 Task: Find connections with filter location Corozal with filter topic #Tipsforsucesswith filter profile language French with filter current company Jakson Group with filter school CMR College of Engineering & Technology with filter industry Farming, Ranching, Forestry with filter service category Social Media Marketing with filter keywords title Manicurist
Action: Mouse moved to (190, 298)
Screenshot: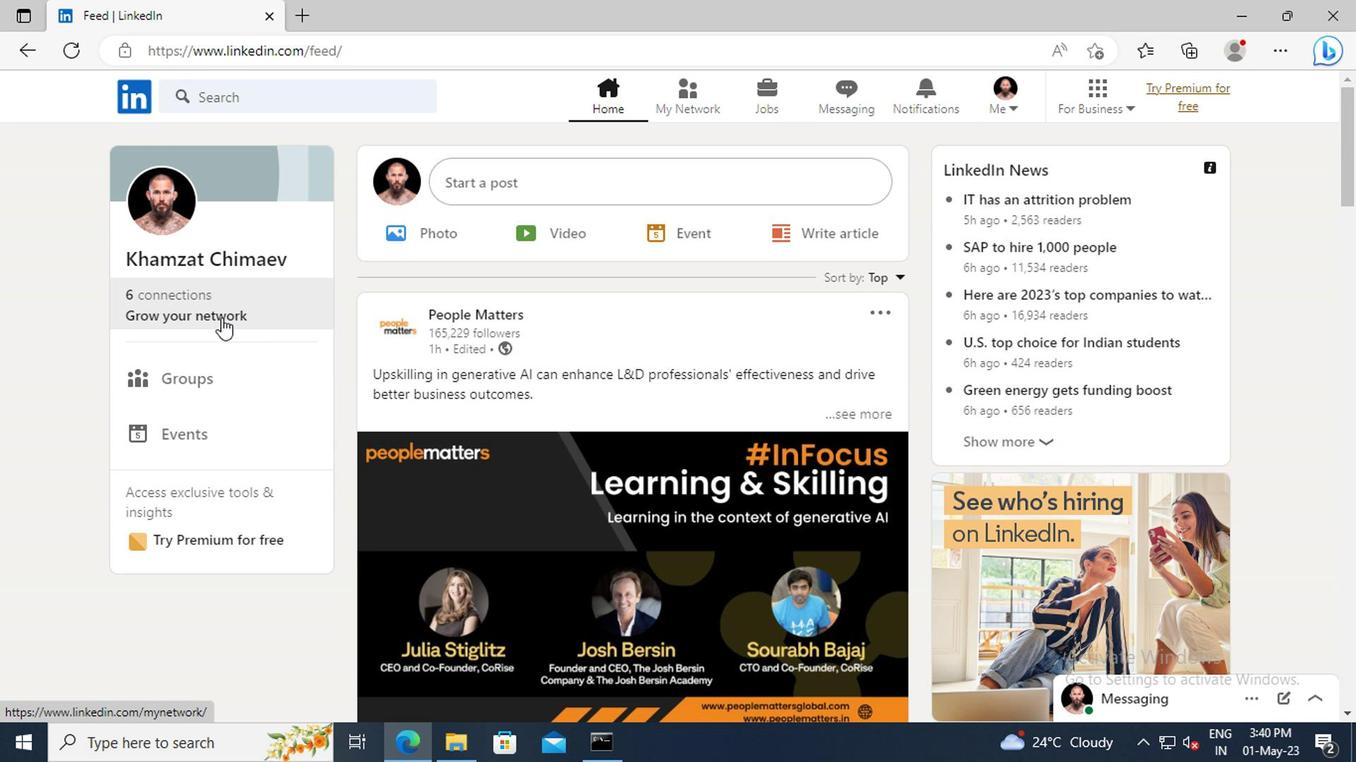 
Action: Mouse pressed left at (190, 298)
Screenshot: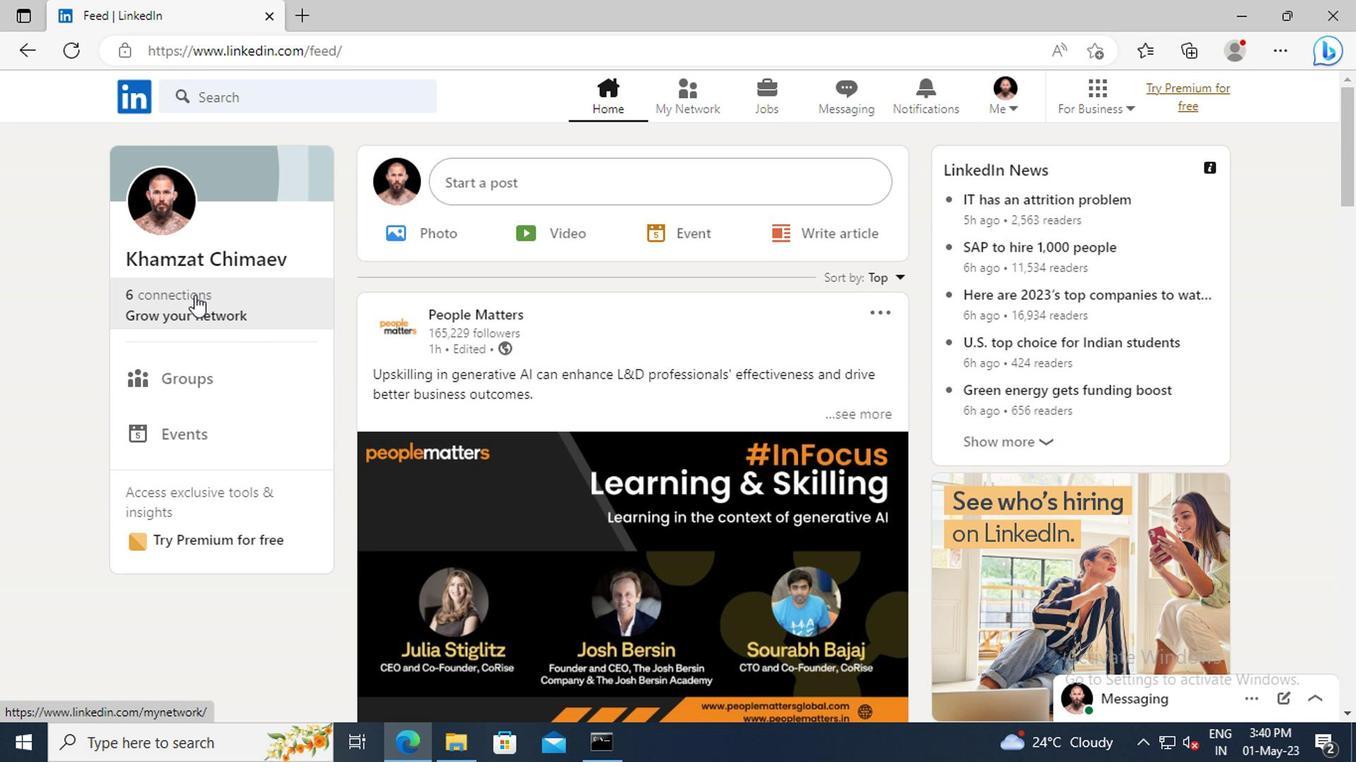 
Action: Mouse moved to (207, 211)
Screenshot: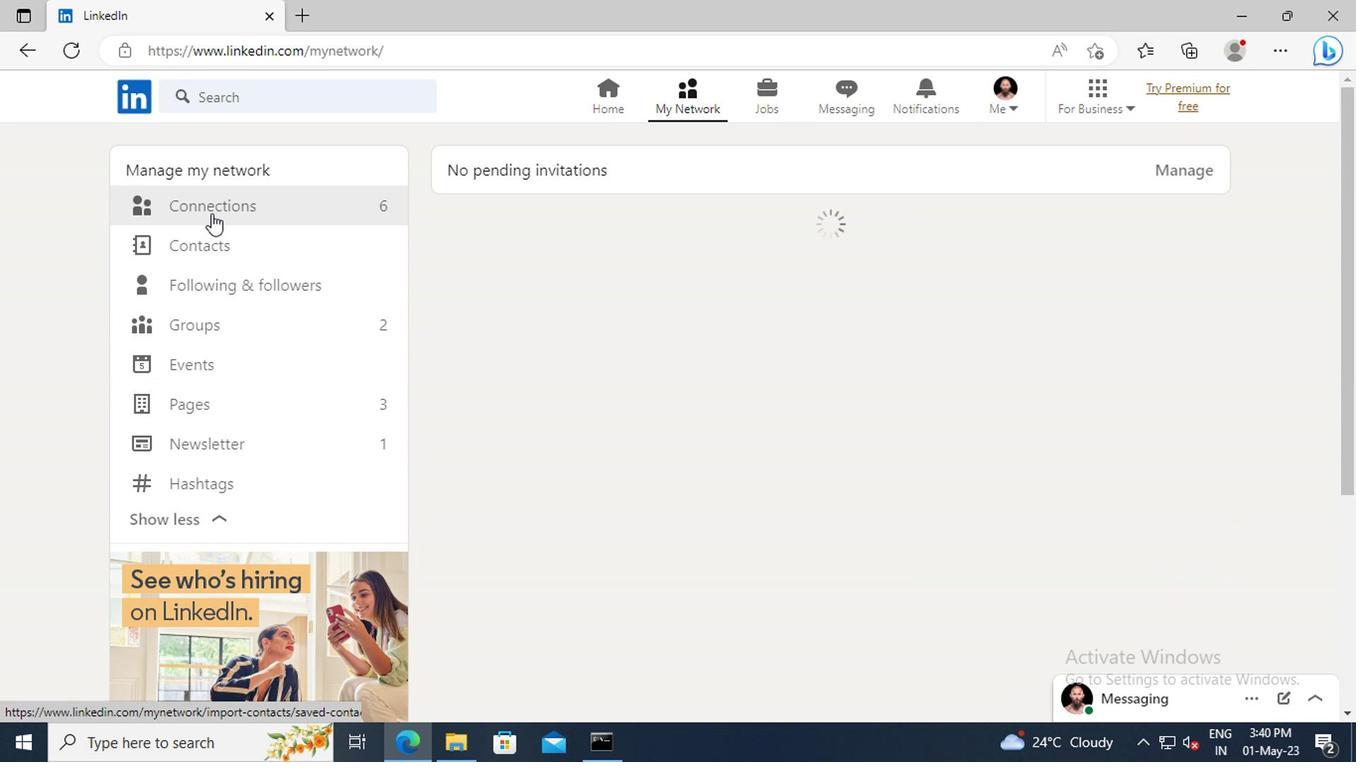 
Action: Mouse pressed left at (207, 211)
Screenshot: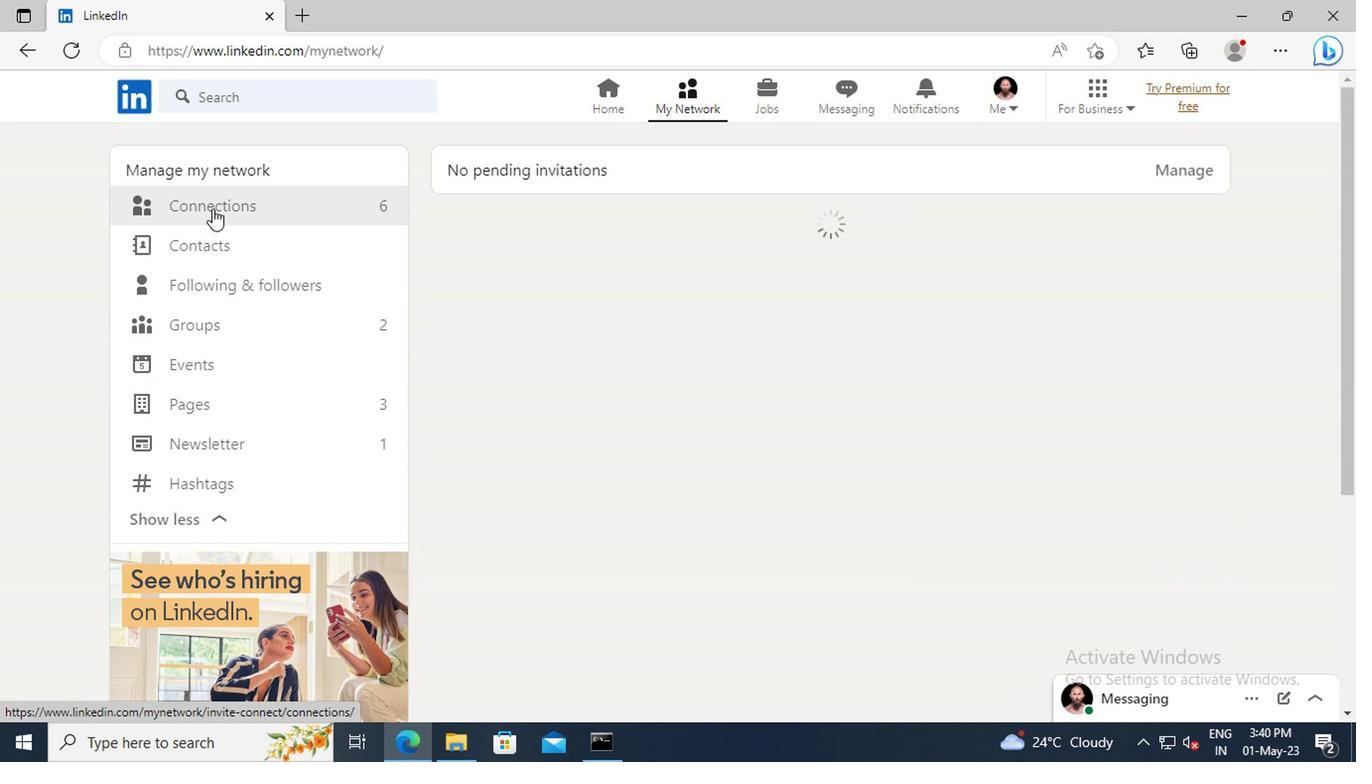 
Action: Mouse moved to (782, 216)
Screenshot: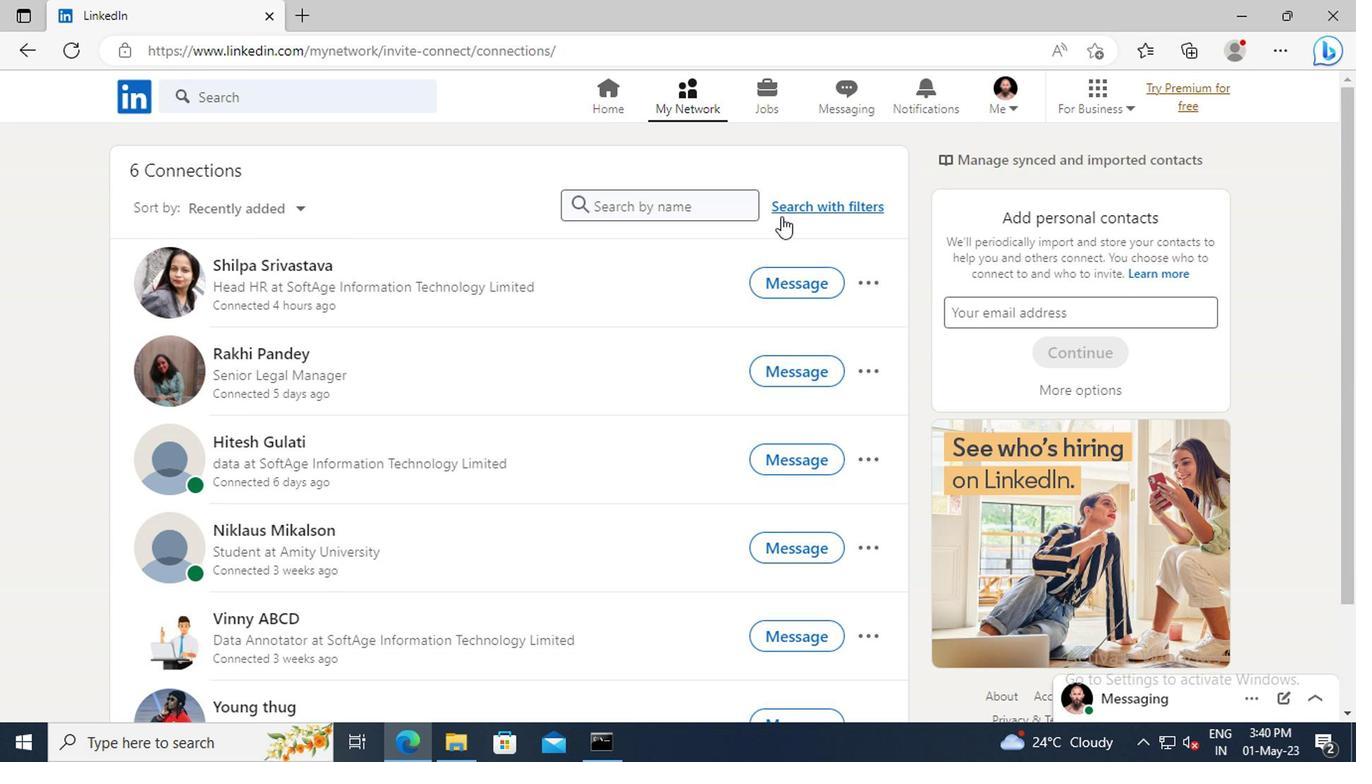 
Action: Mouse pressed left at (782, 216)
Screenshot: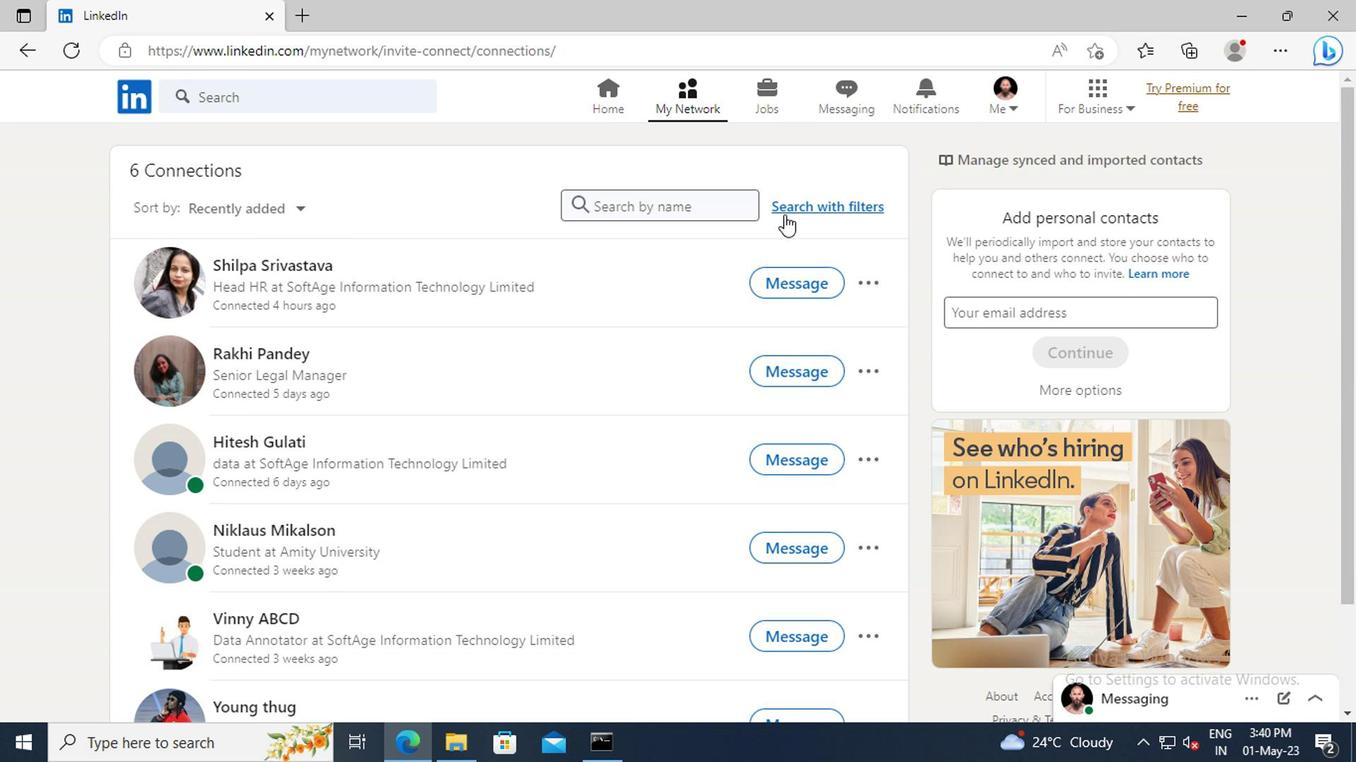 
Action: Mouse moved to (748, 161)
Screenshot: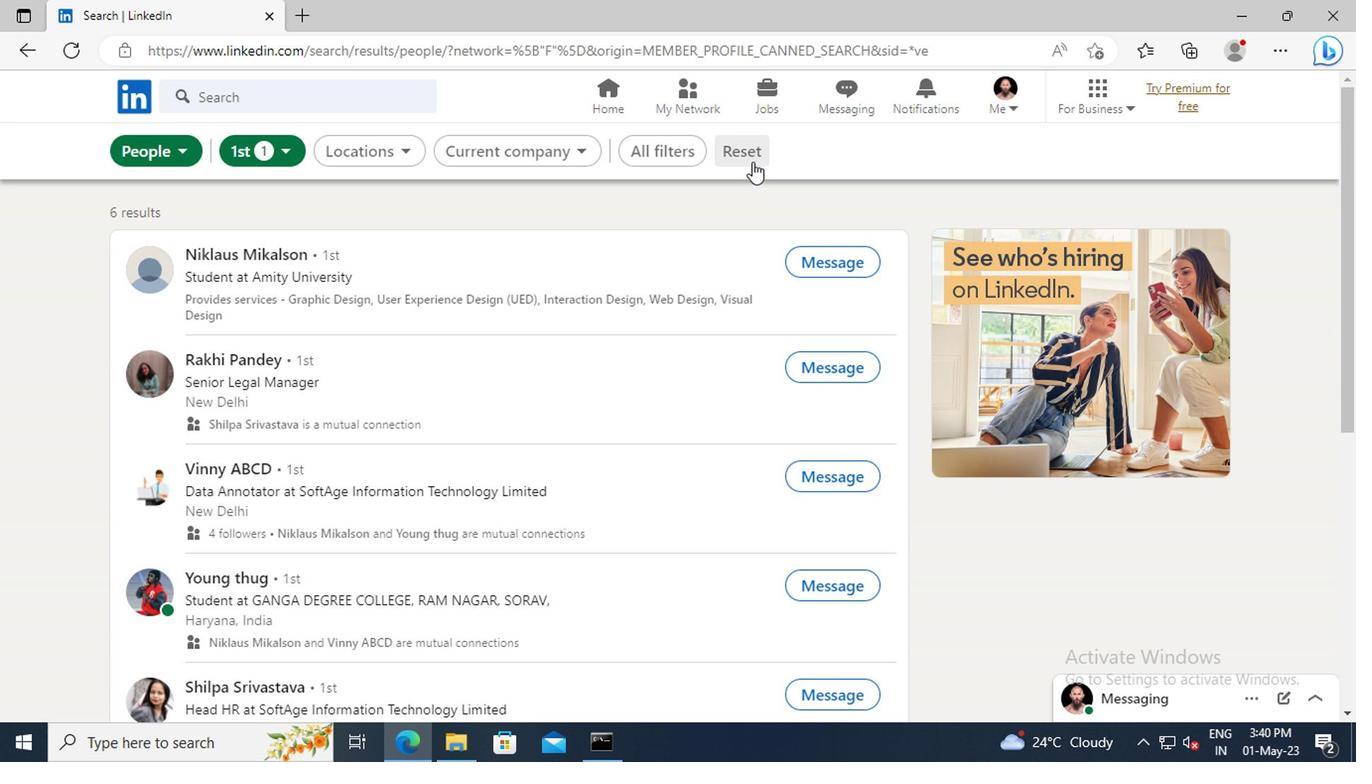 
Action: Mouse pressed left at (748, 161)
Screenshot: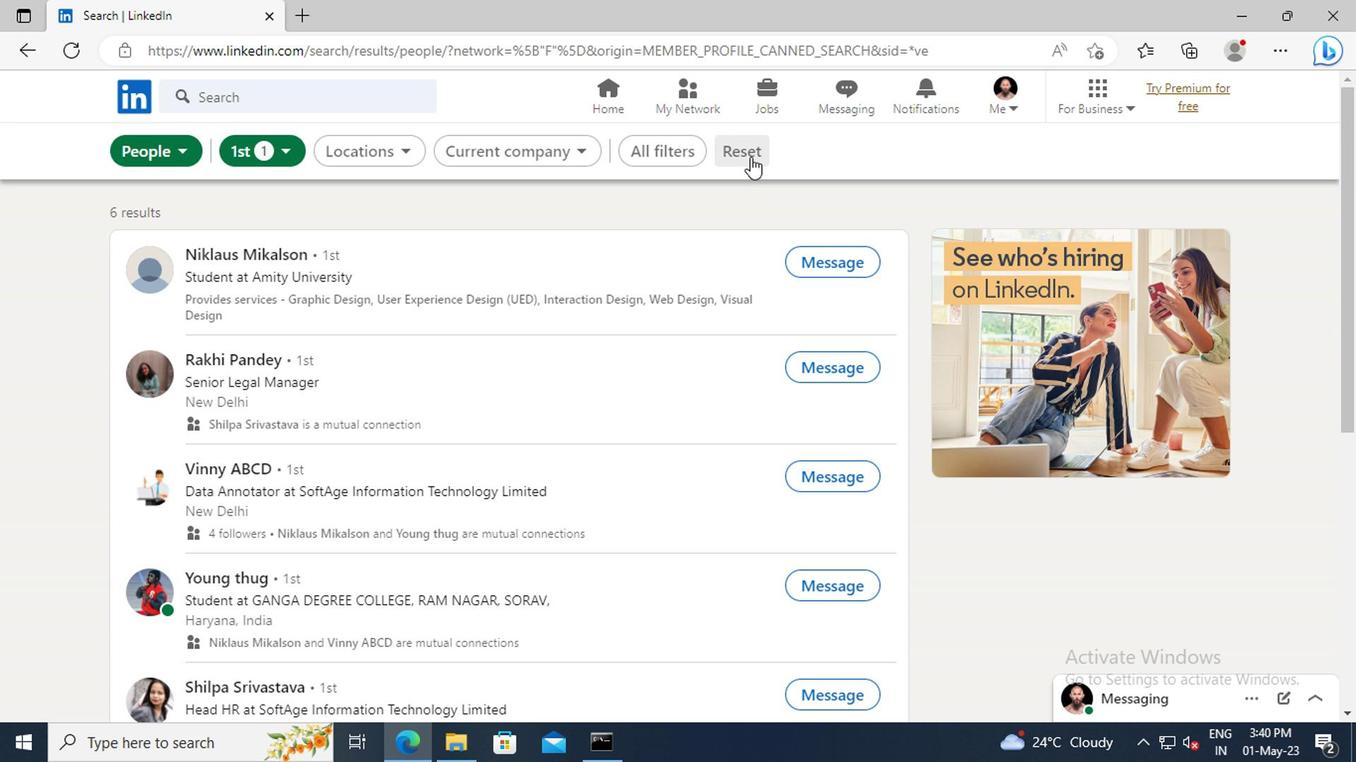 
Action: Mouse moved to (717, 159)
Screenshot: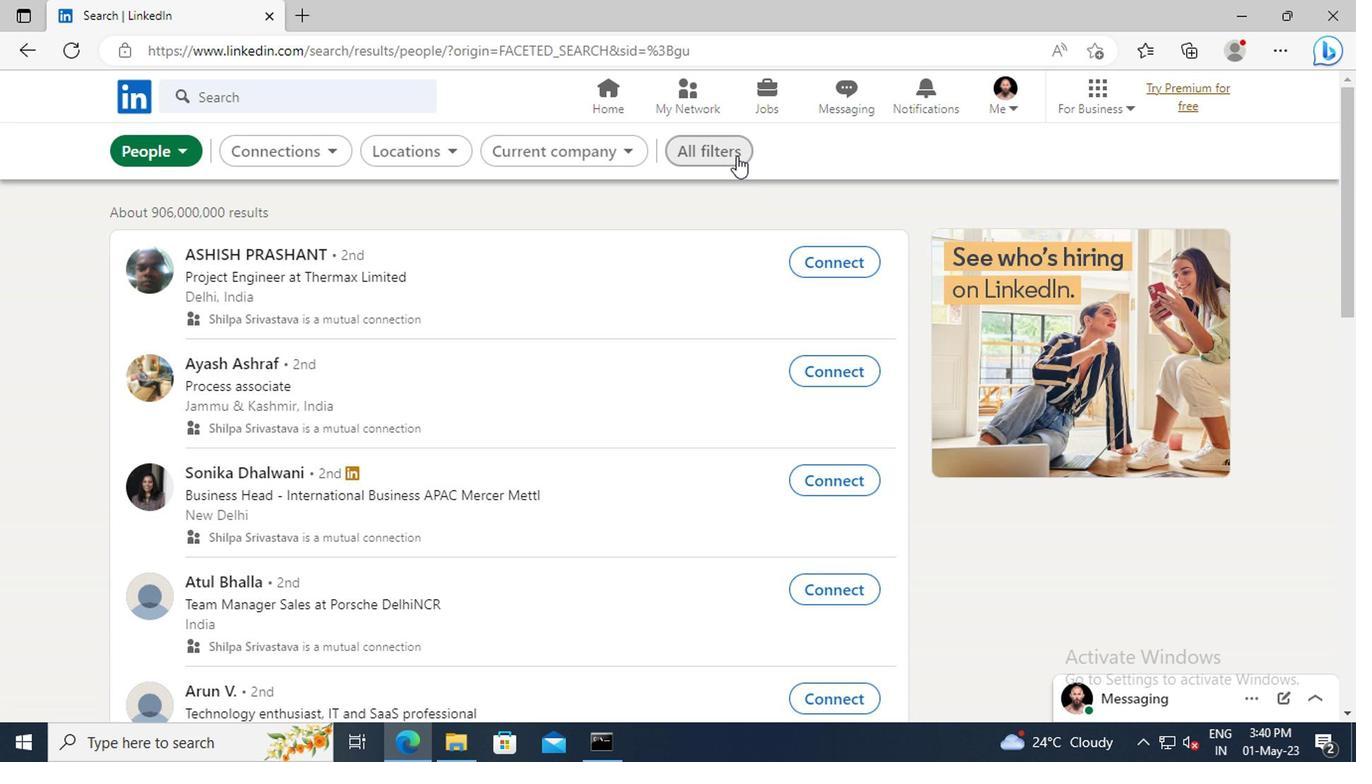 
Action: Mouse pressed left at (717, 159)
Screenshot: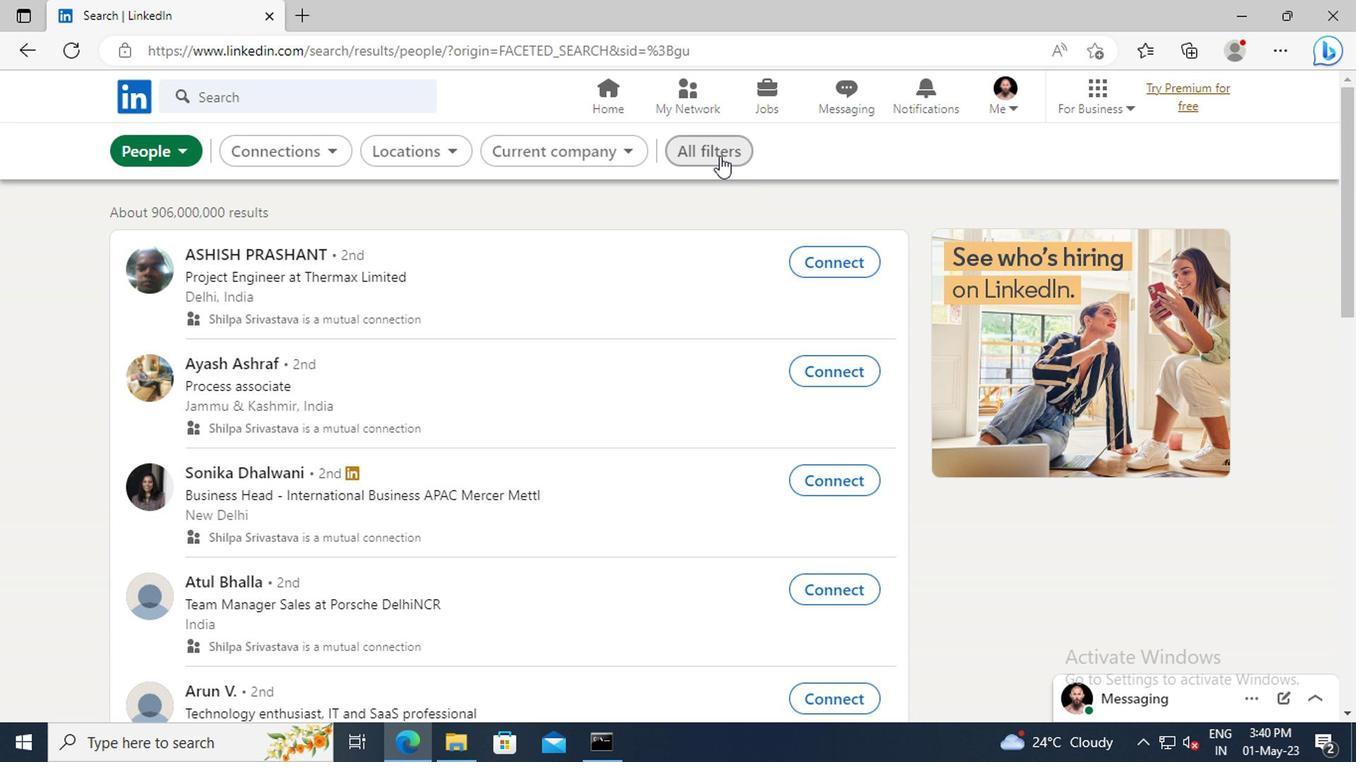 
Action: Mouse moved to (1073, 399)
Screenshot: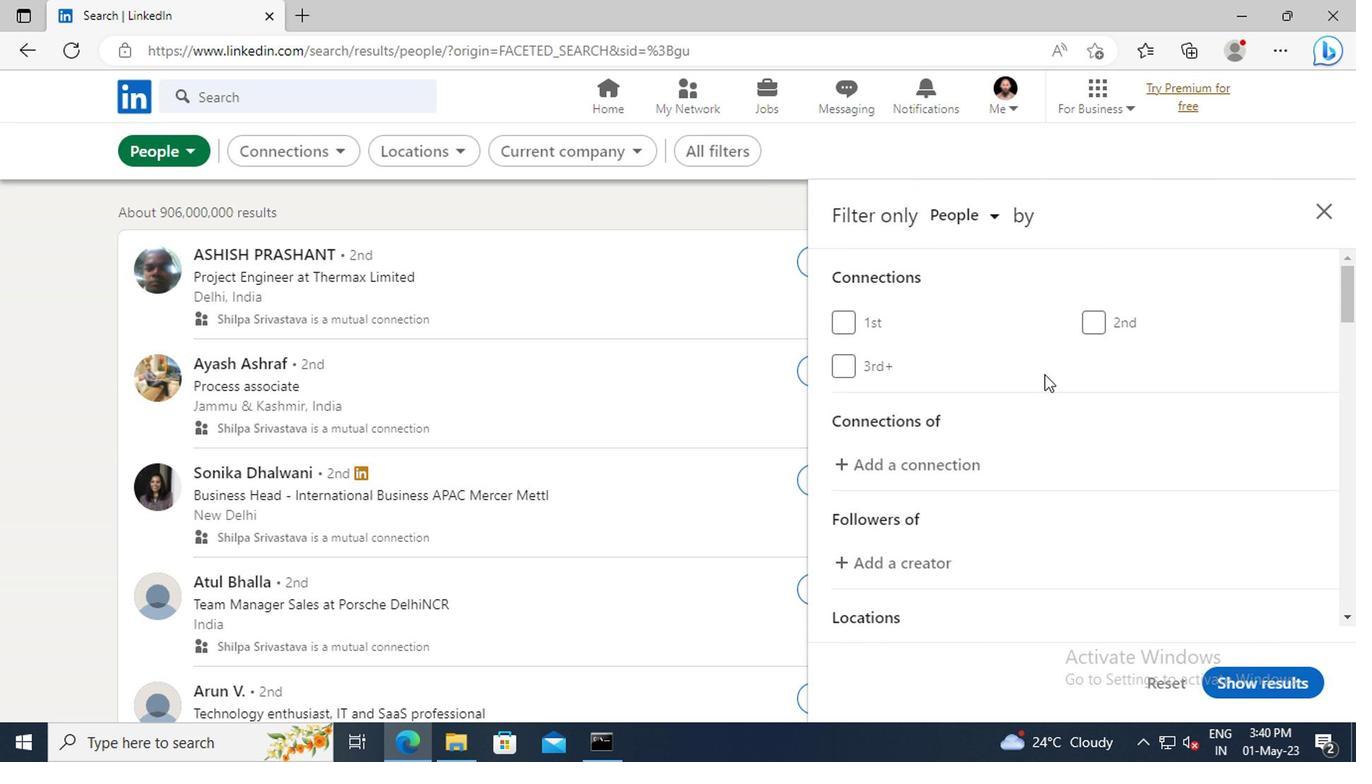 
Action: Mouse scrolled (1073, 399) with delta (0, 0)
Screenshot: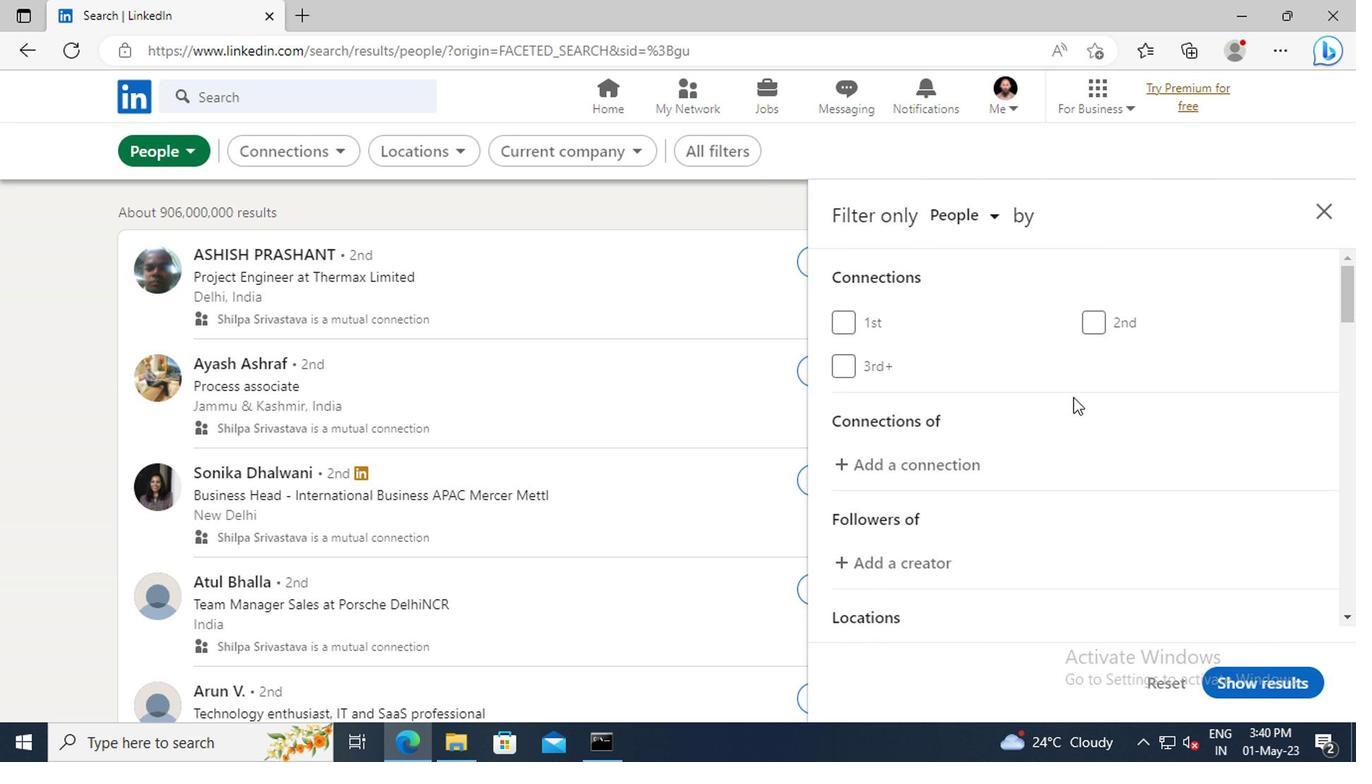 
Action: Mouse scrolled (1073, 399) with delta (0, 0)
Screenshot: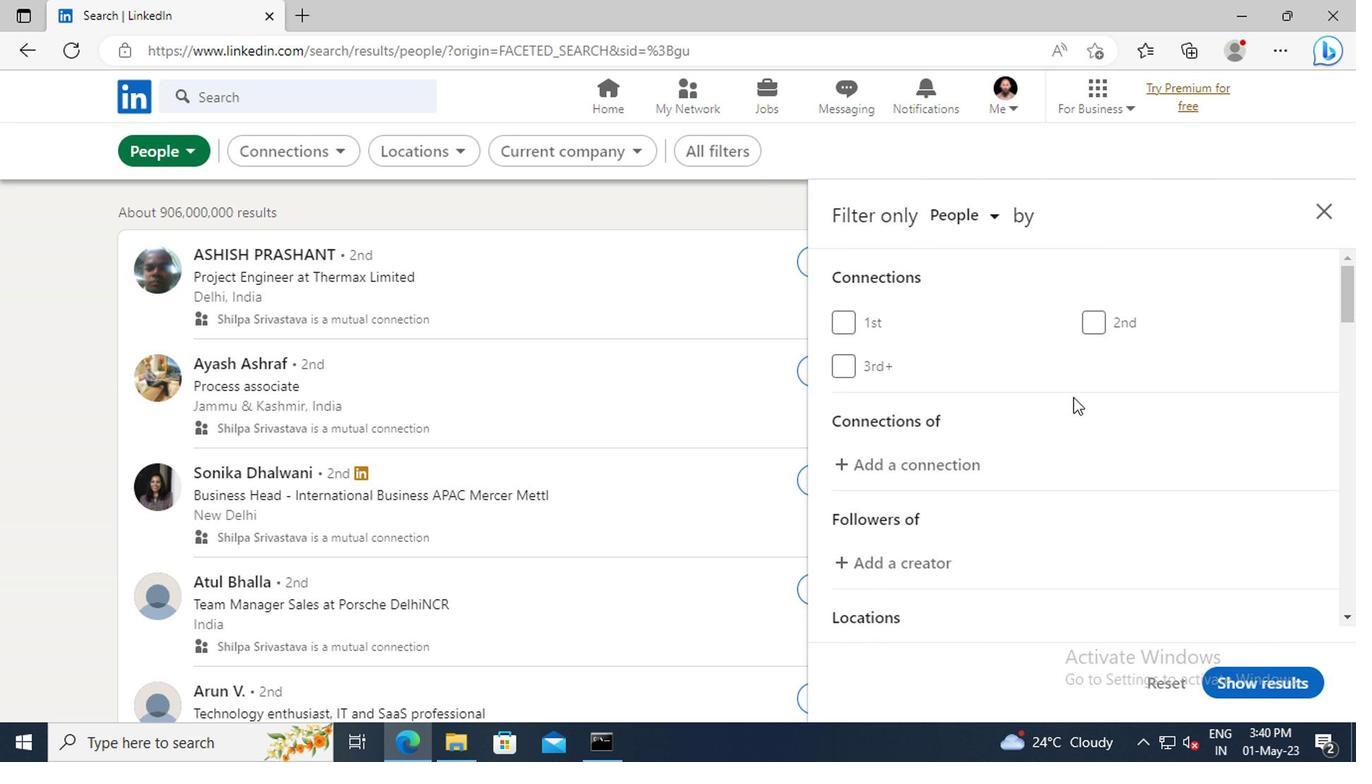 
Action: Mouse moved to (1073, 404)
Screenshot: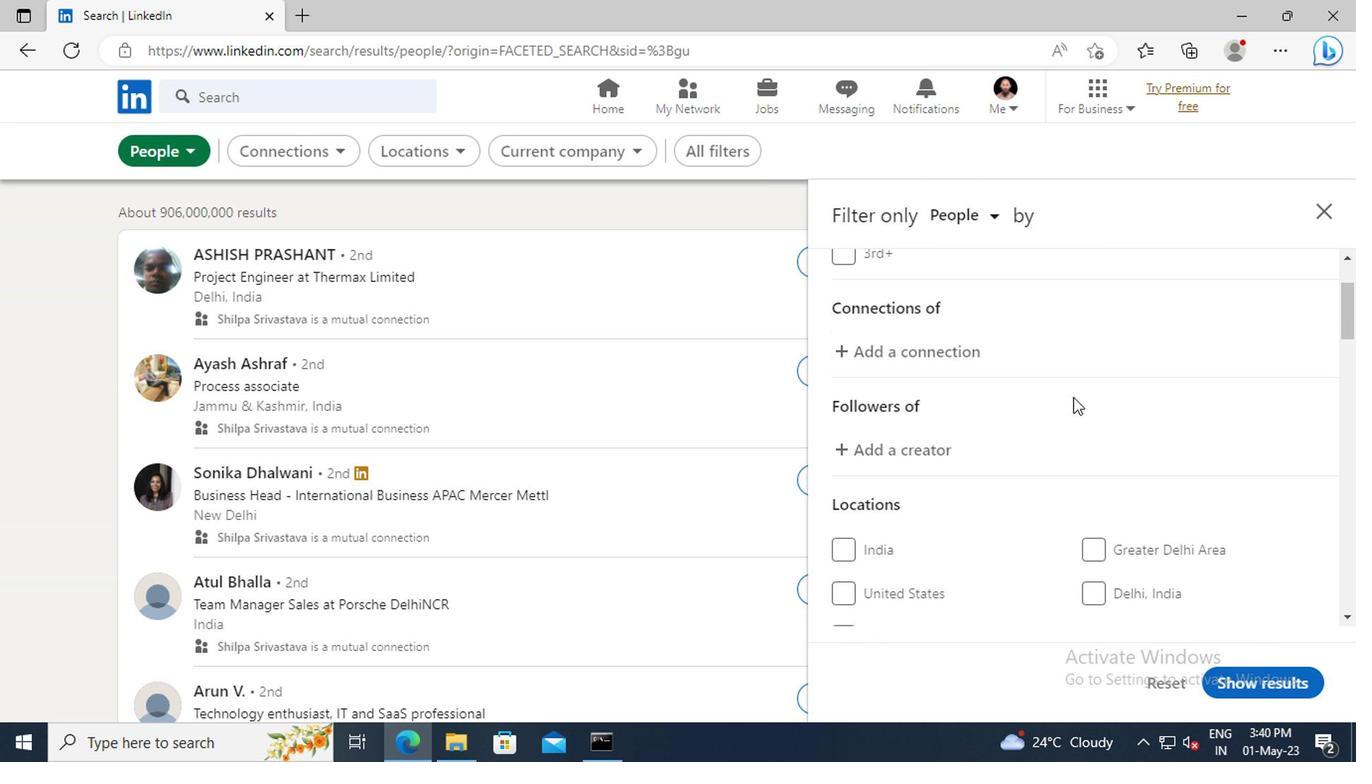 
Action: Mouse scrolled (1073, 402) with delta (0, -1)
Screenshot: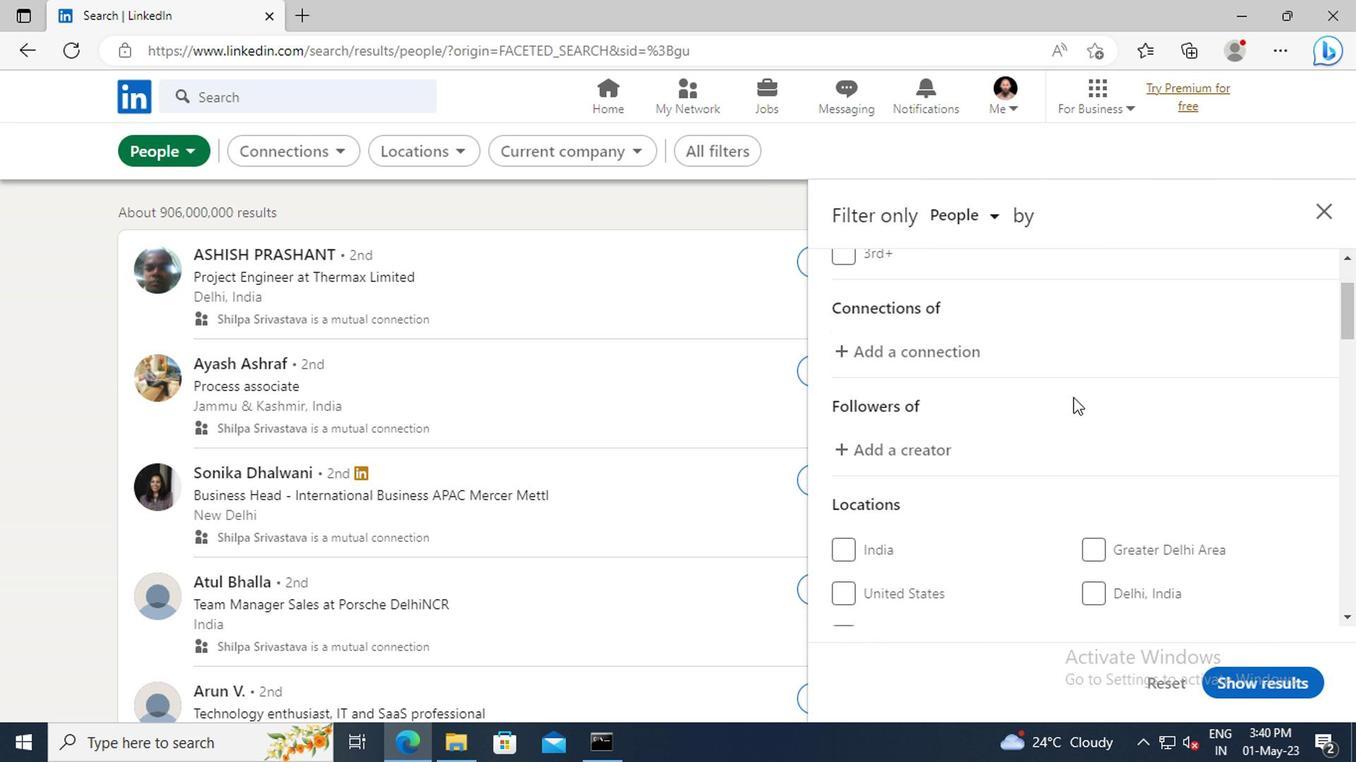 
Action: Mouse scrolled (1073, 402) with delta (0, -1)
Screenshot: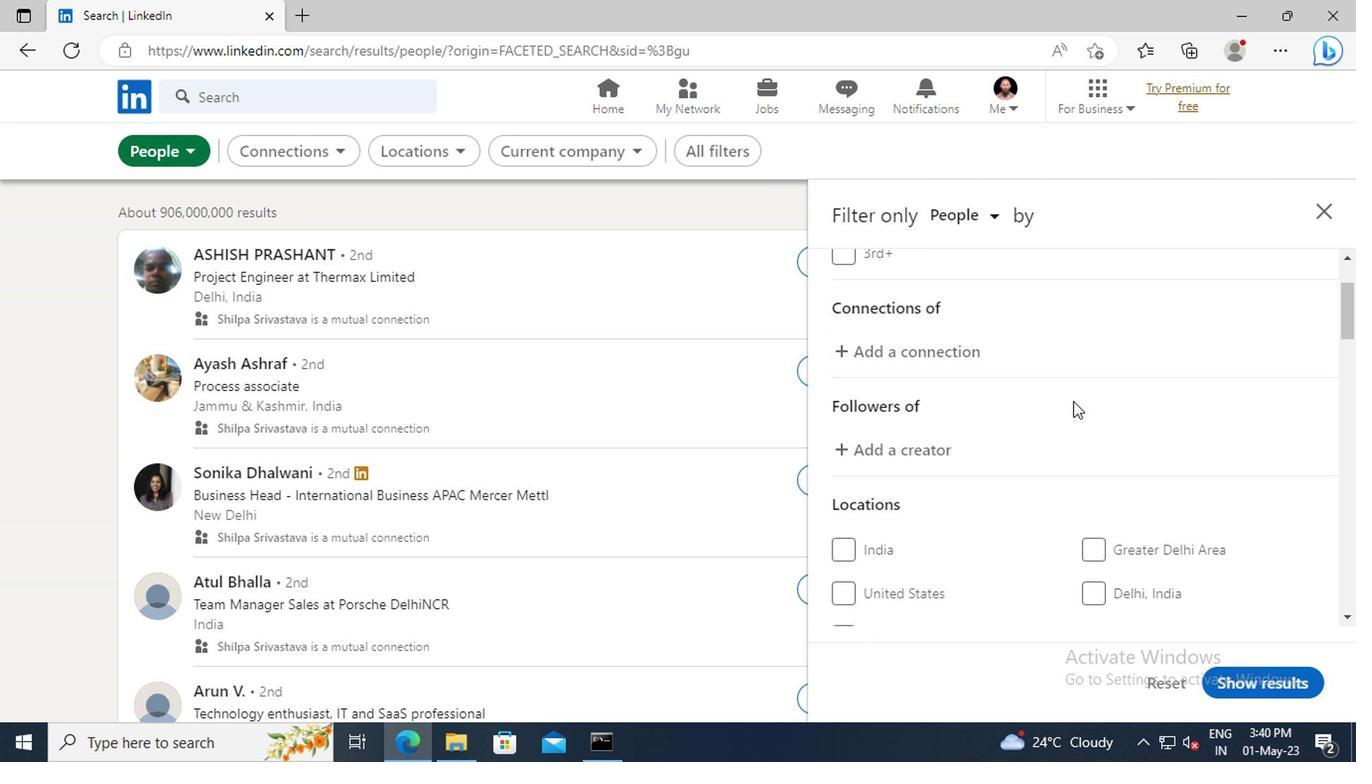 
Action: Mouse scrolled (1073, 402) with delta (0, -1)
Screenshot: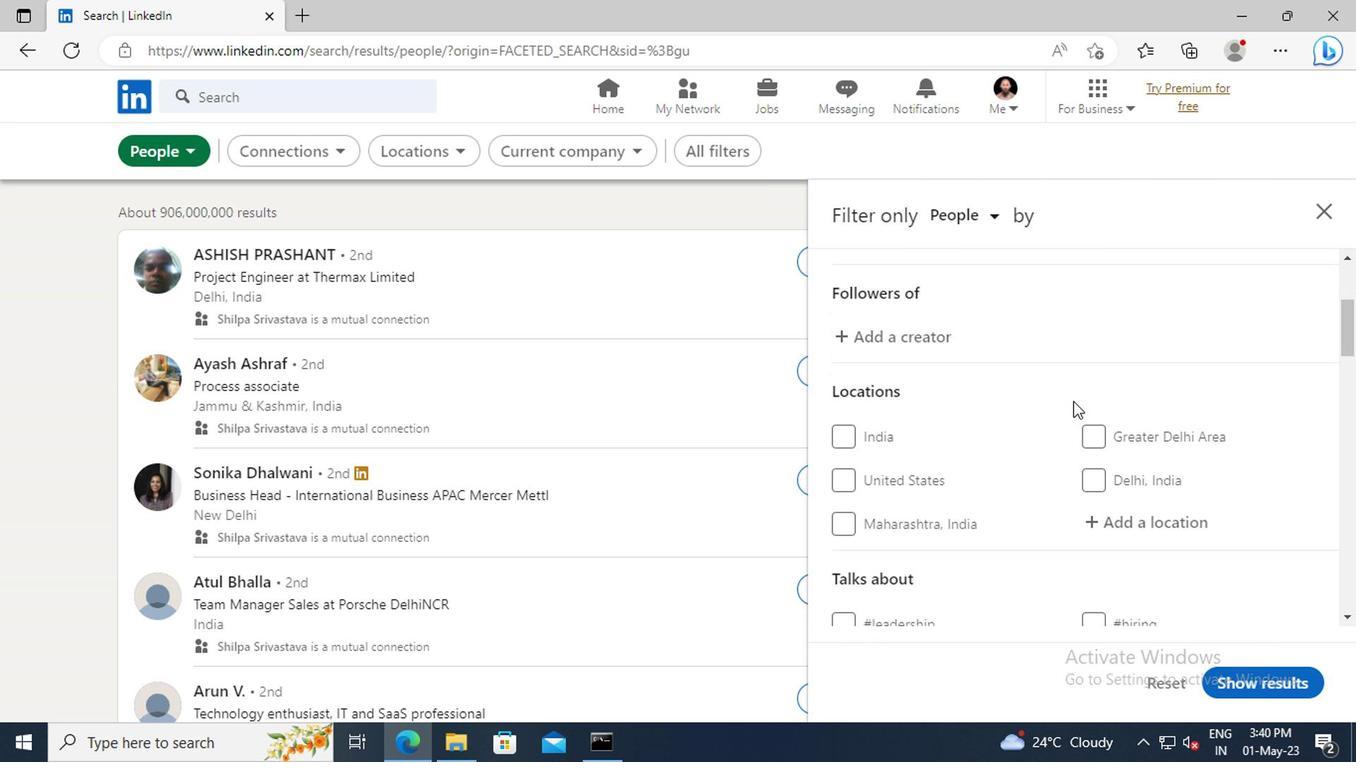 
Action: Mouse moved to (1097, 464)
Screenshot: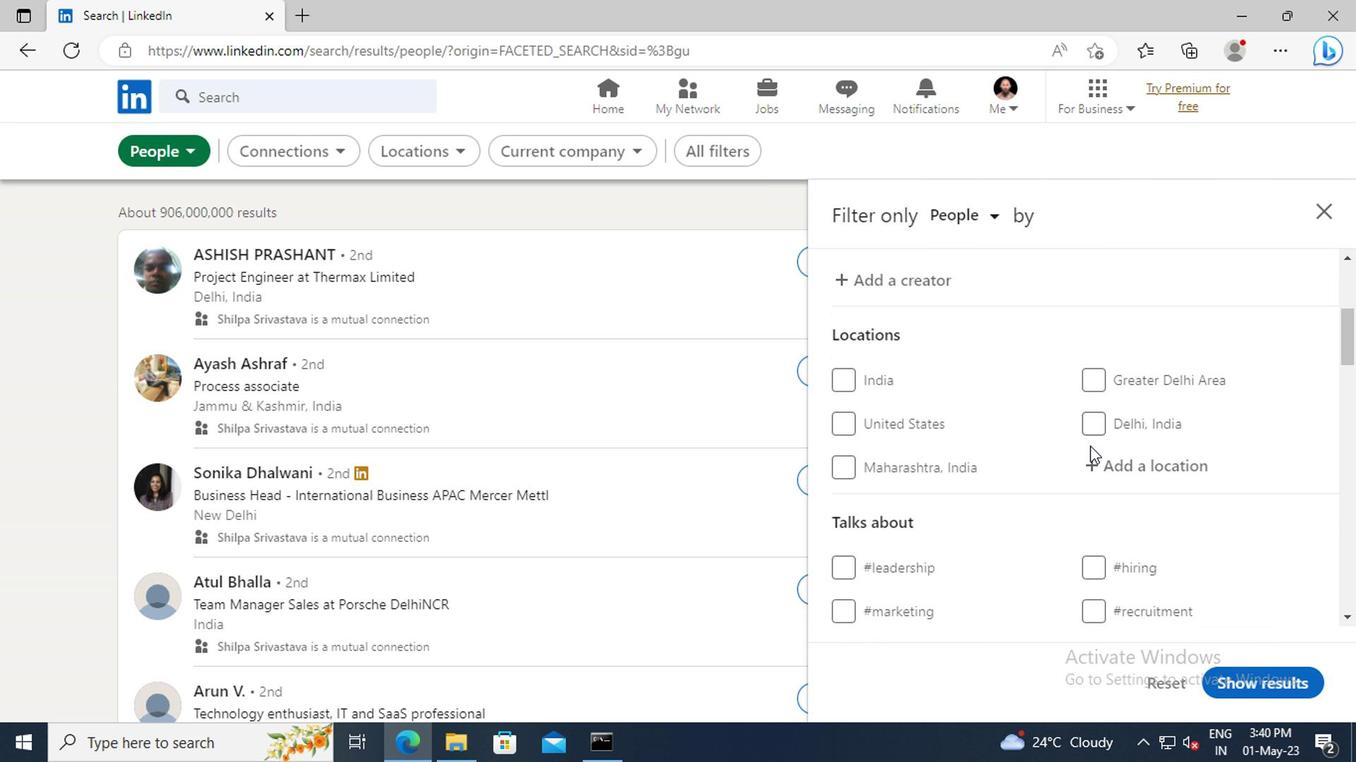 
Action: Mouse pressed left at (1097, 464)
Screenshot: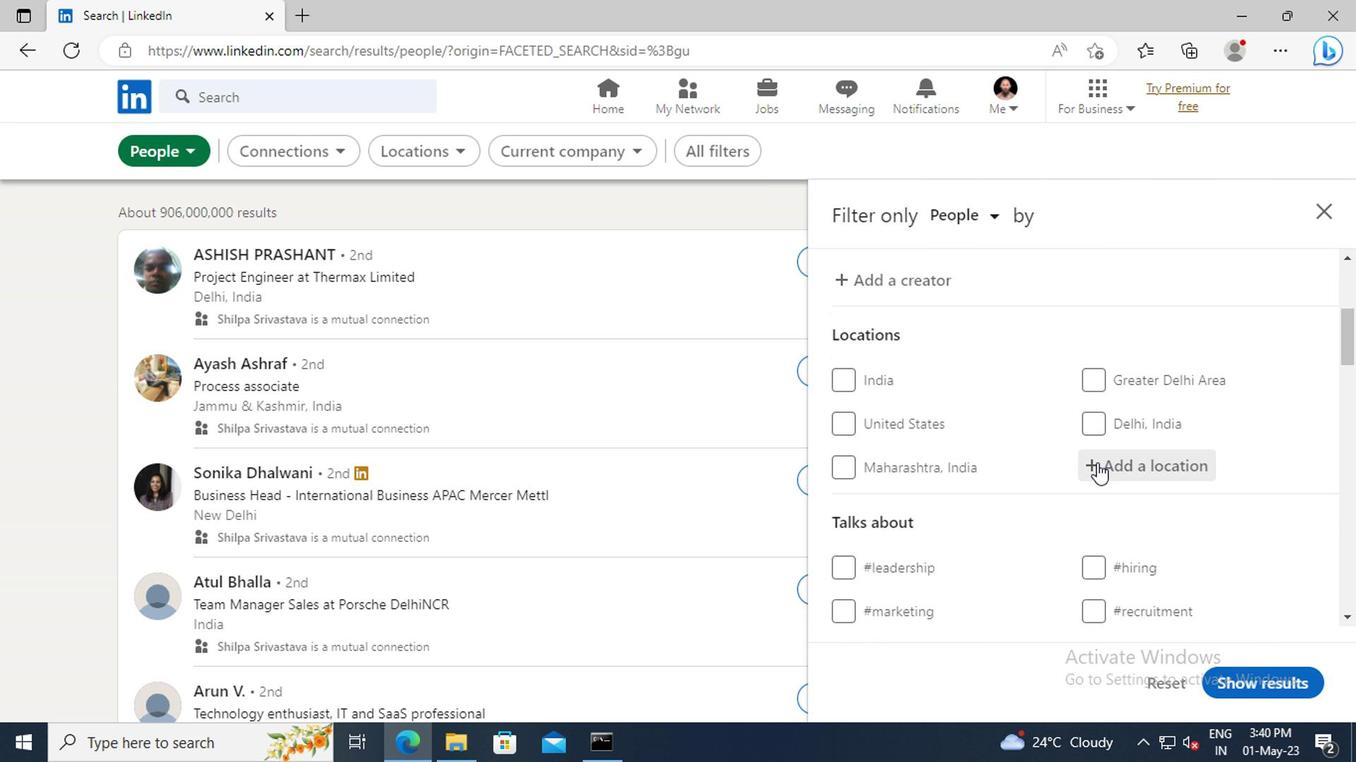 
Action: Key pressed <Key.shift>COROZAL
Screenshot: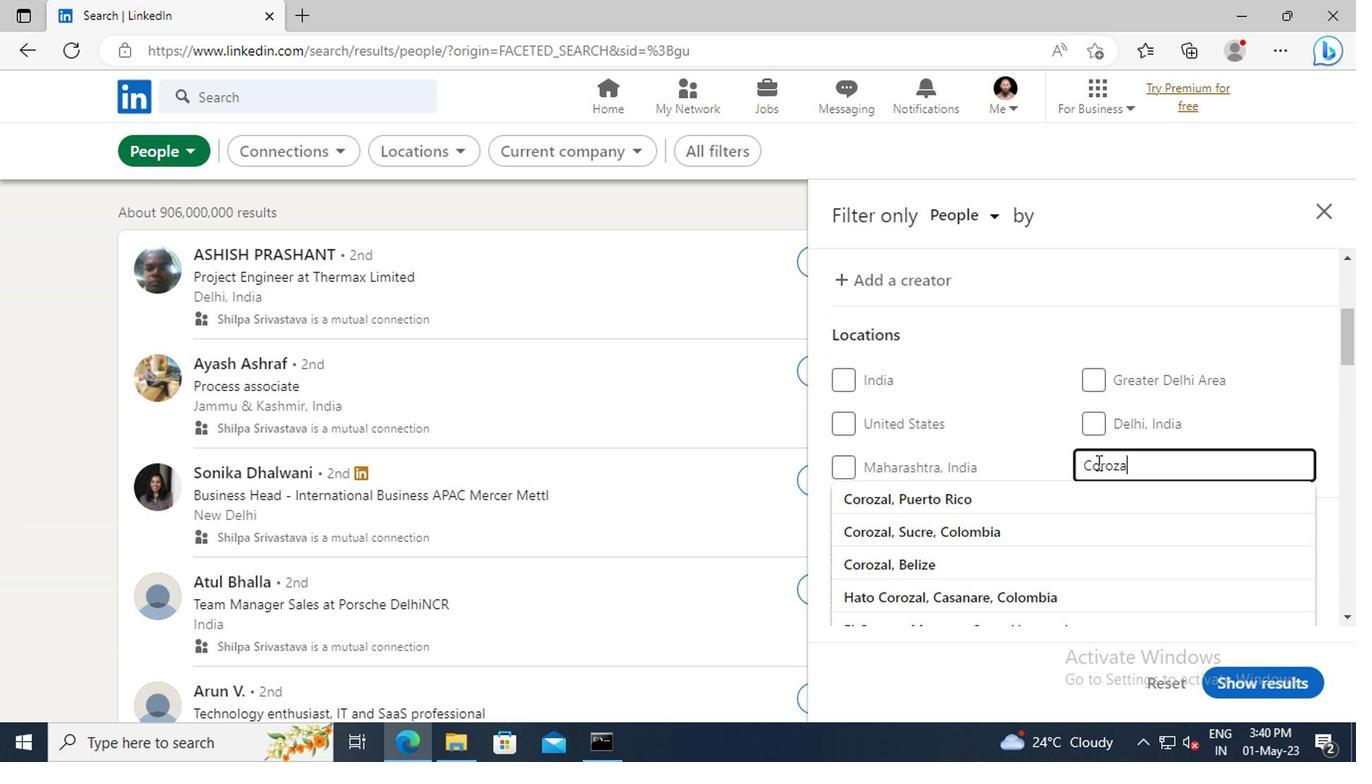 
Action: Mouse moved to (1104, 495)
Screenshot: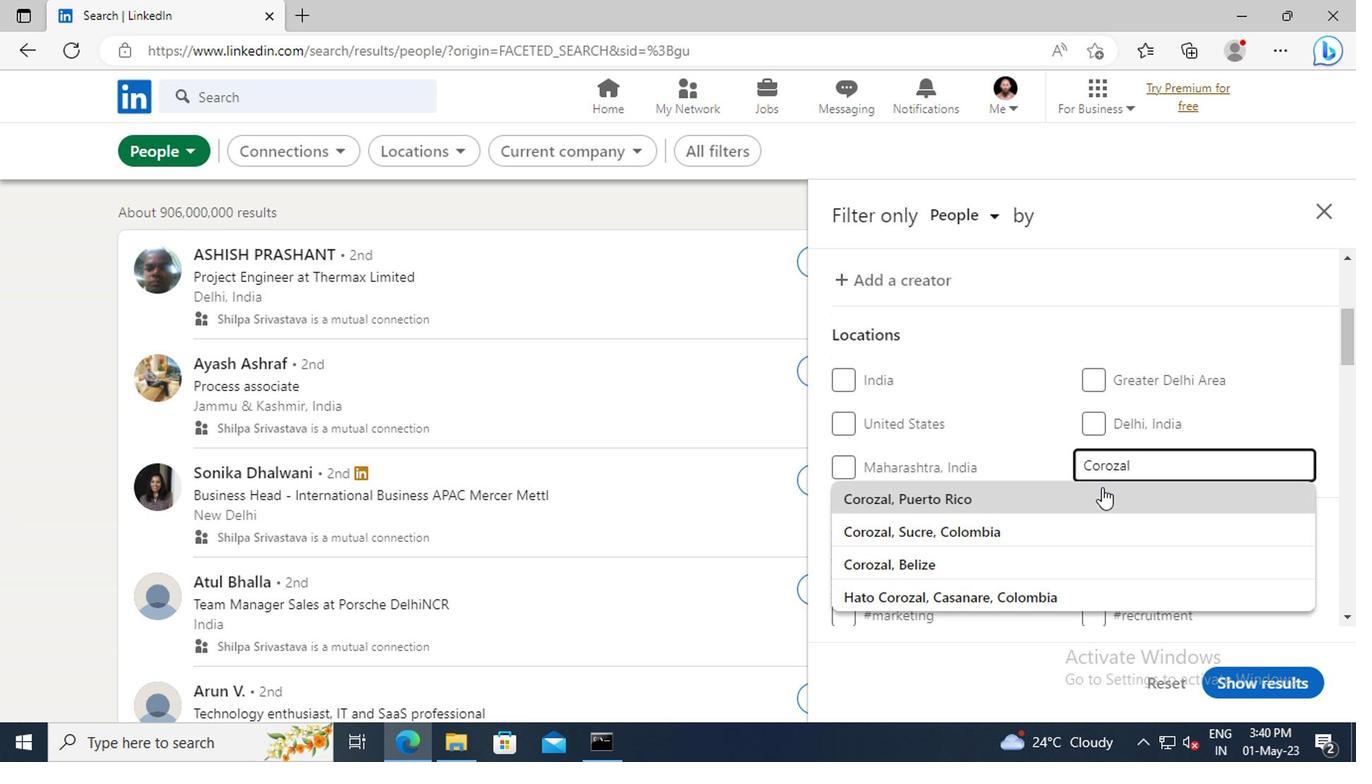 
Action: Mouse pressed left at (1104, 495)
Screenshot: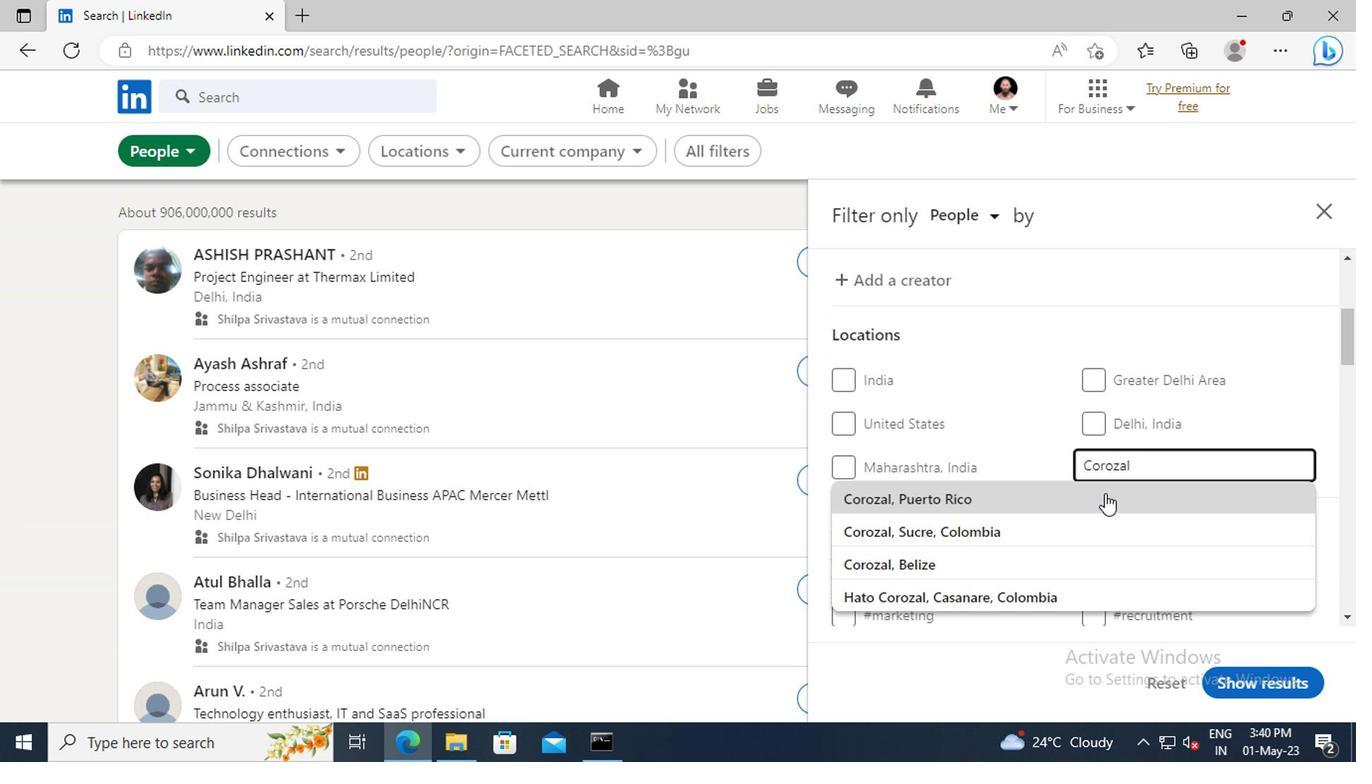 
Action: Mouse scrolled (1104, 494) with delta (0, -1)
Screenshot: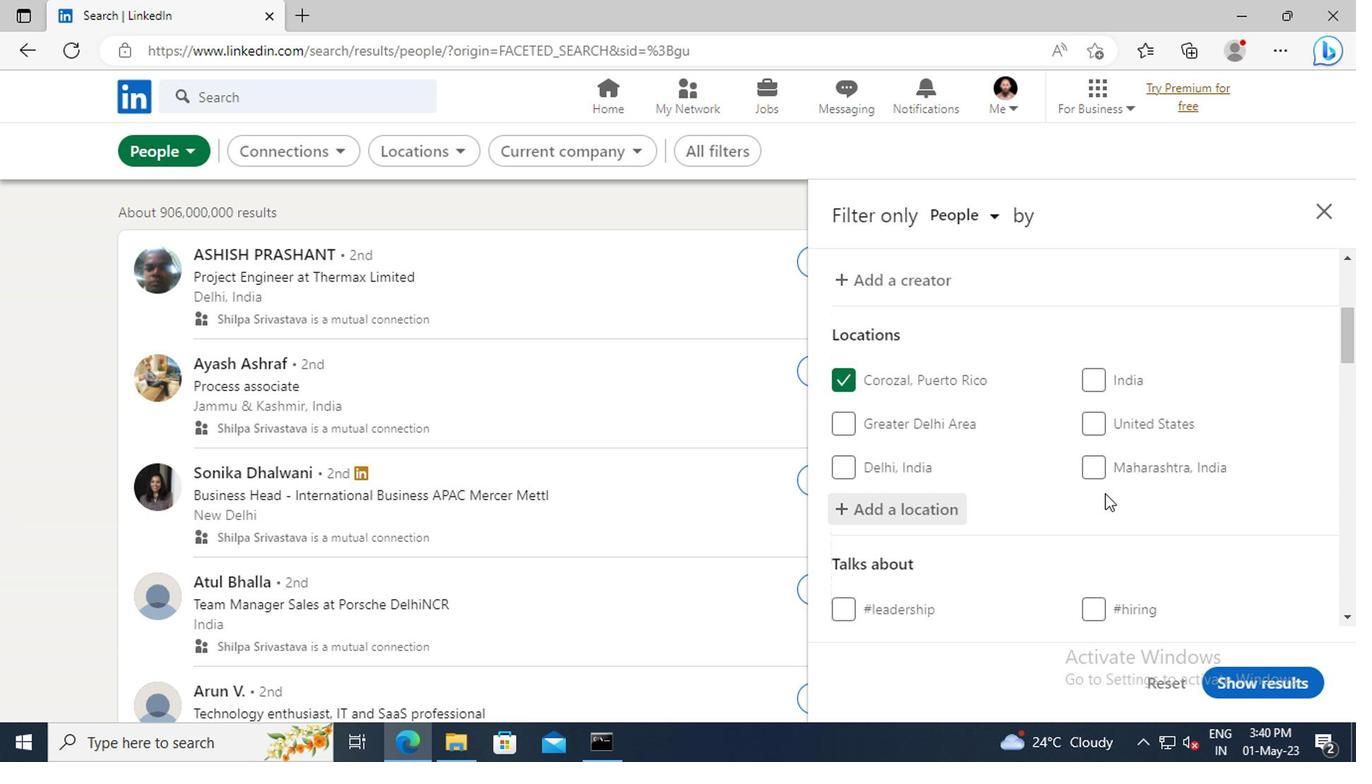 
Action: Mouse scrolled (1104, 494) with delta (0, -1)
Screenshot: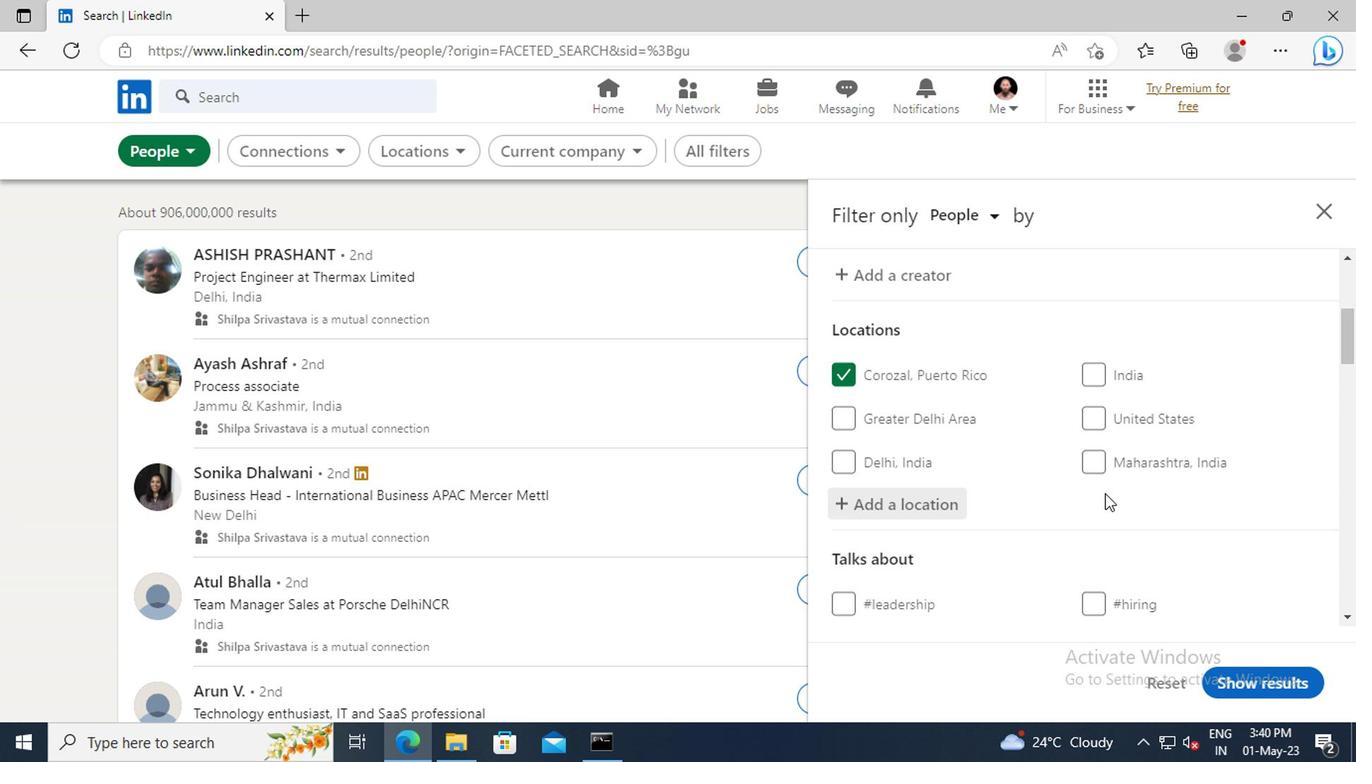 
Action: Mouse scrolled (1104, 494) with delta (0, -1)
Screenshot: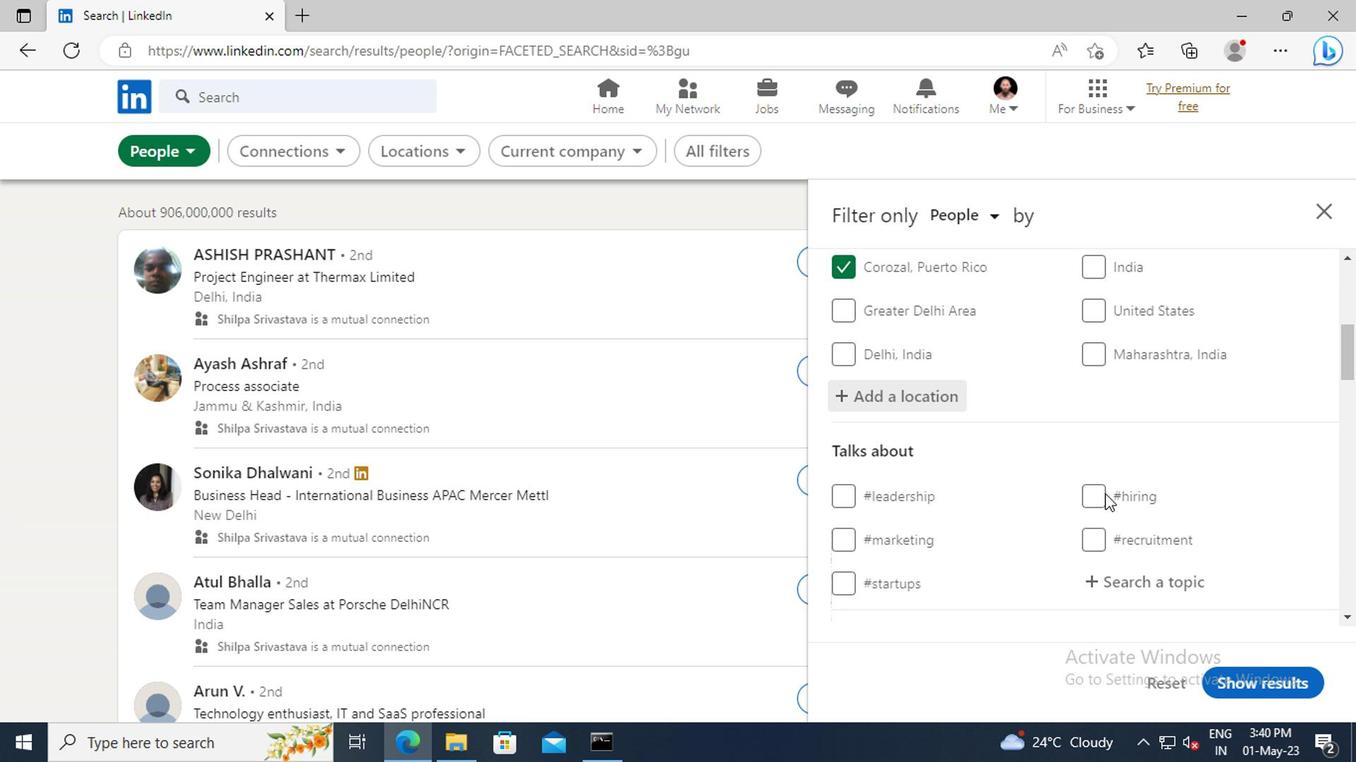 
Action: Mouse scrolled (1104, 494) with delta (0, -1)
Screenshot: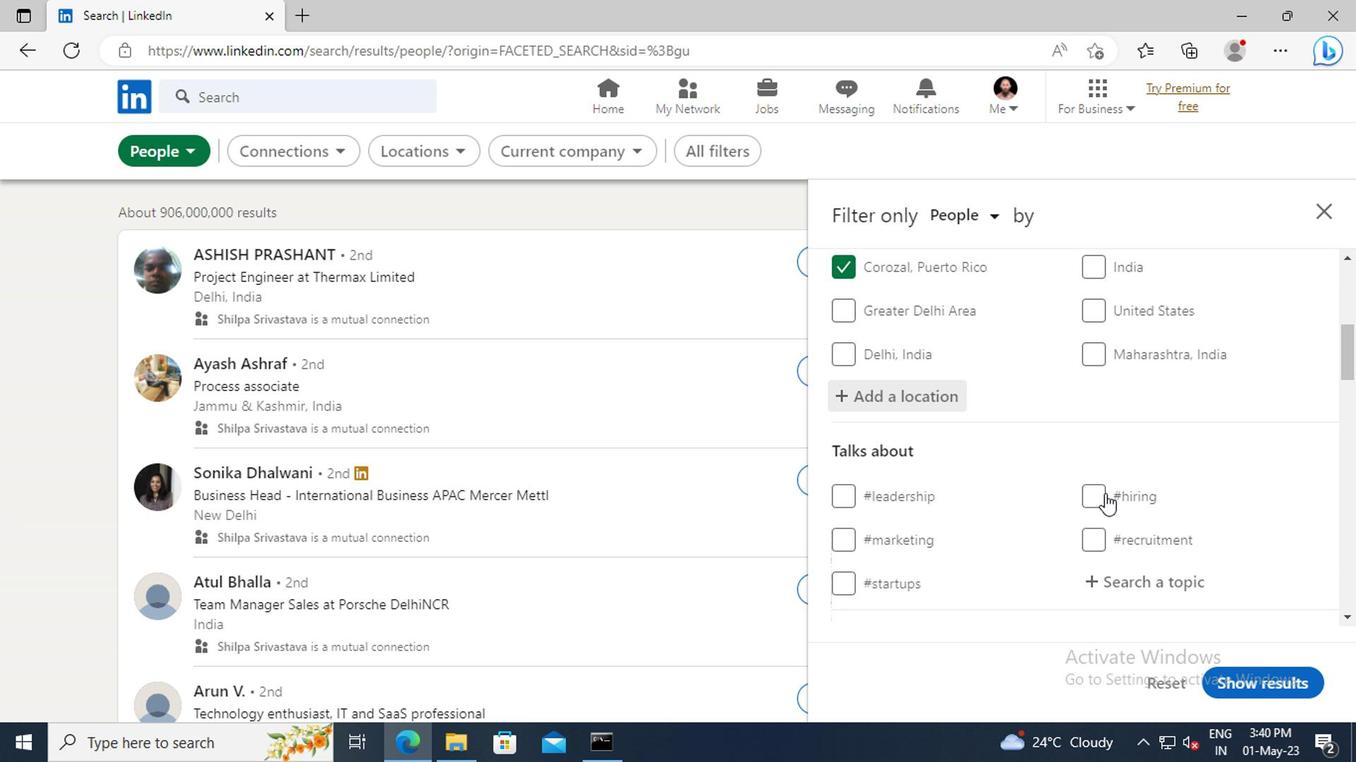 
Action: Mouse moved to (1106, 486)
Screenshot: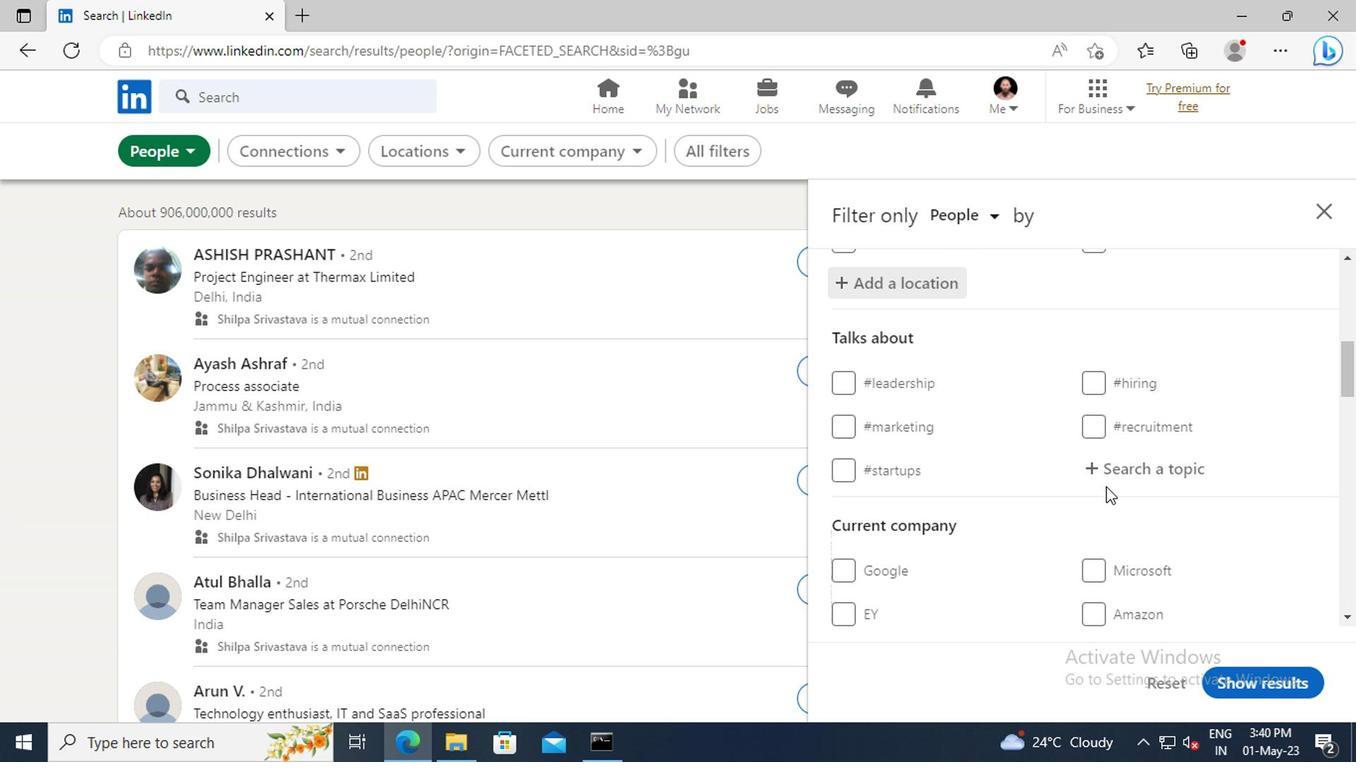 
Action: Mouse pressed left at (1106, 486)
Screenshot: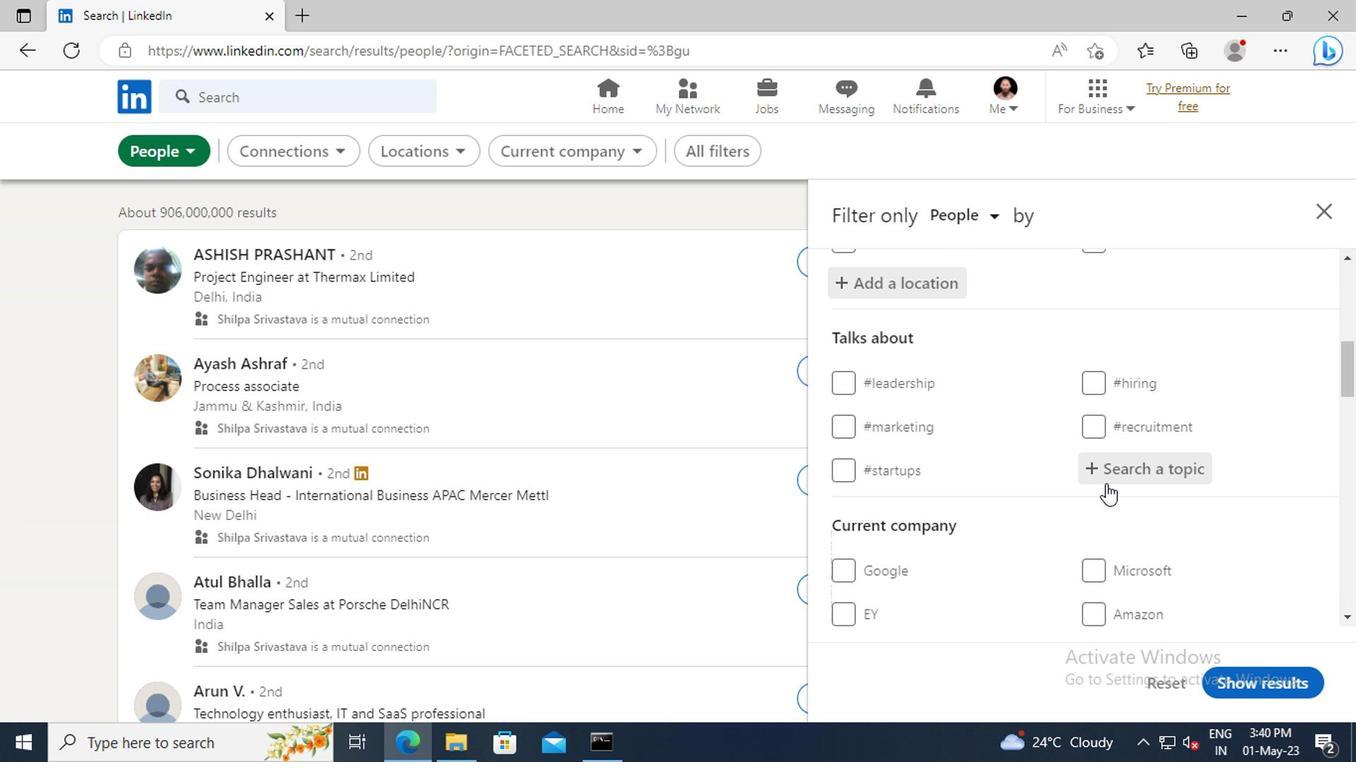 
Action: Key pressed <Key.shift>TIPSFORS
Screenshot: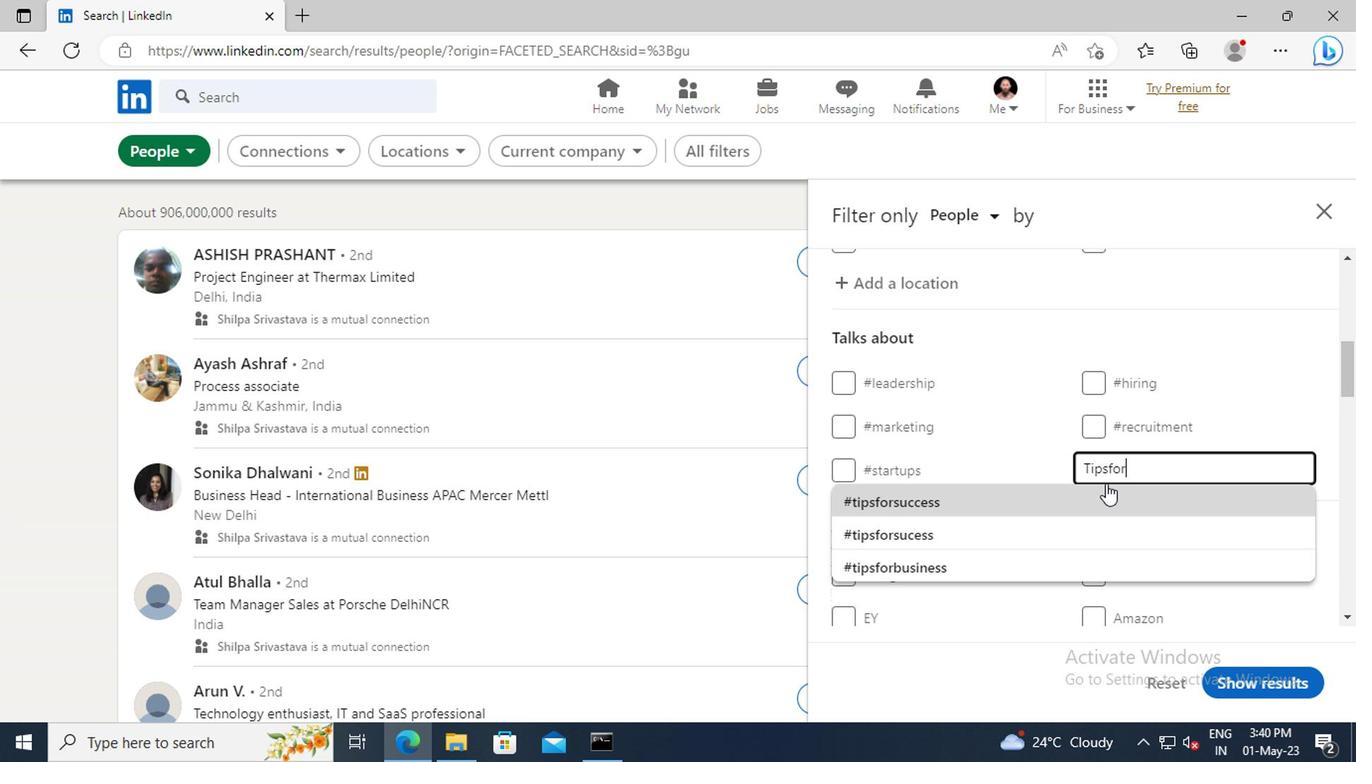 
Action: Mouse moved to (1106, 491)
Screenshot: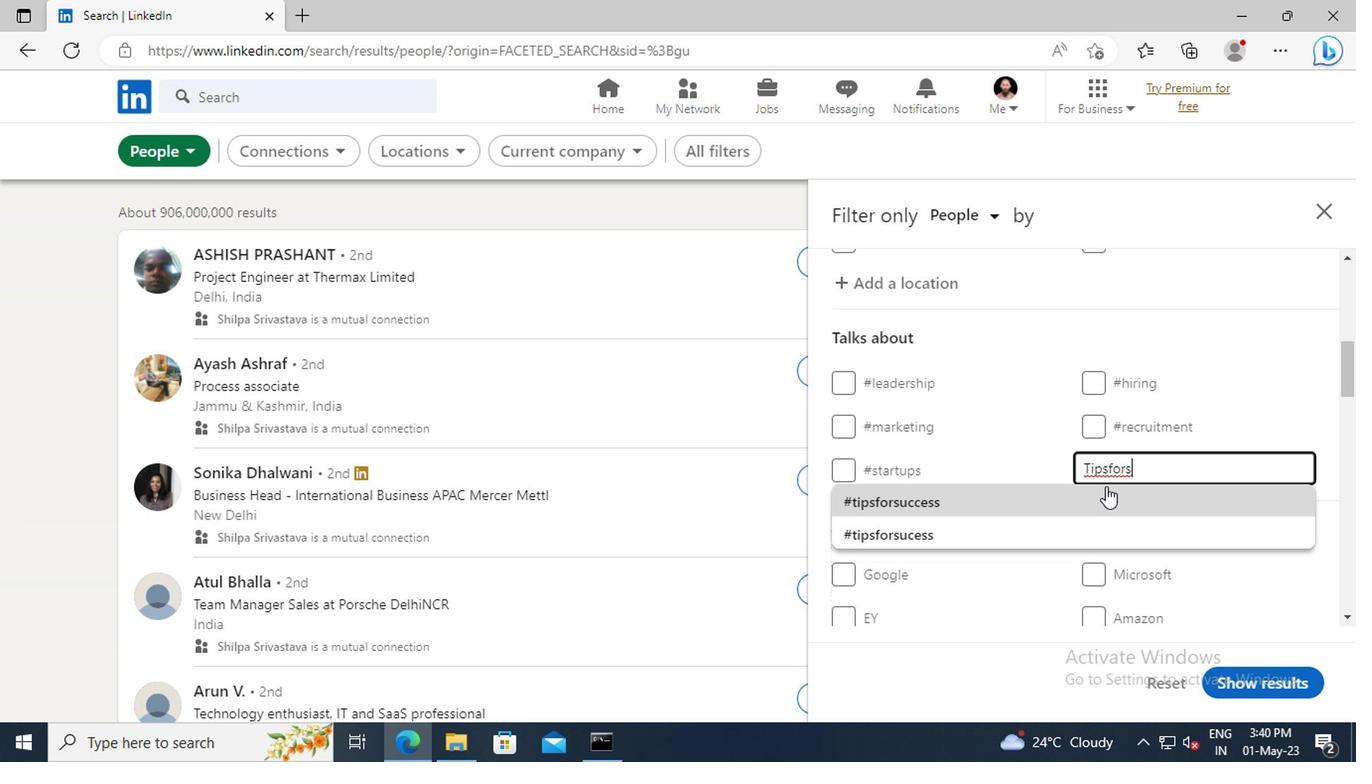 
Action: Mouse pressed left at (1106, 491)
Screenshot: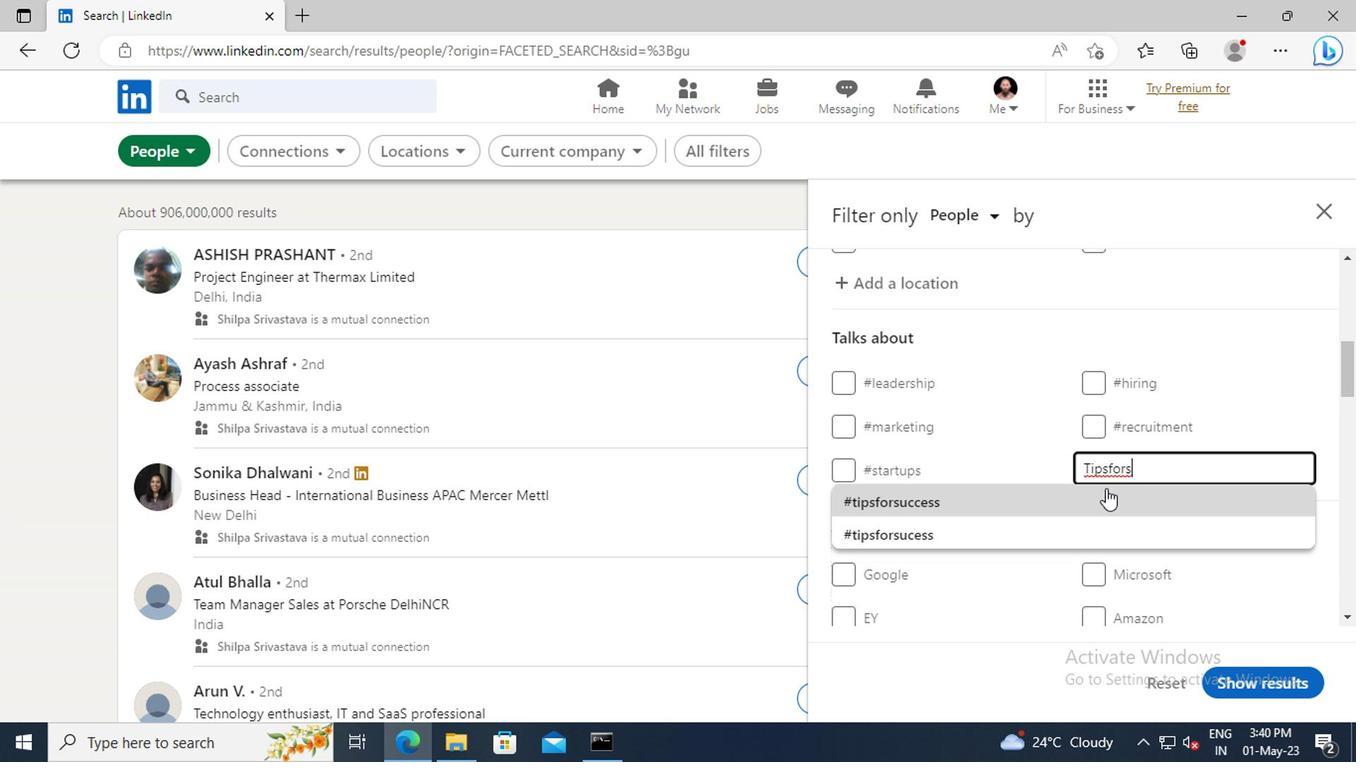 
Action: Mouse scrolled (1106, 489) with delta (0, -1)
Screenshot: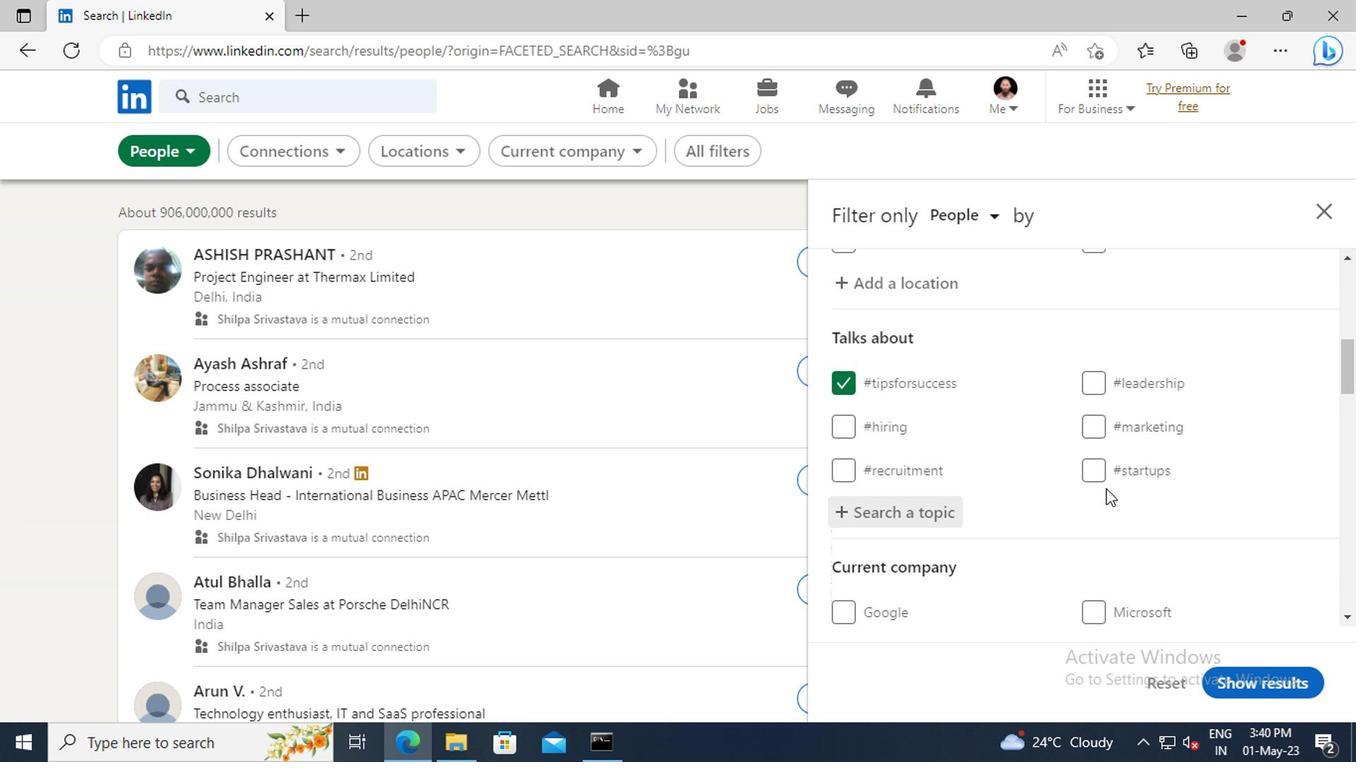 
Action: Mouse moved to (1107, 468)
Screenshot: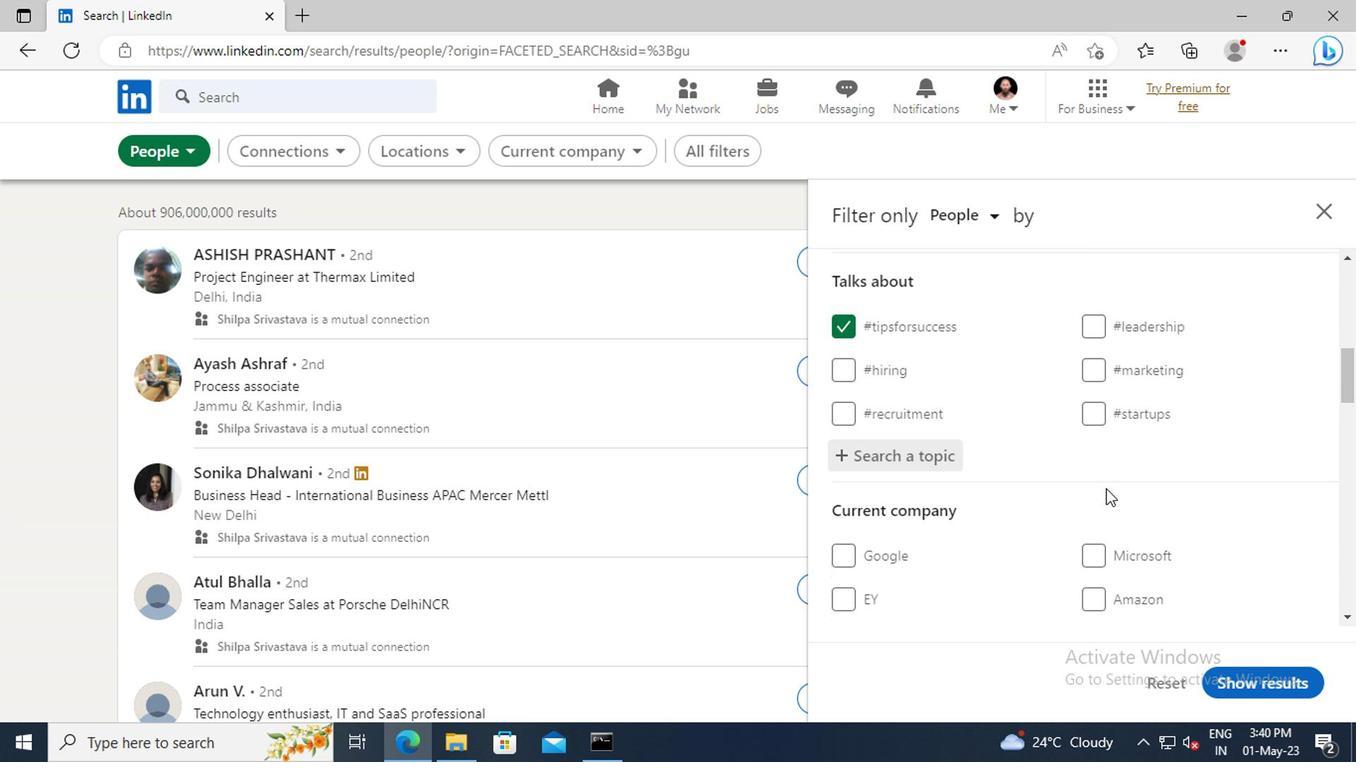 
Action: Mouse scrolled (1107, 466) with delta (0, -1)
Screenshot: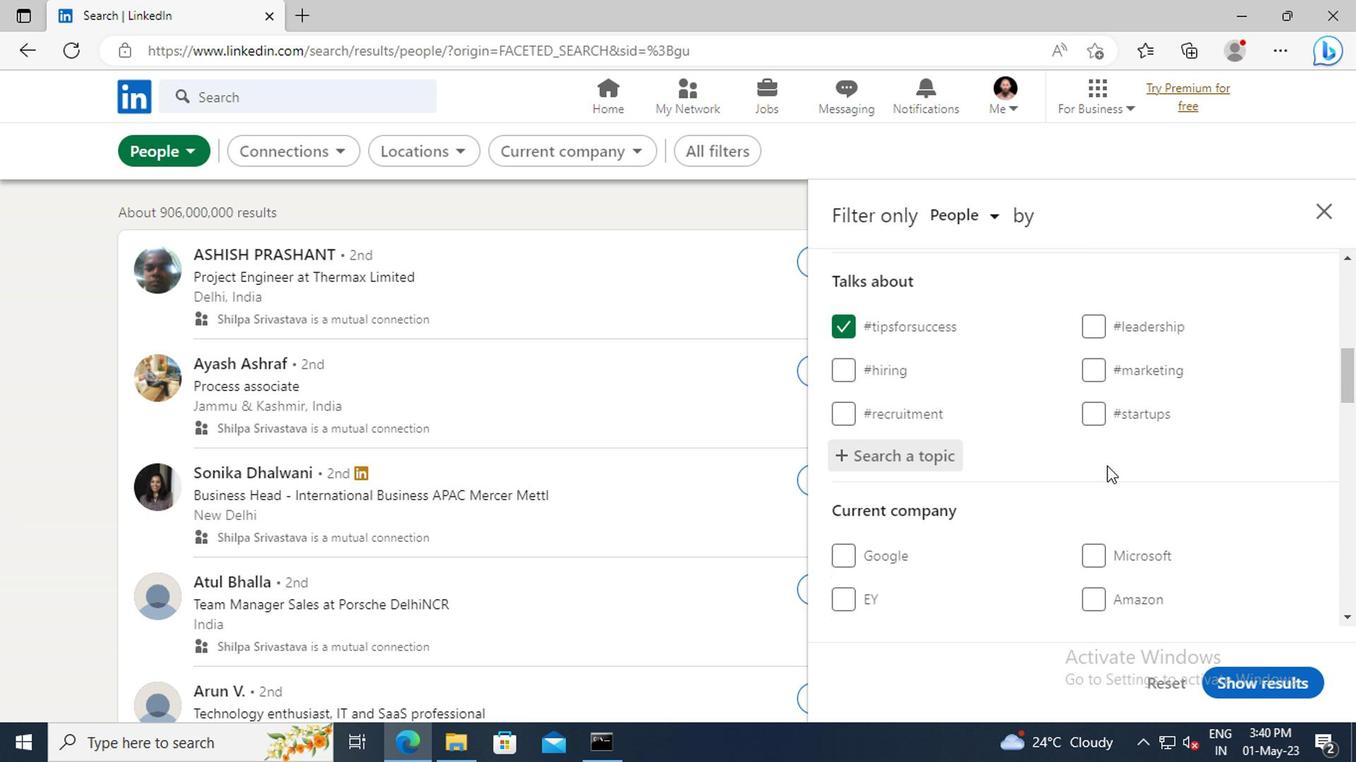 
Action: Mouse scrolled (1107, 466) with delta (0, -1)
Screenshot: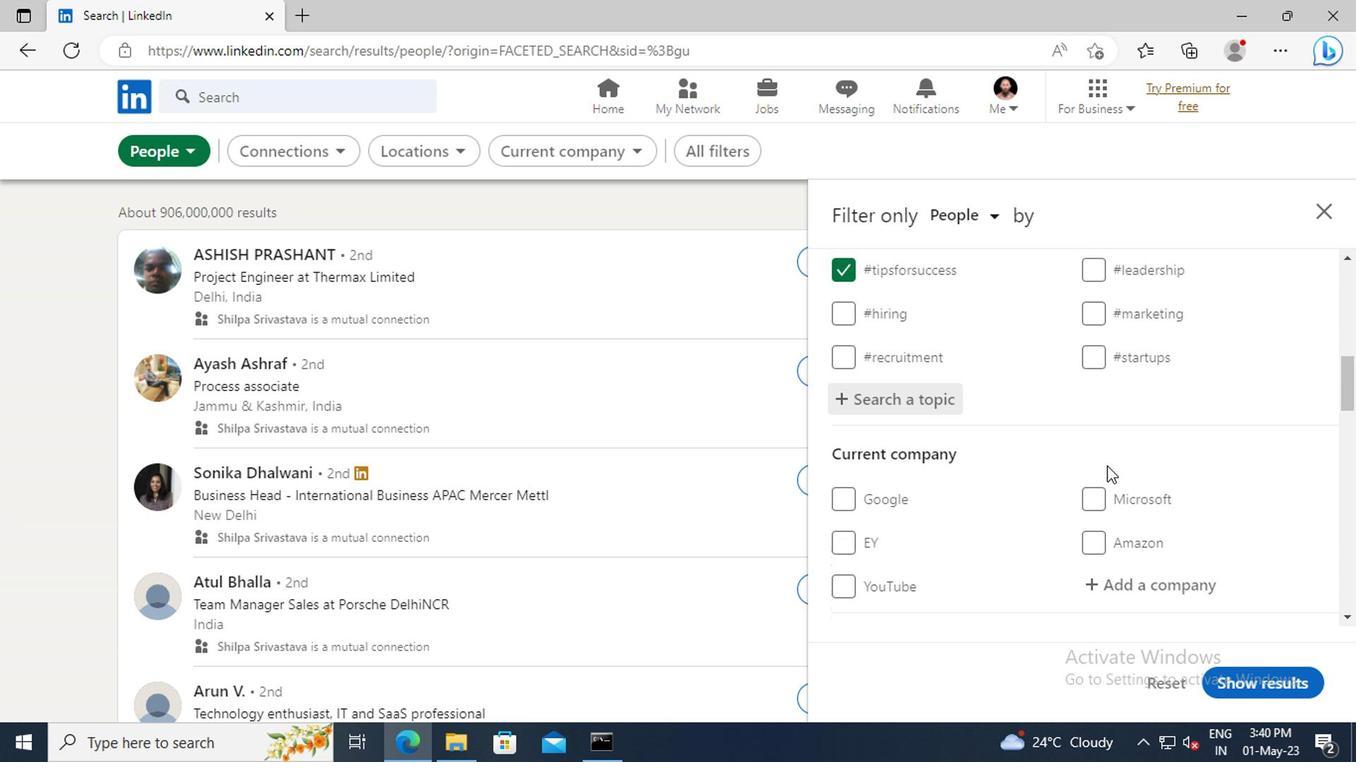 
Action: Mouse scrolled (1107, 466) with delta (0, -1)
Screenshot: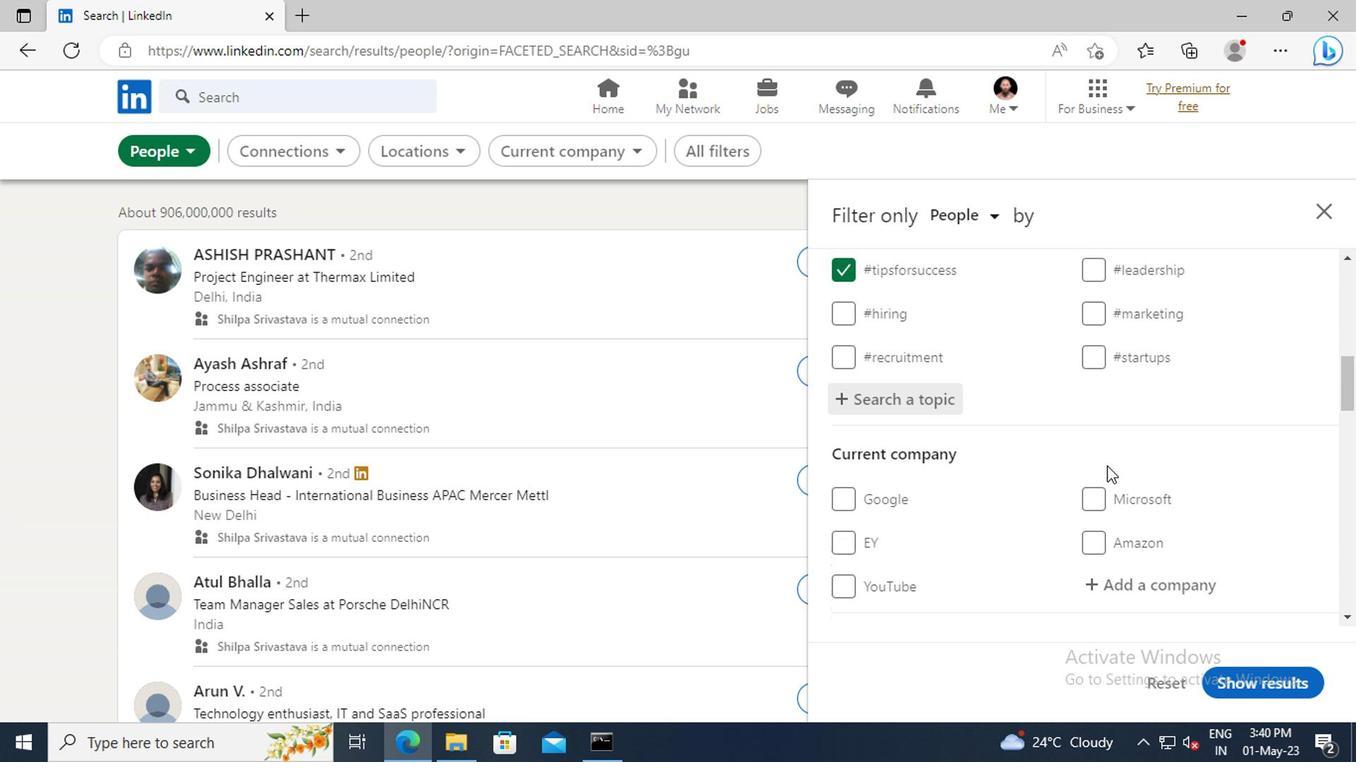 
Action: Mouse scrolled (1107, 466) with delta (0, -1)
Screenshot: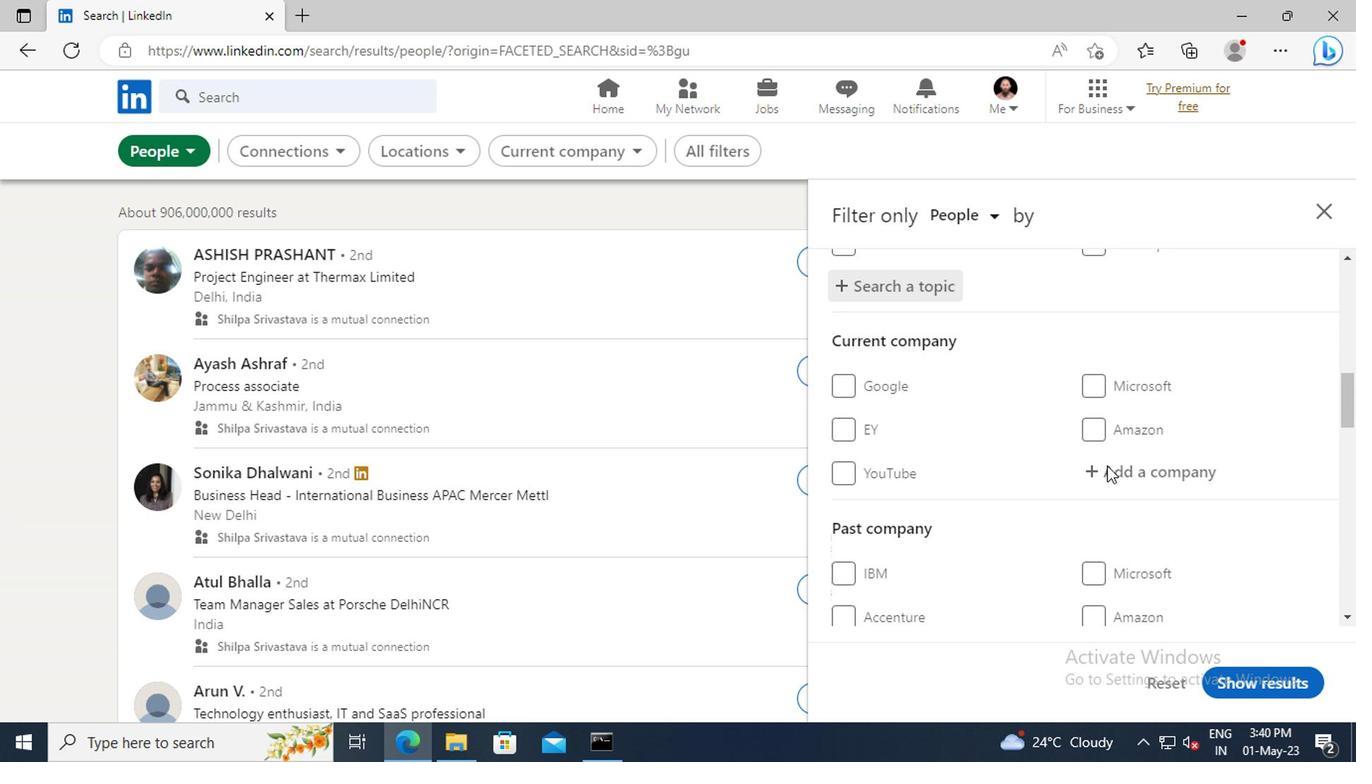 
Action: Mouse scrolled (1107, 466) with delta (0, -1)
Screenshot: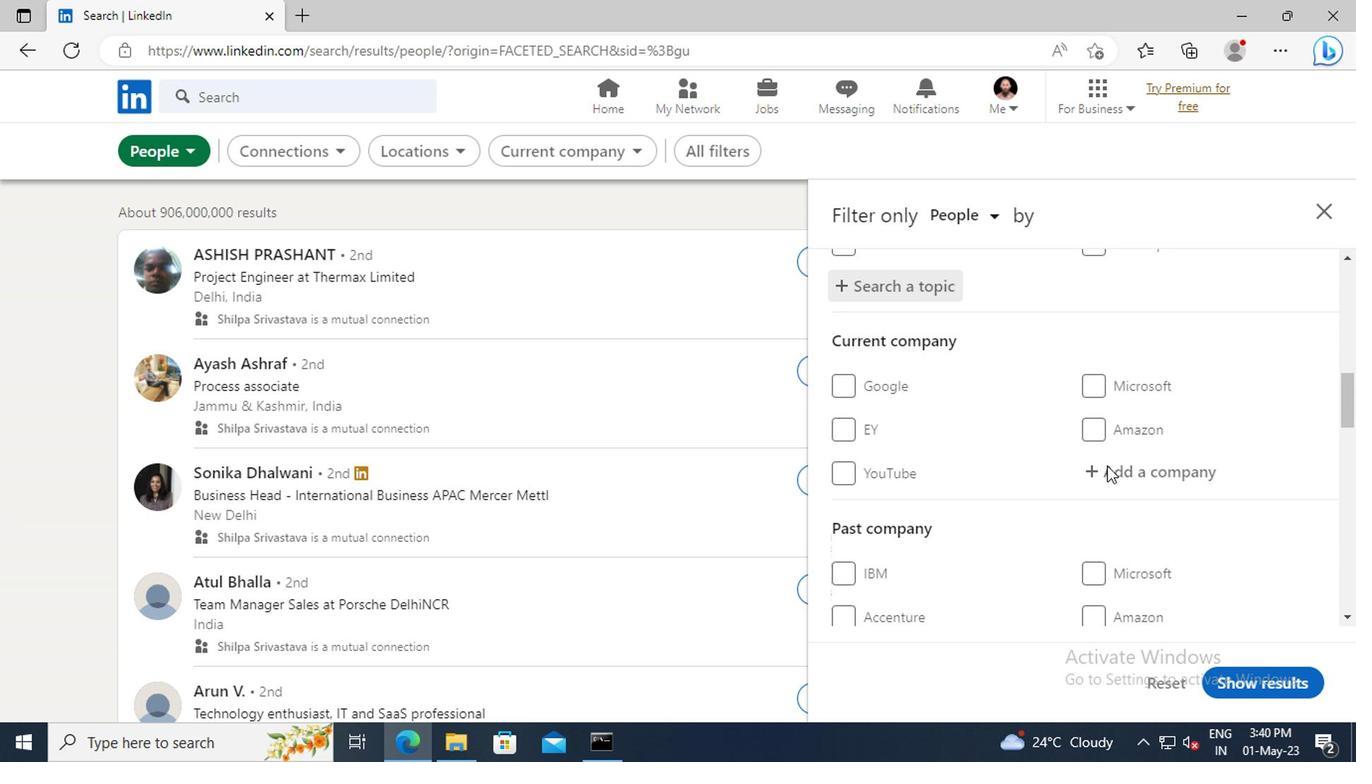 
Action: Mouse scrolled (1107, 466) with delta (0, -1)
Screenshot: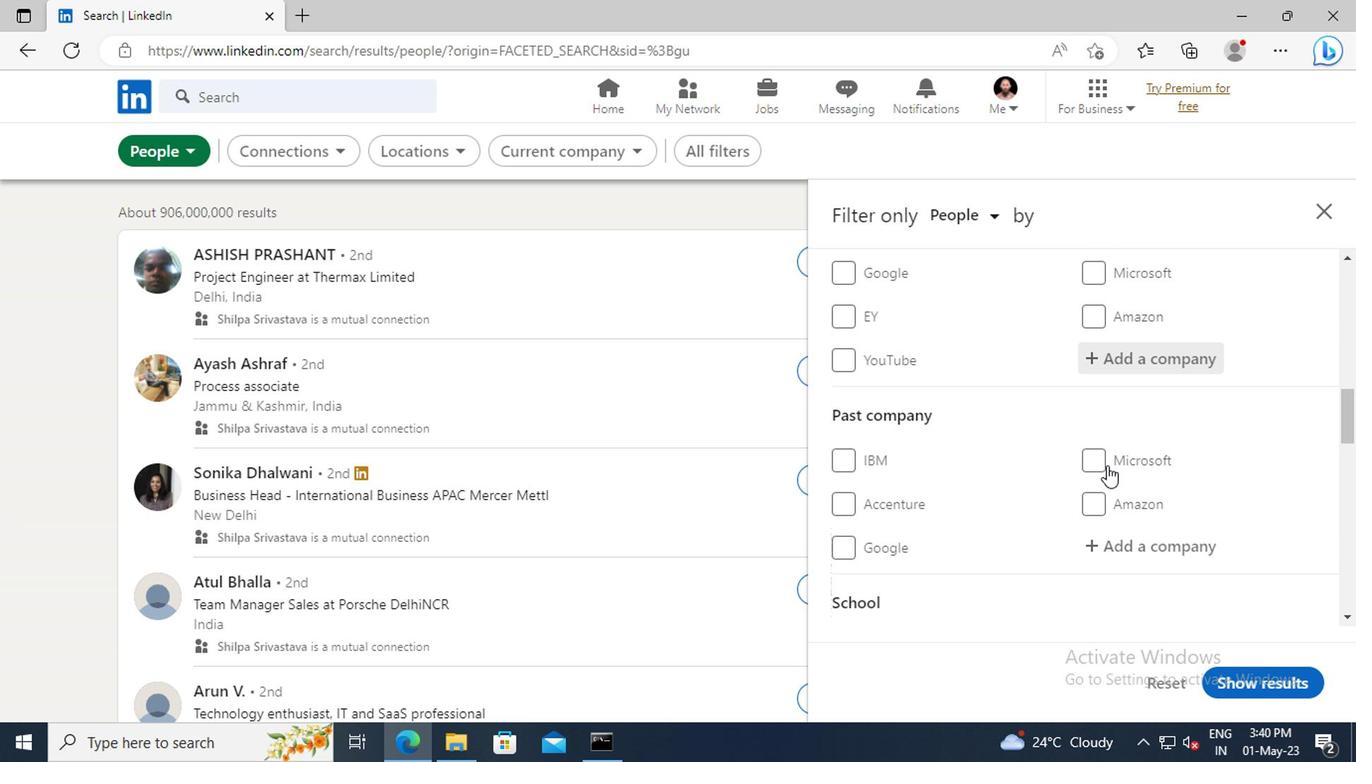 
Action: Mouse scrolled (1107, 466) with delta (0, -1)
Screenshot: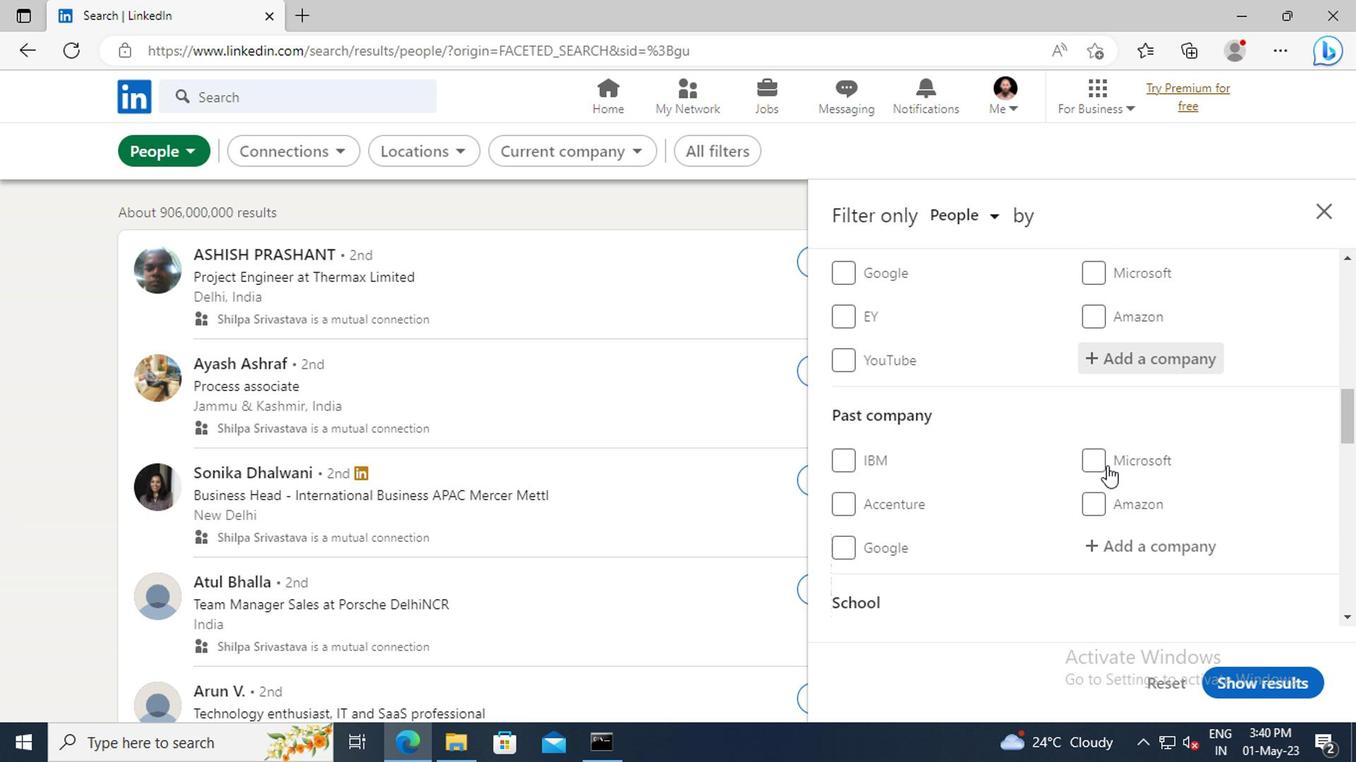 
Action: Mouse scrolled (1107, 466) with delta (0, -1)
Screenshot: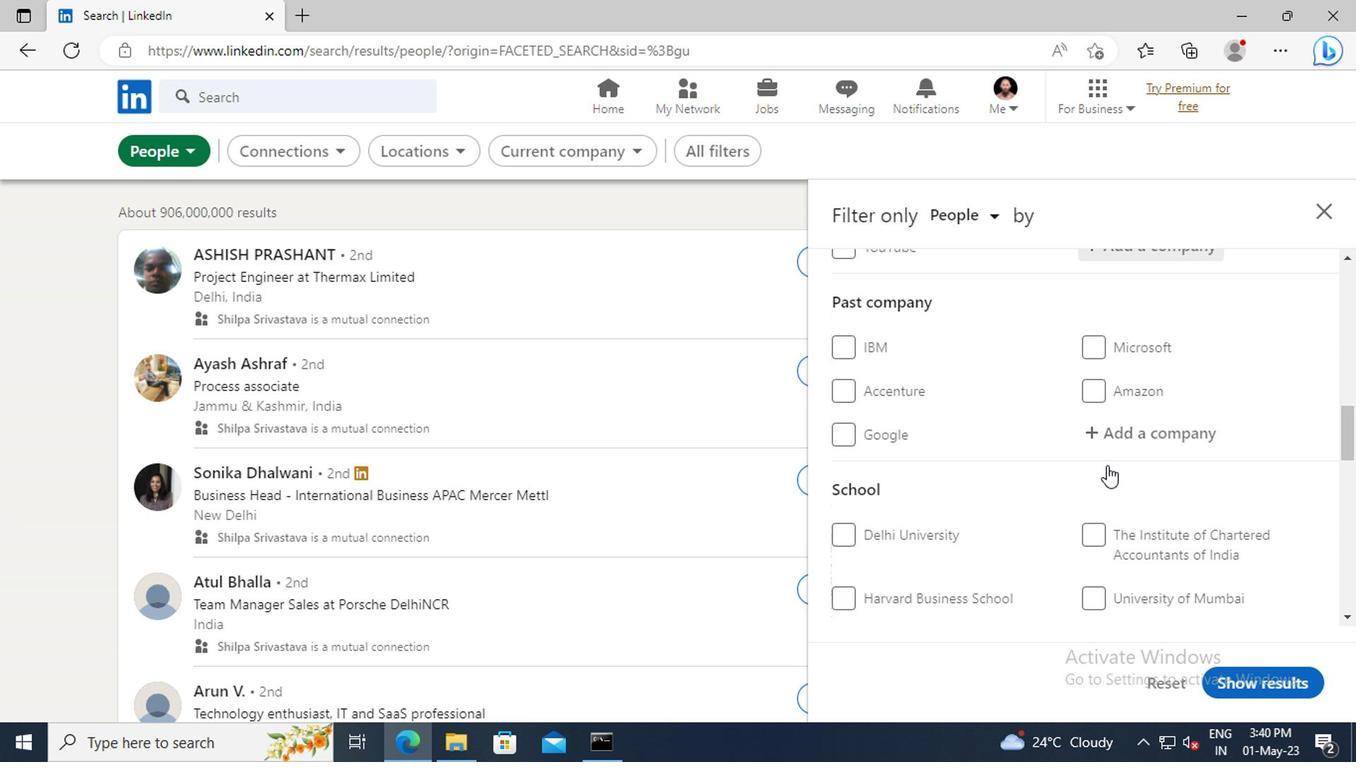 
Action: Mouse scrolled (1107, 466) with delta (0, -1)
Screenshot: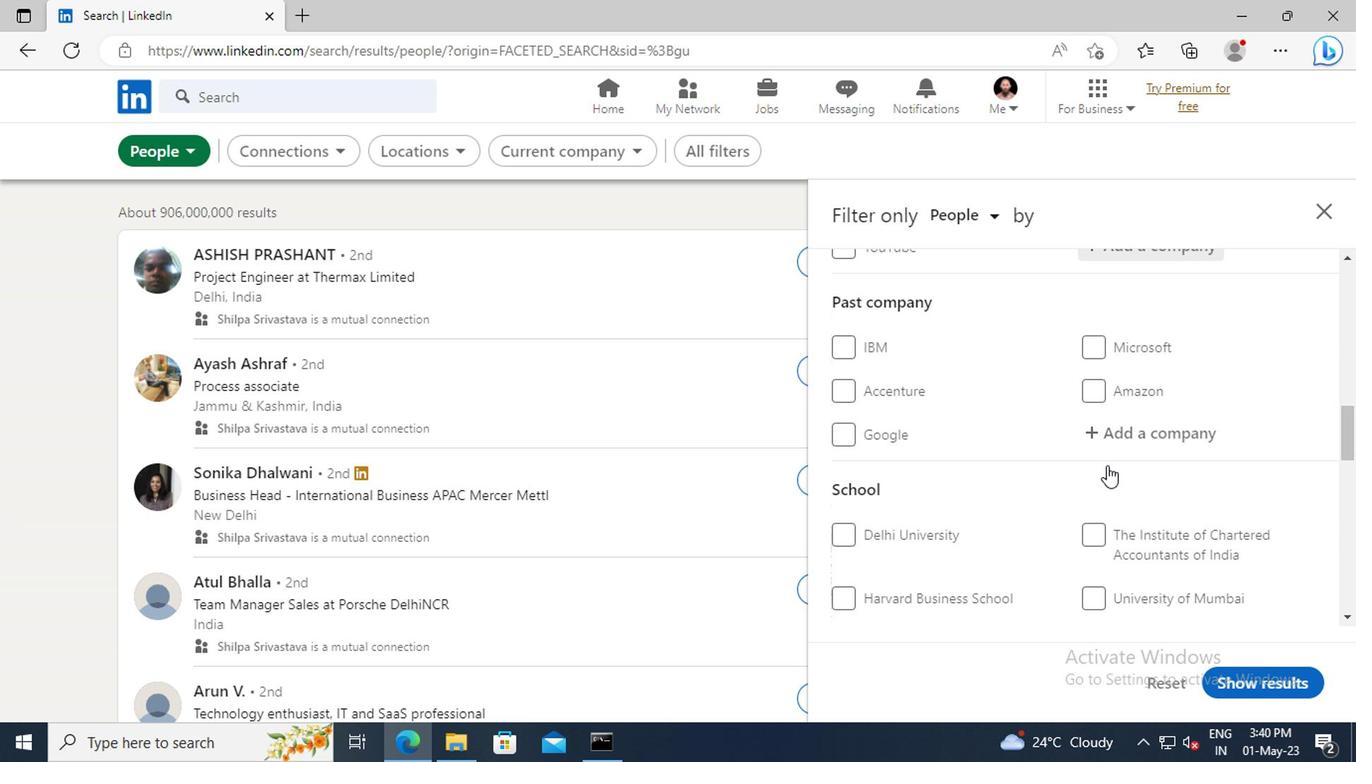 
Action: Mouse scrolled (1107, 466) with delta (0, -1)
Screenshot: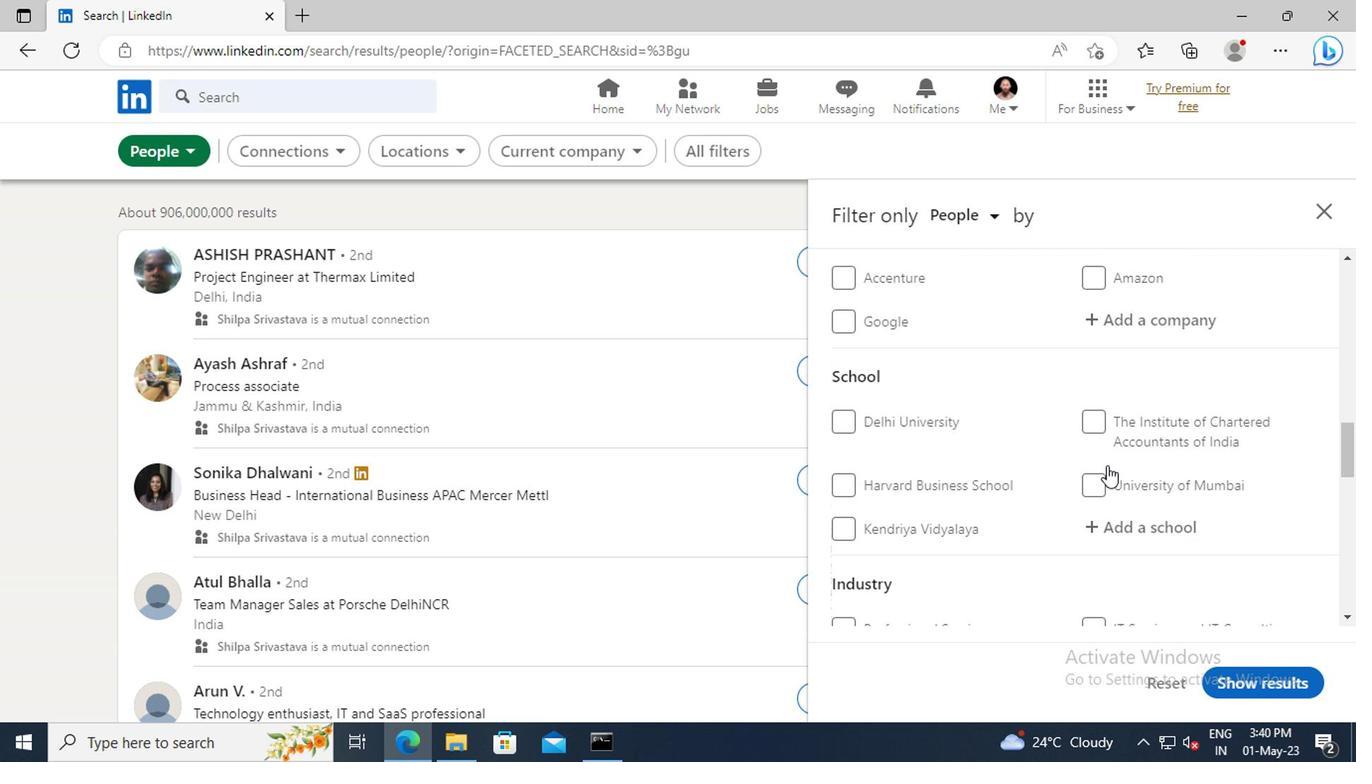 
Action: Mouse scrolled (1107, 466) with delta (0, -1)
Screenshot: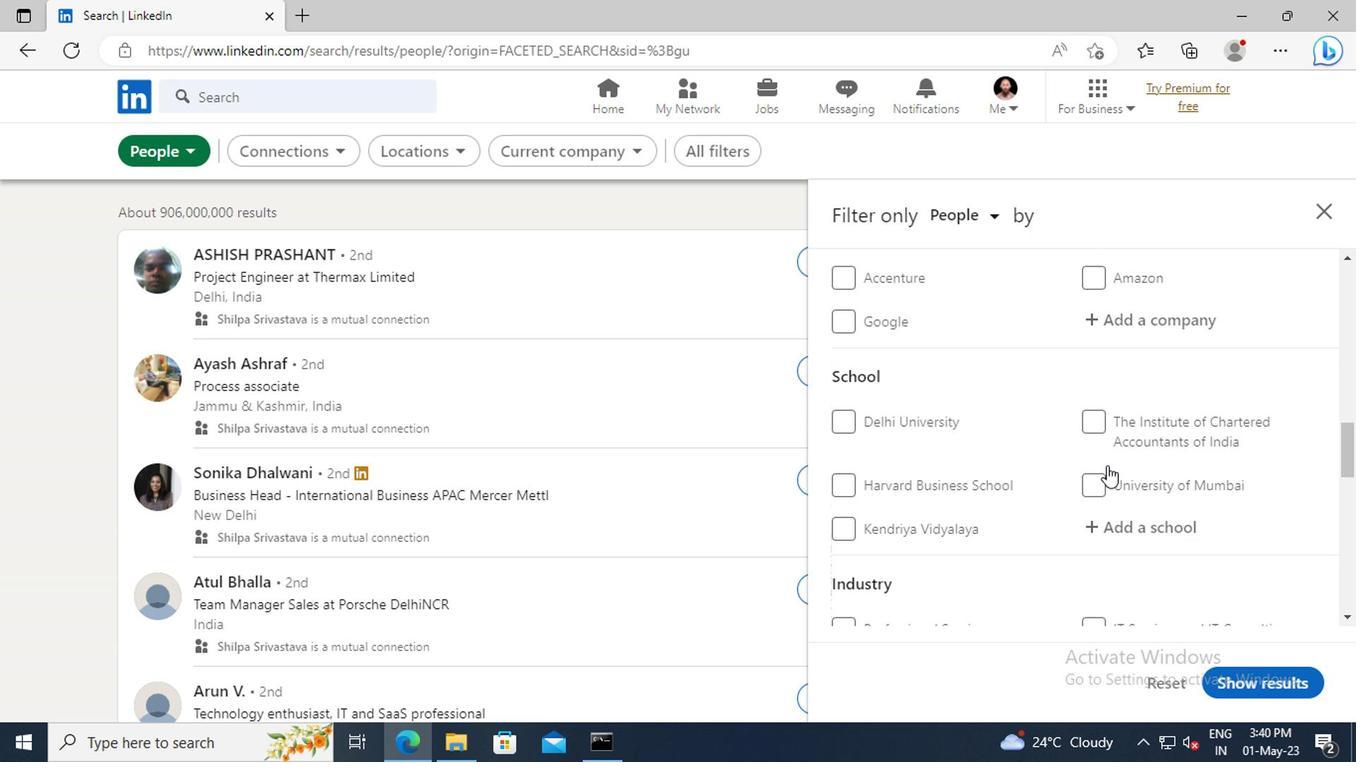 
Action: Mouse scrolled (1107, 466) with delta (0, -1)
Screenshot: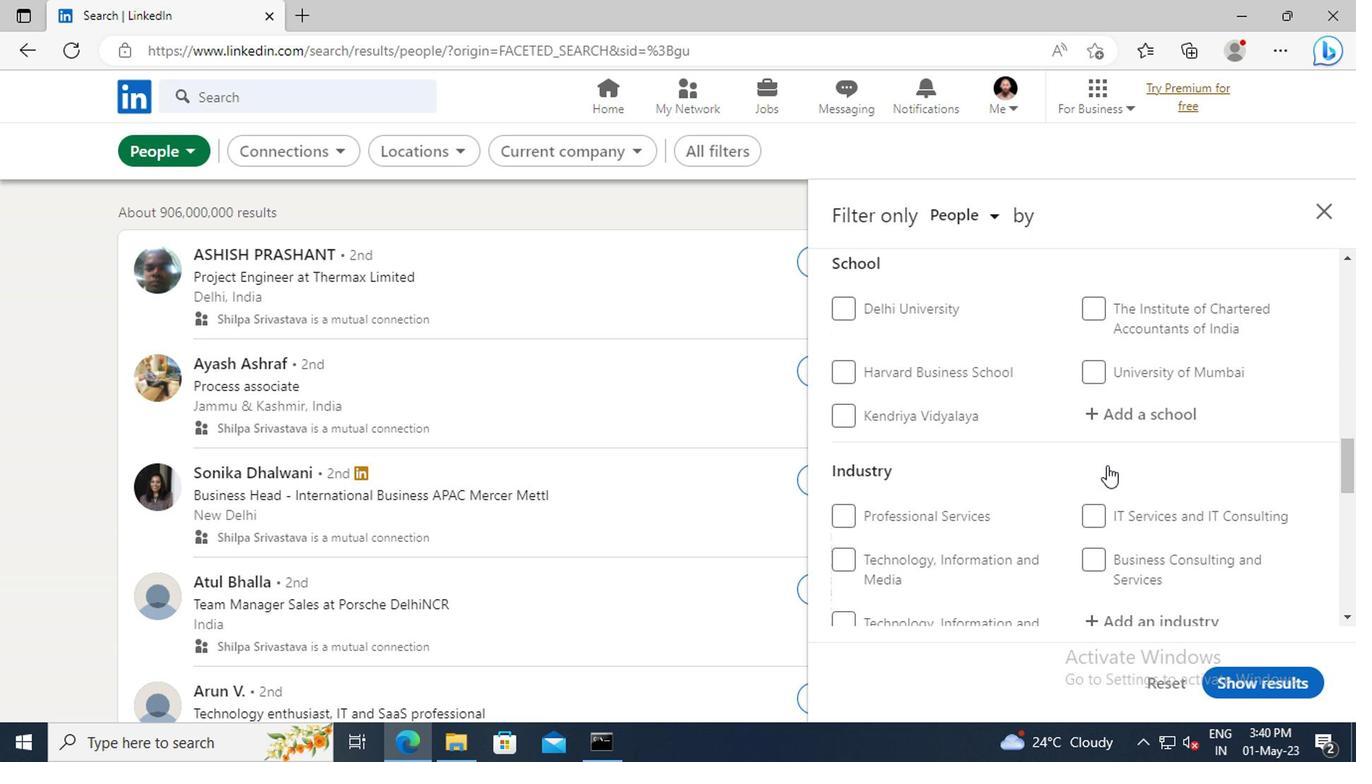 
Action: Mouse scrolled (1107, 466) with delta (0, -1)
Screenshot: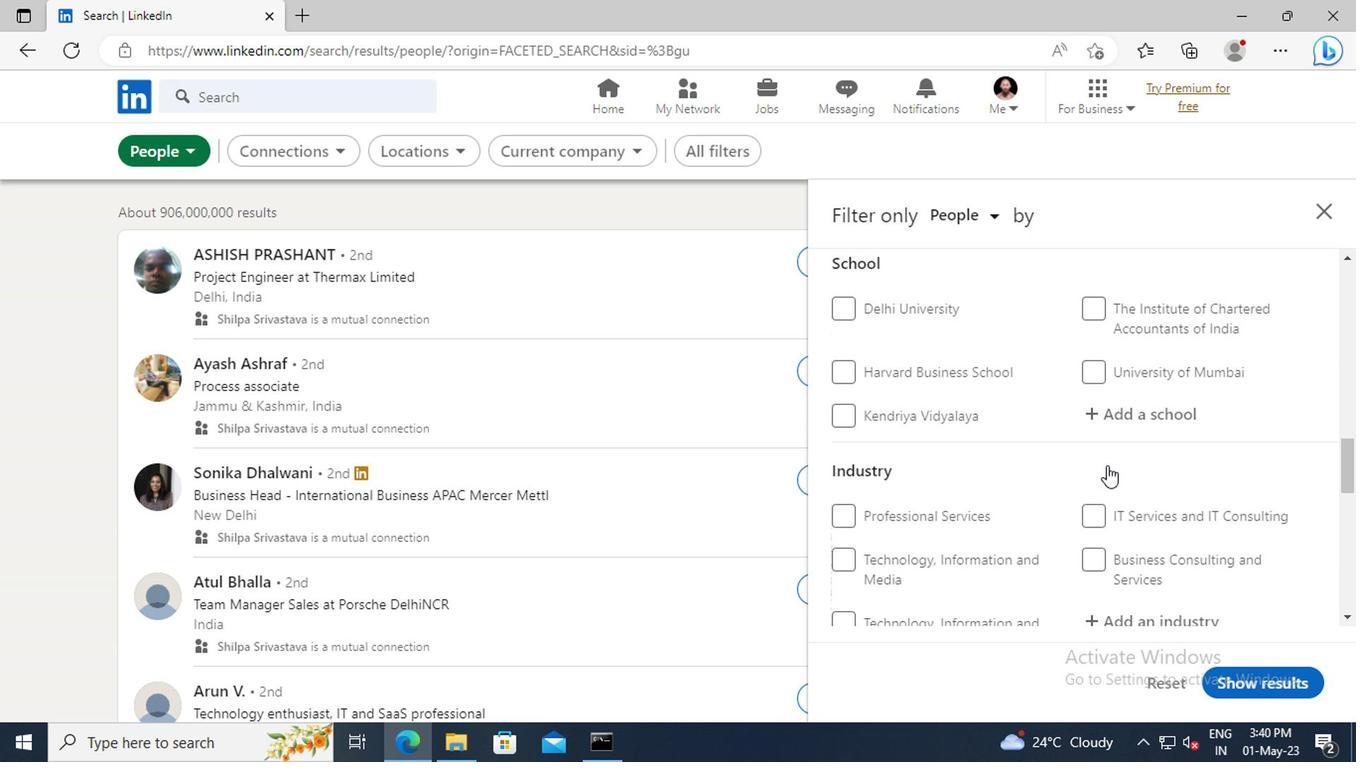 
Action: Mouse scrolled (1107, 466) with delta (0, -1)
Screenshot: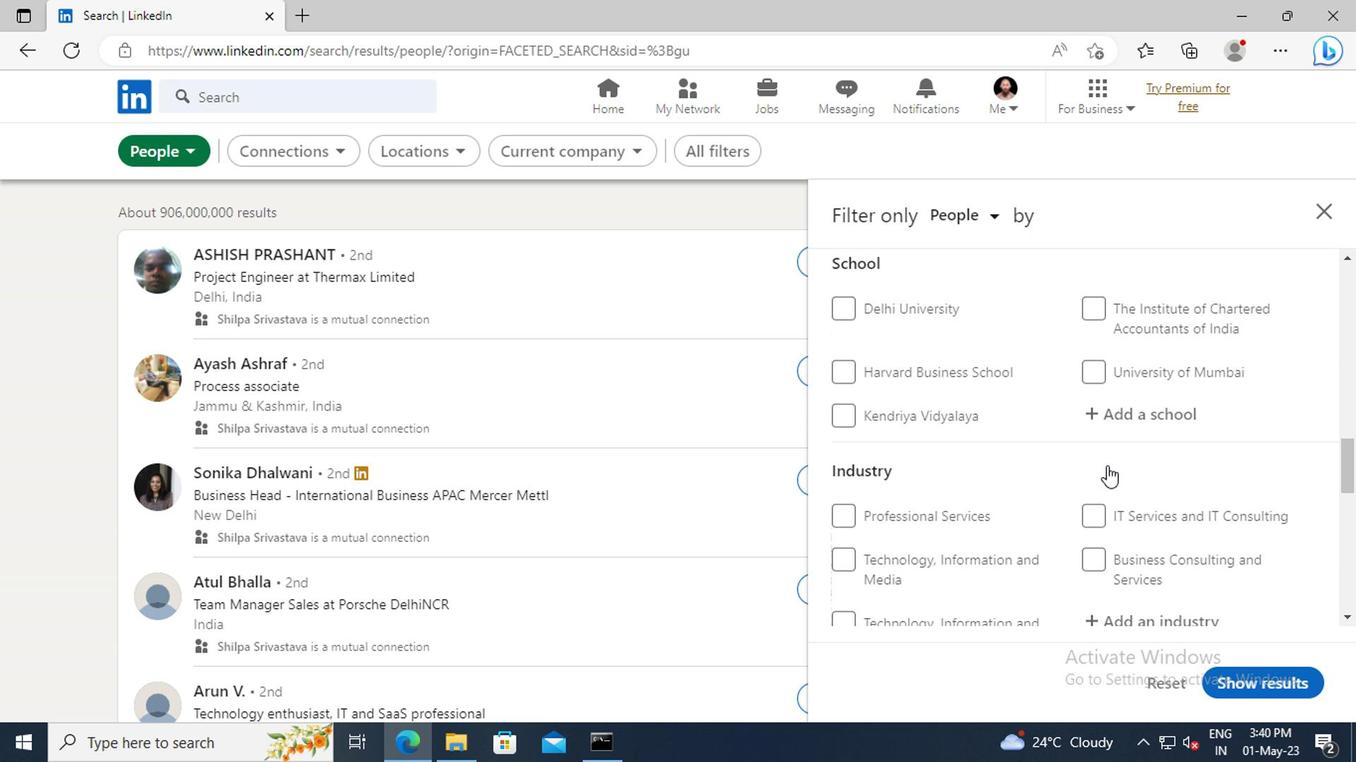 
Action: Mouse scrolled (1107, 466) with delta (0, -1)
Screenshot: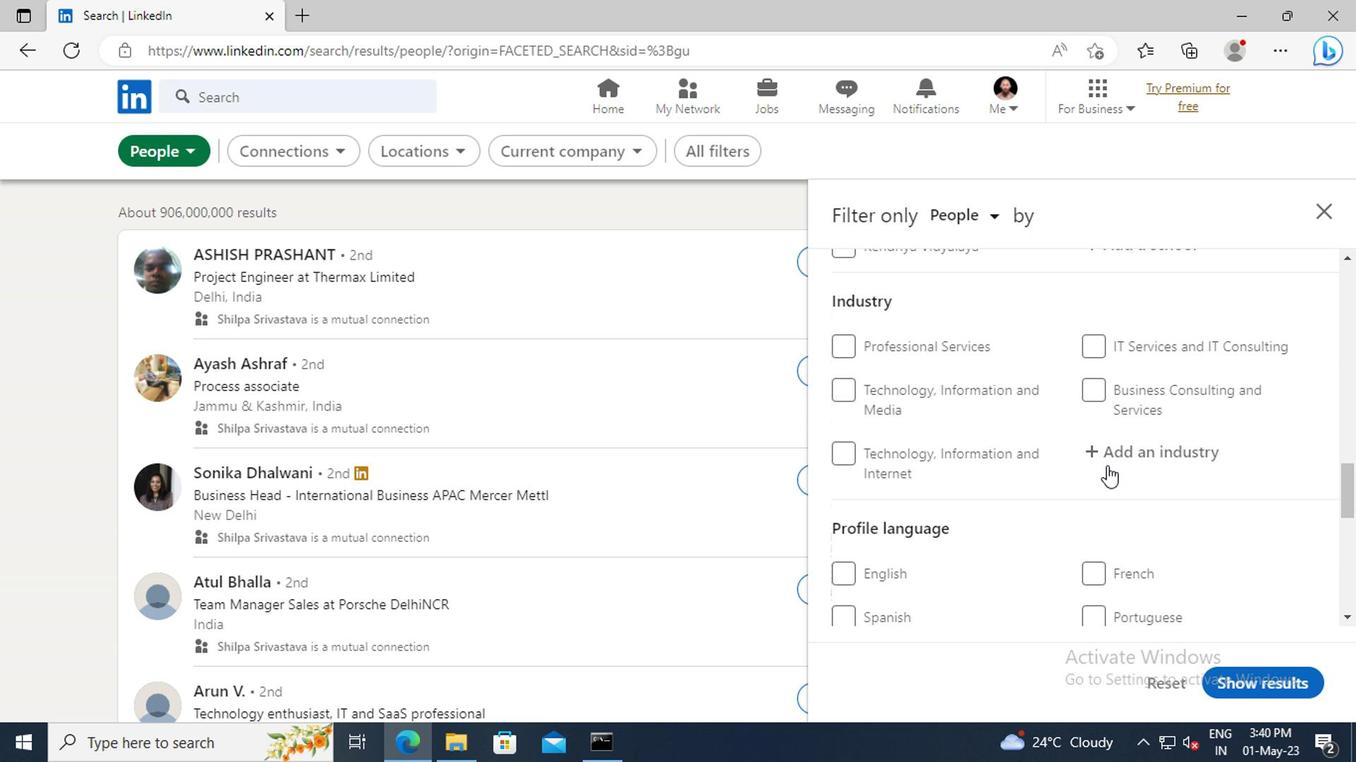 
Action: Mouse moved to (1099, 515)
Screenshot: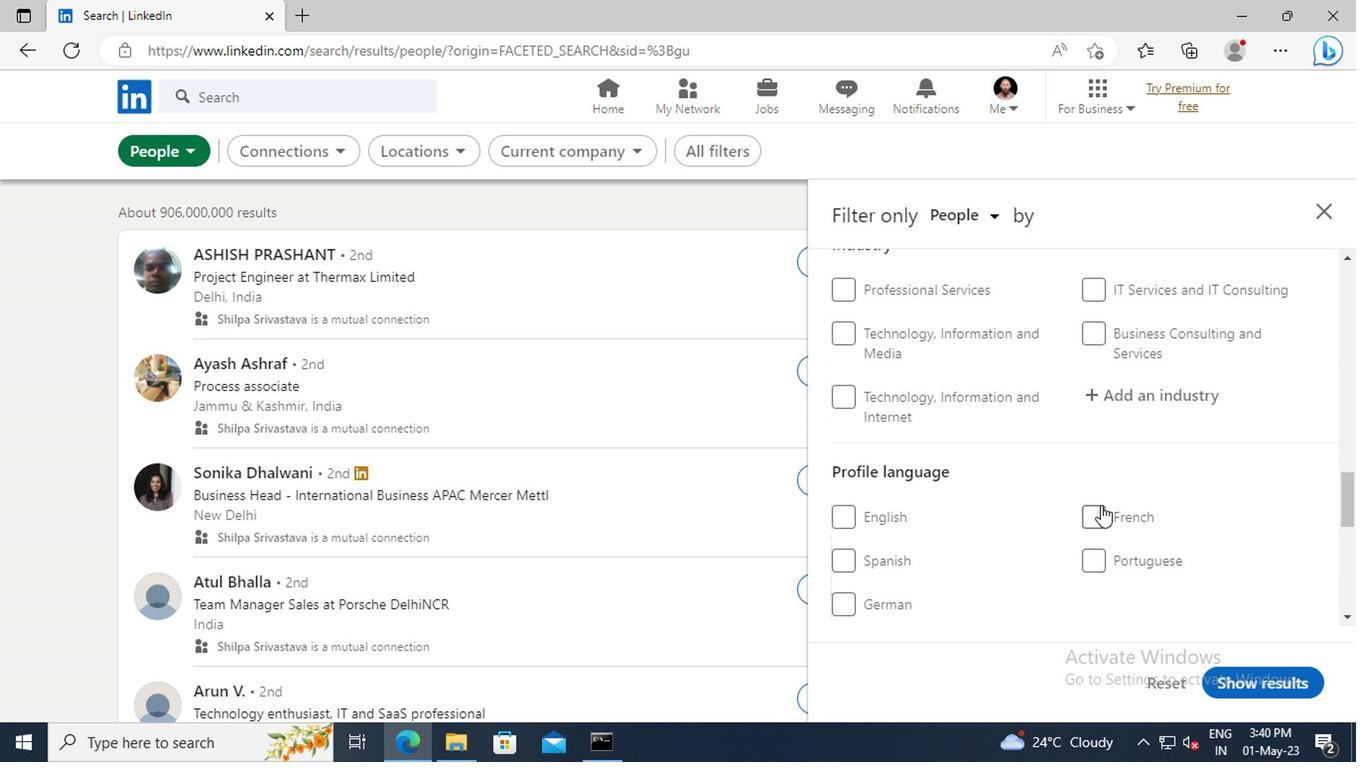 
Action: Mouse pressed left at (1099, 515)
Screenshot: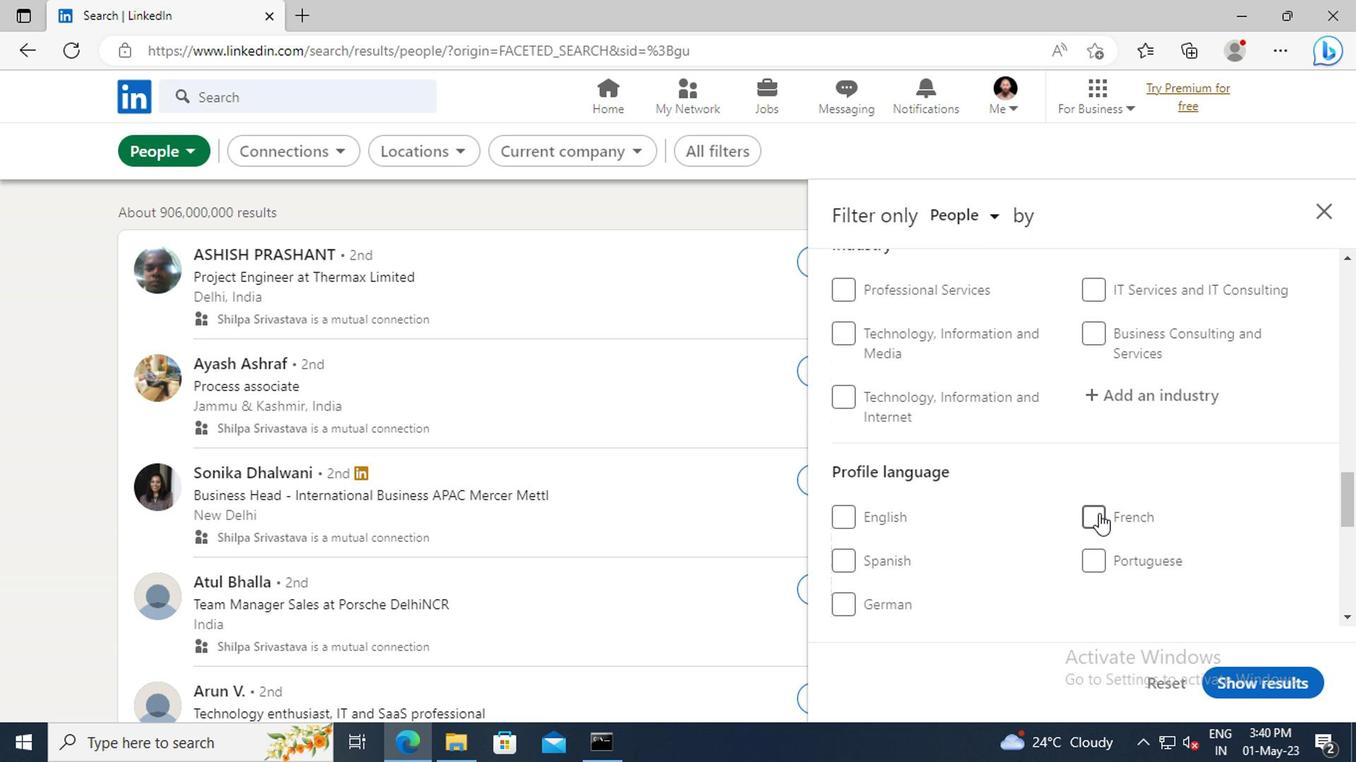 
Action: Mouse moved to (1150, 474)
Screenshot: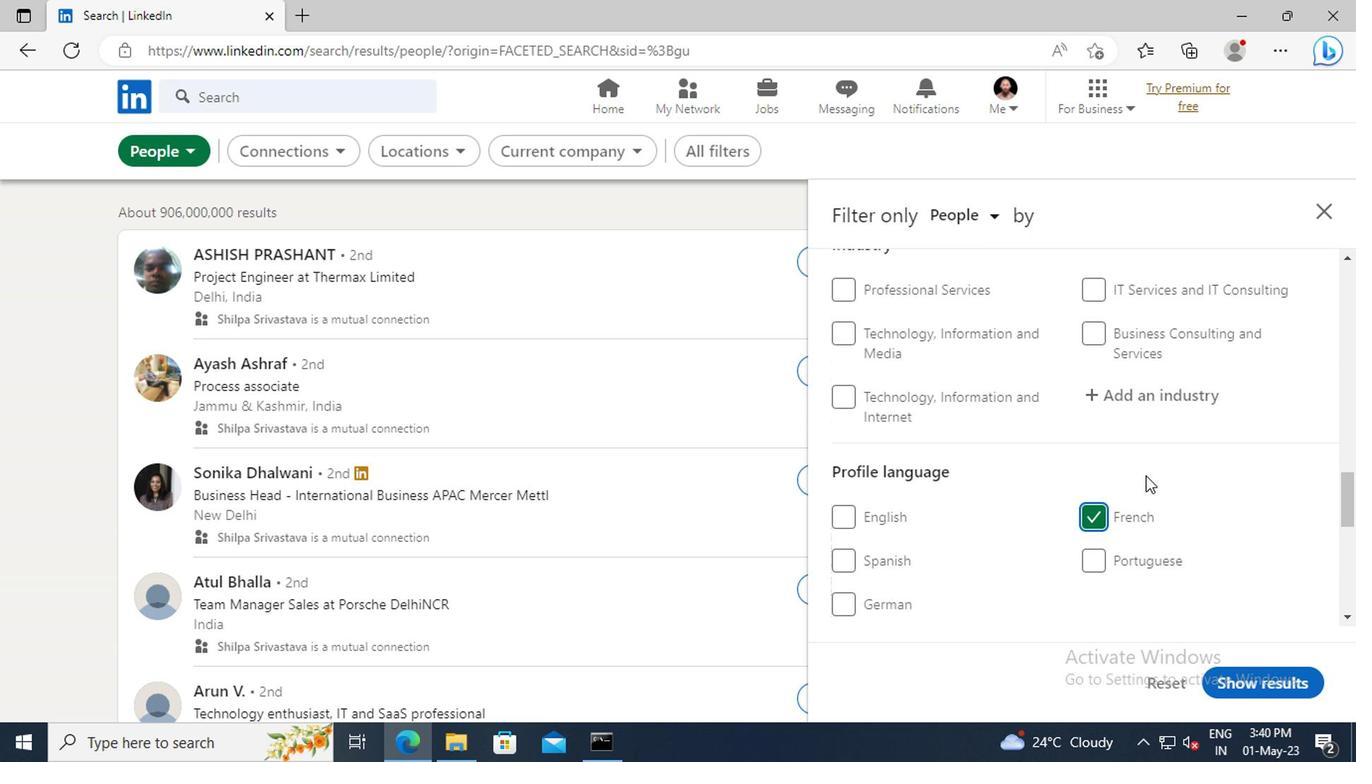 
Action: Mouse scrolled (1150, 474) with delta (0, 0)
Screenshot: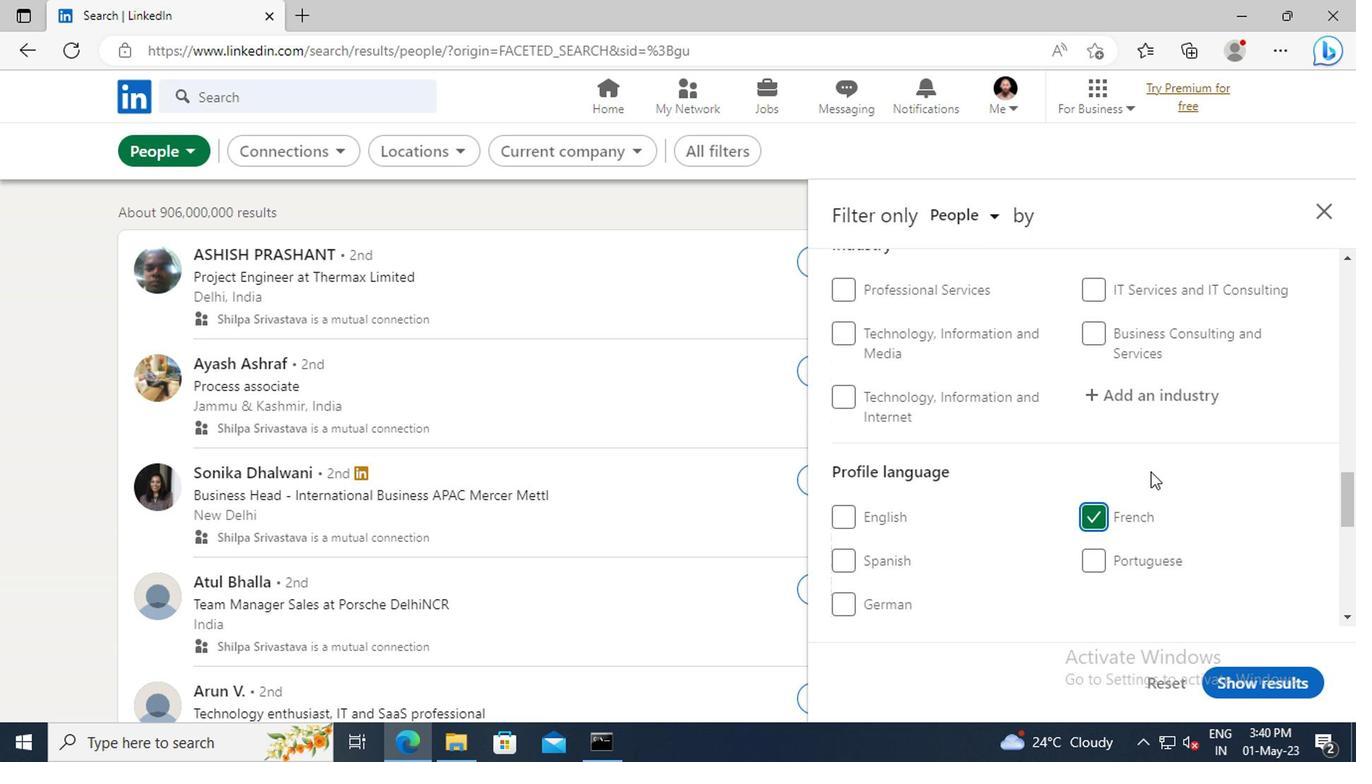 
Action: Mouse scrolled (1150, 474) with delta (0, 0)
Screenshot: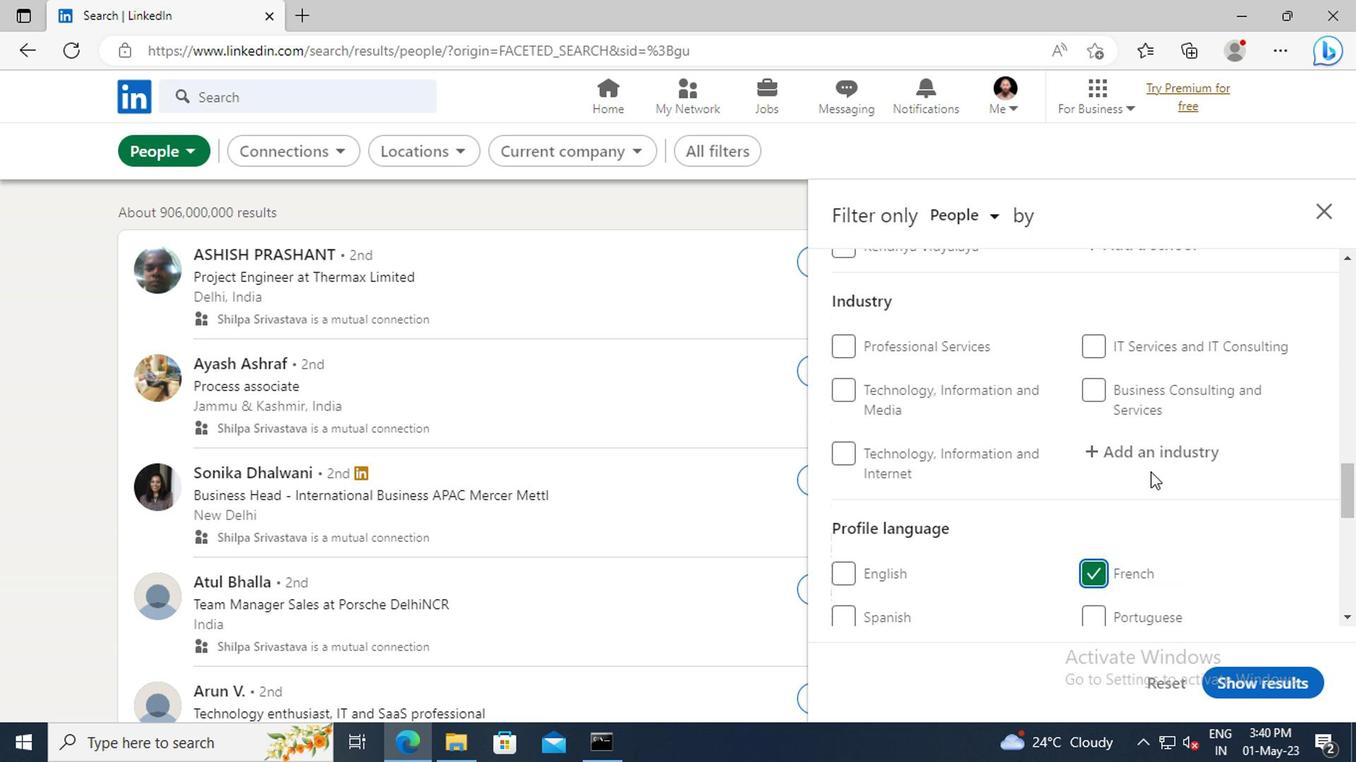 
Action: Mouse scrolled (1150, 474) with delta (0, 0)
Screenshot: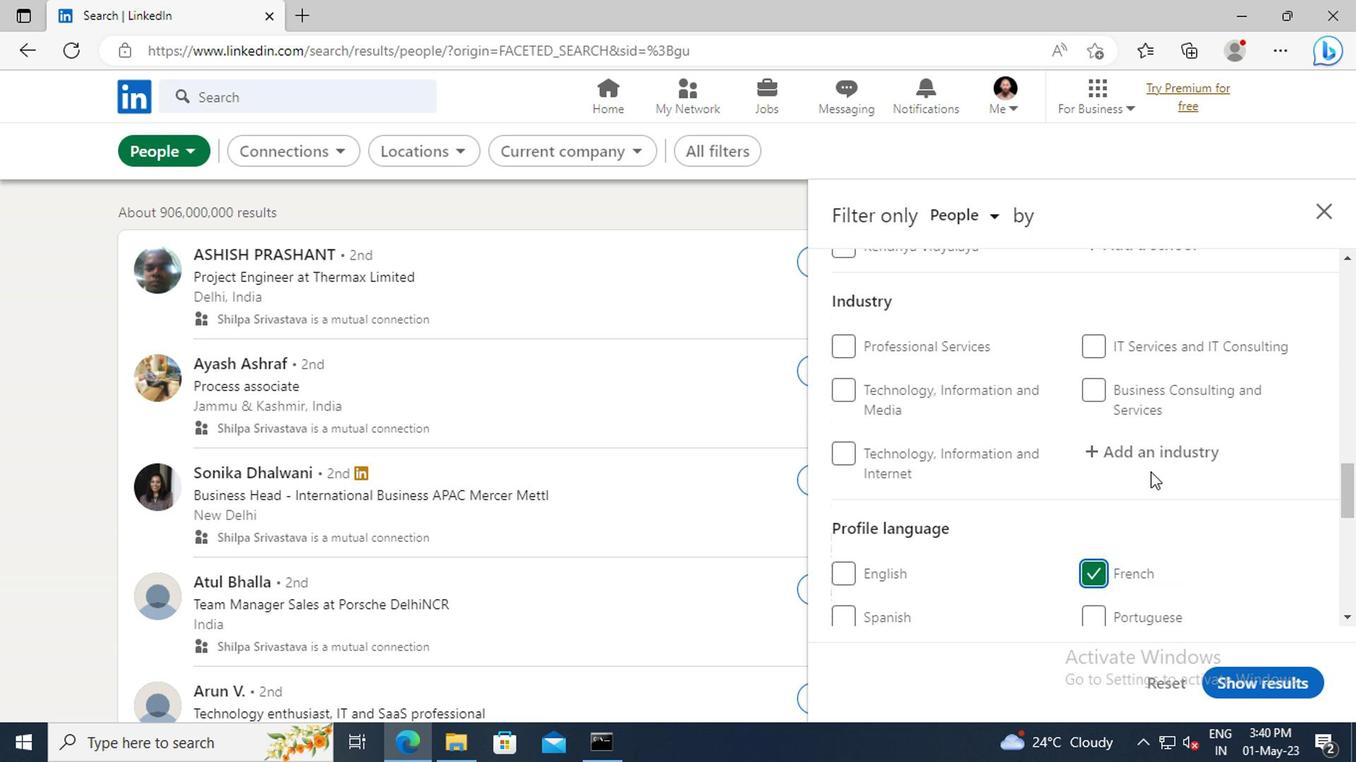 
Action: Mouse scrolled (1150, 474) with delta (0, 0)
Screenshot: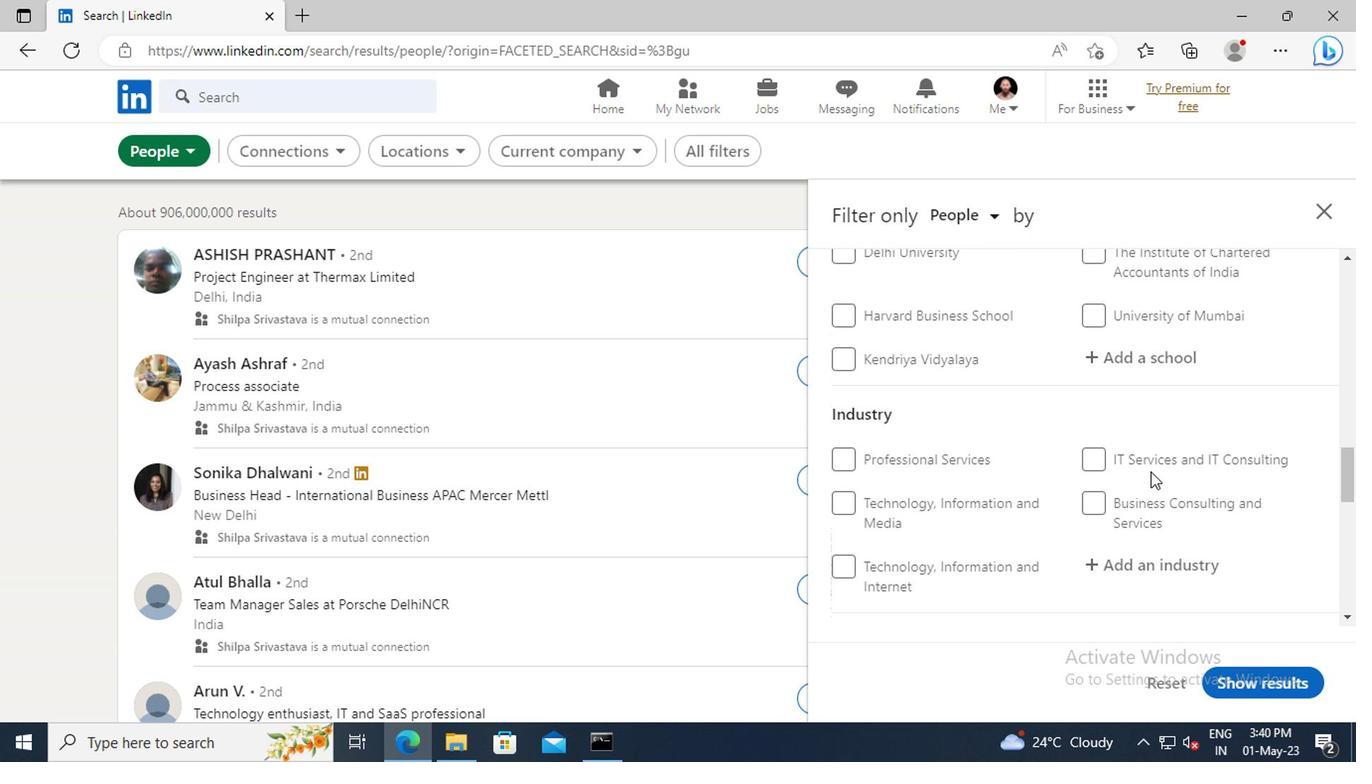 
Action: Mouse scrolled (1150, 474) with delta (0, 0)
Screenshot: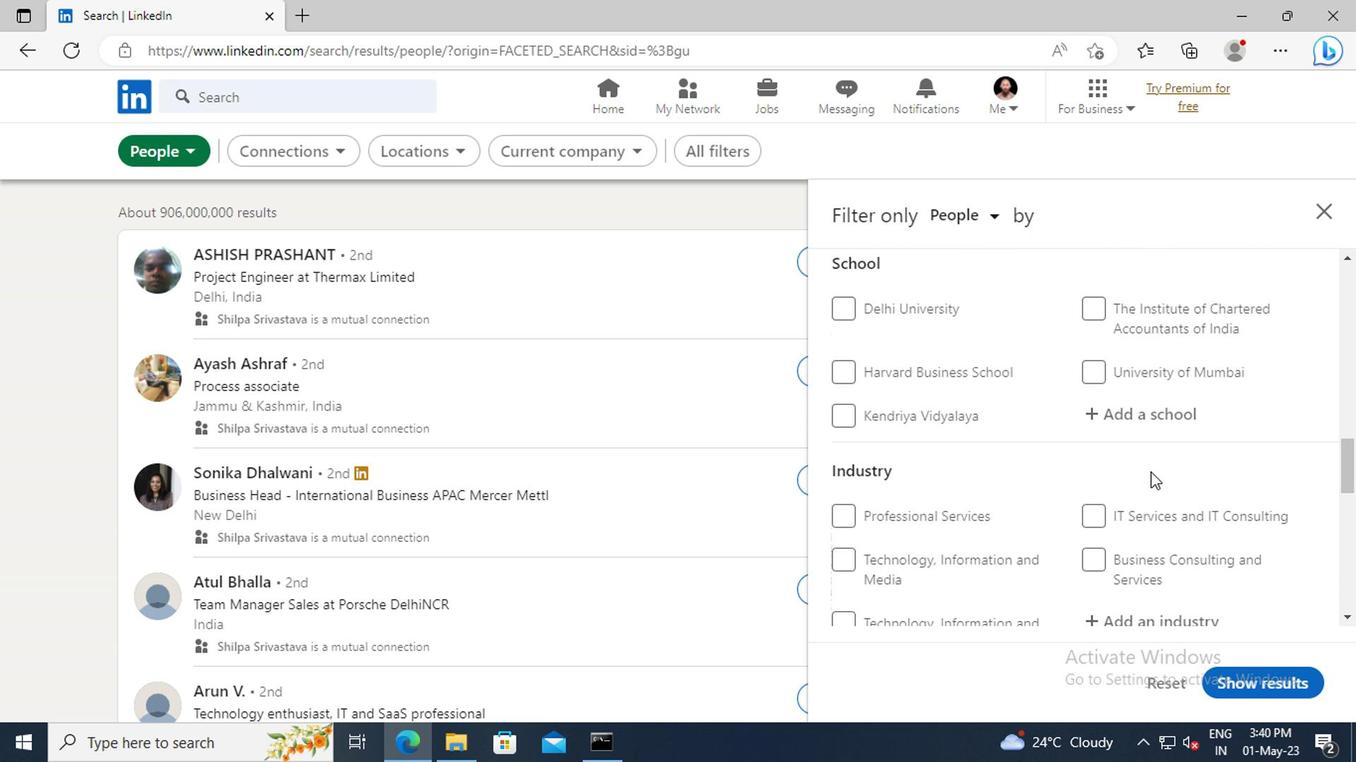 
Action: Mouse scrolled (1150, 474) with delta (0, 0)
Screenshot: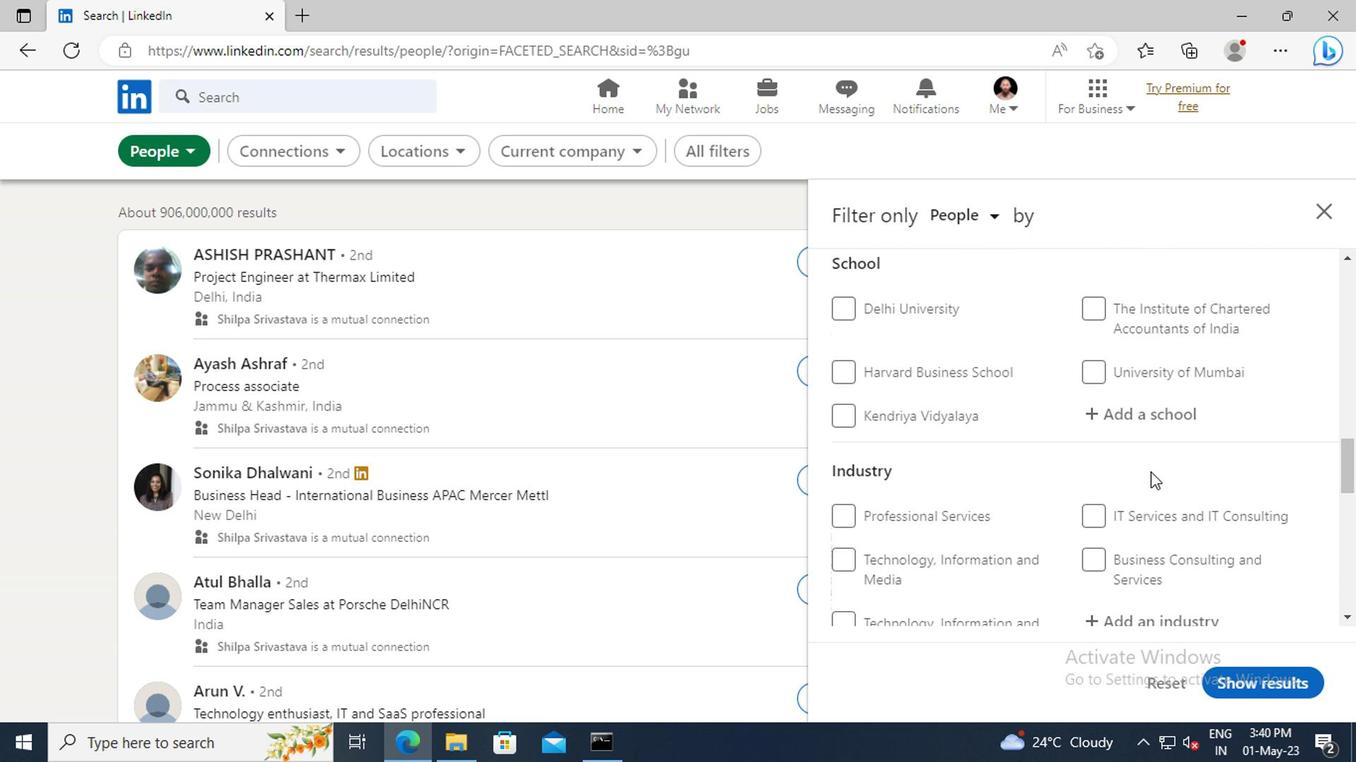
Action: Mouse scrolled (1150, 474) with delta (0, 0)
Screenshot: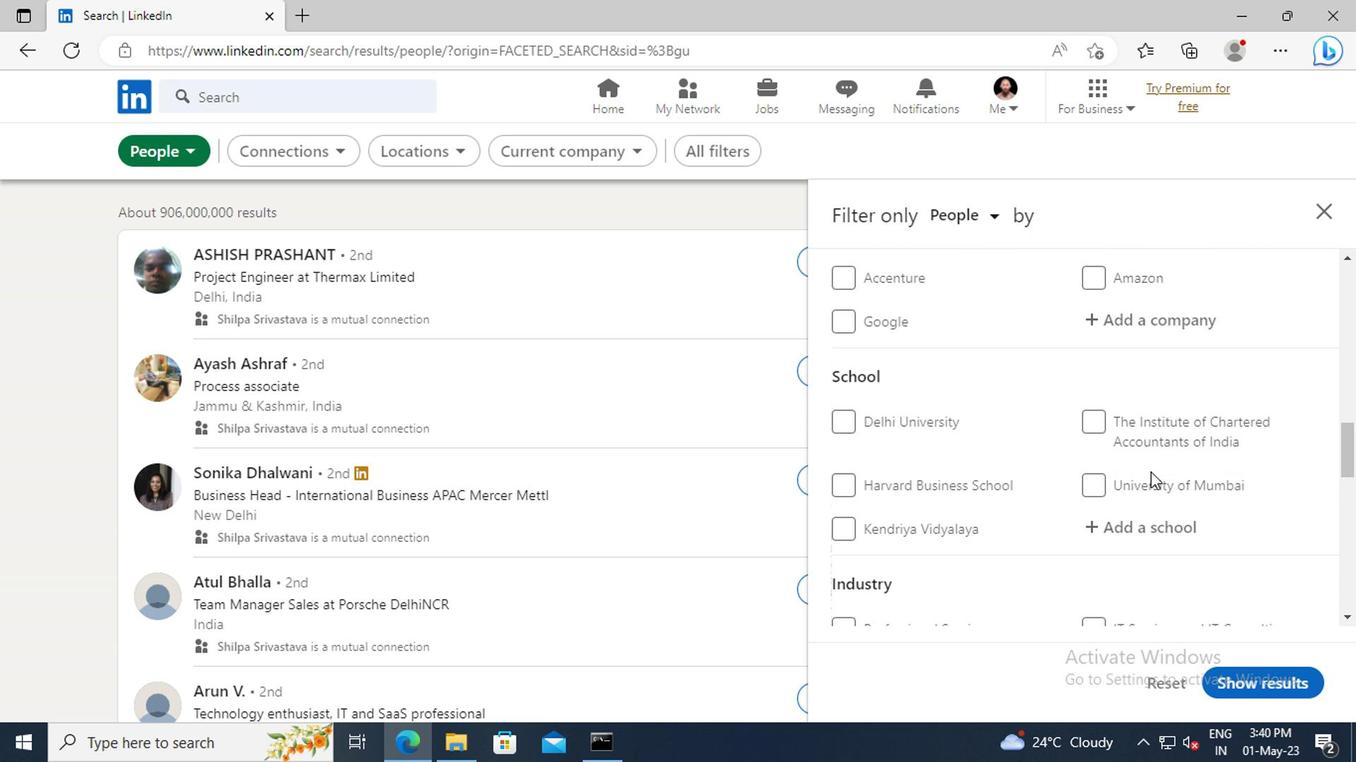 
Action: Mouse scrolled (1150, 474) with delta (0, 0)
Screenshot: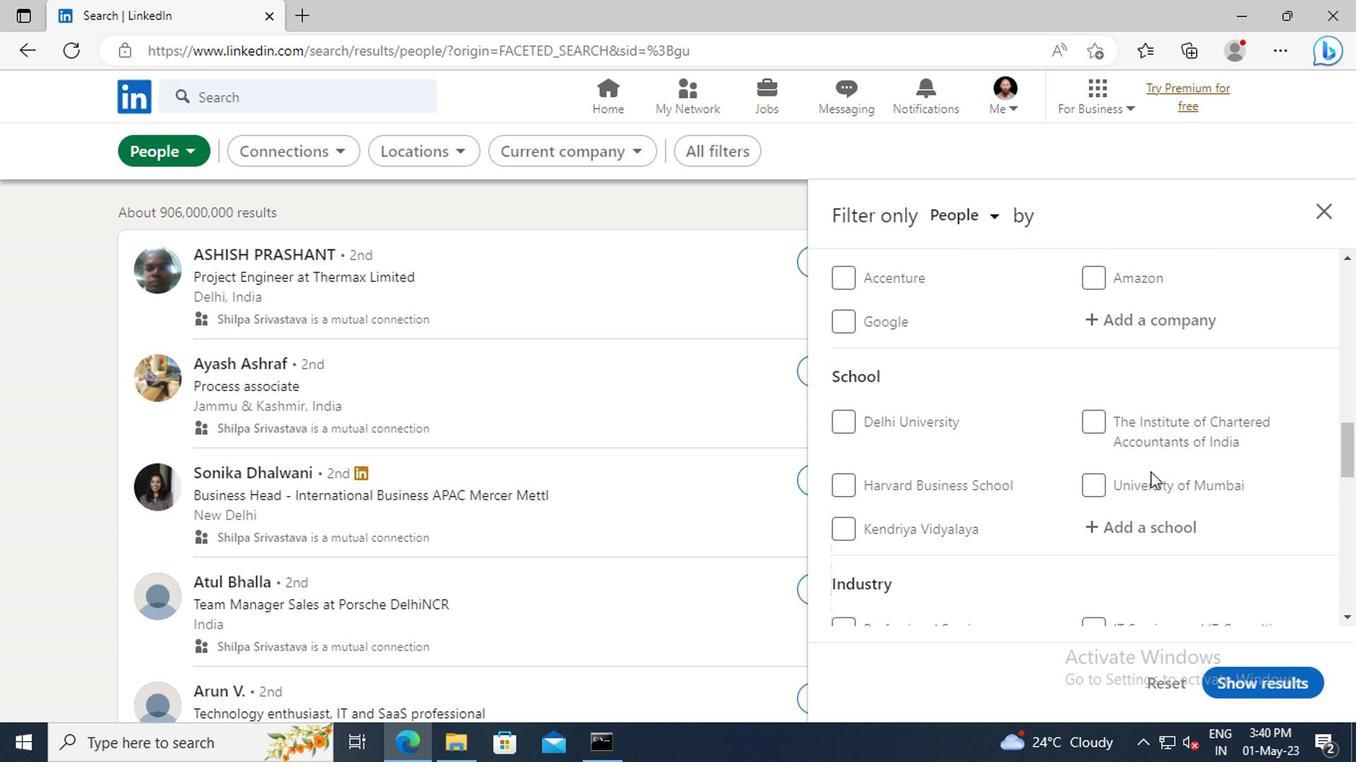 
Action: Mouse scrolled (1150, 474) with delta (0, 0)
Screenshot: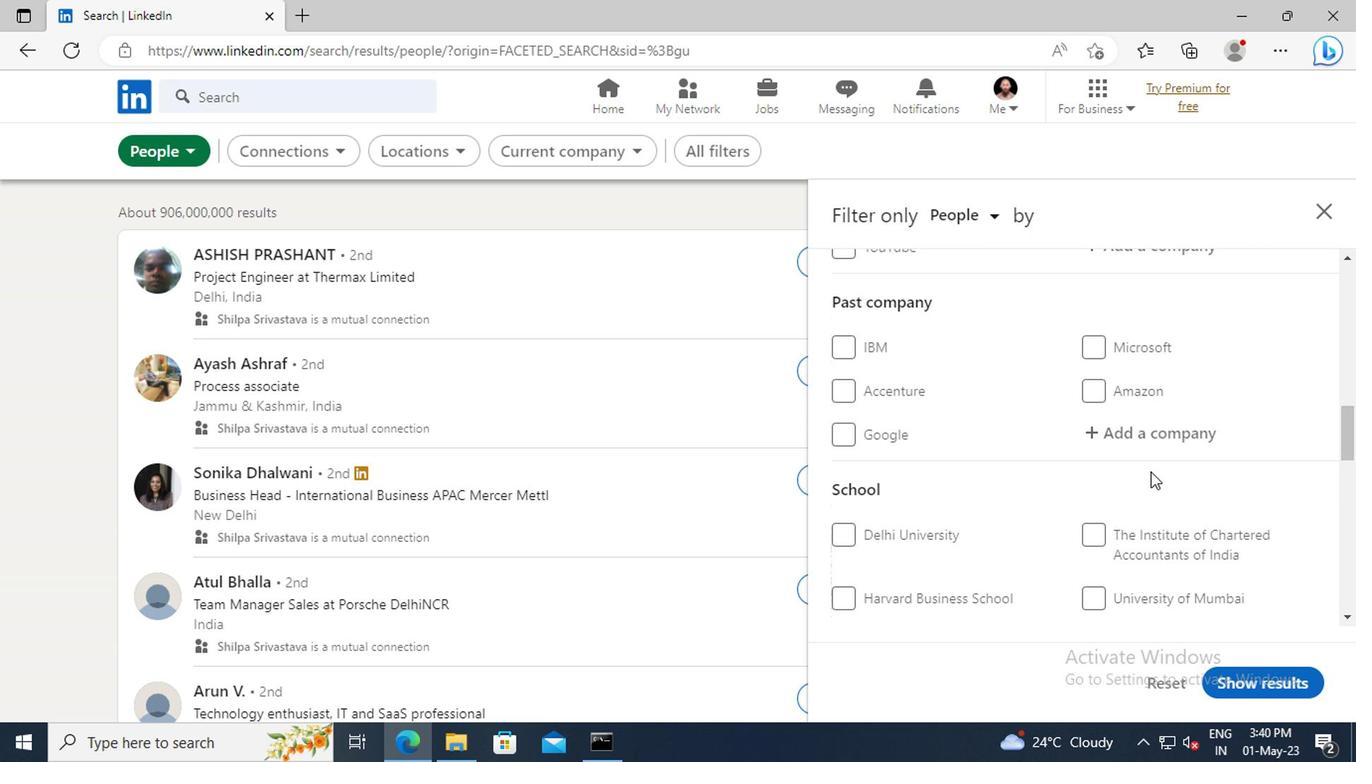 
Action: Mouse scrolled (1150, 474) with delta (0, 0)
Screenshot: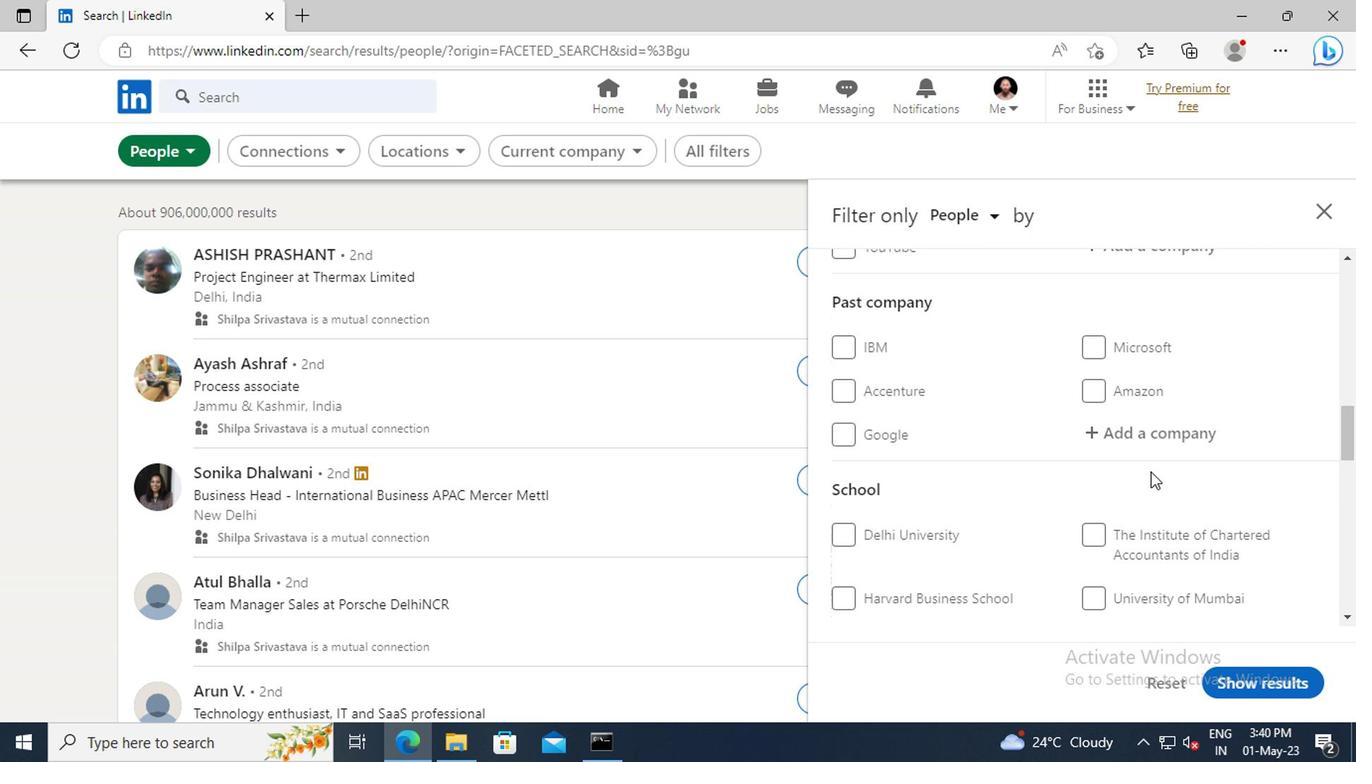
Action: Mouse scrolled (1150, 474) with delta (0, 0)
Screenshot: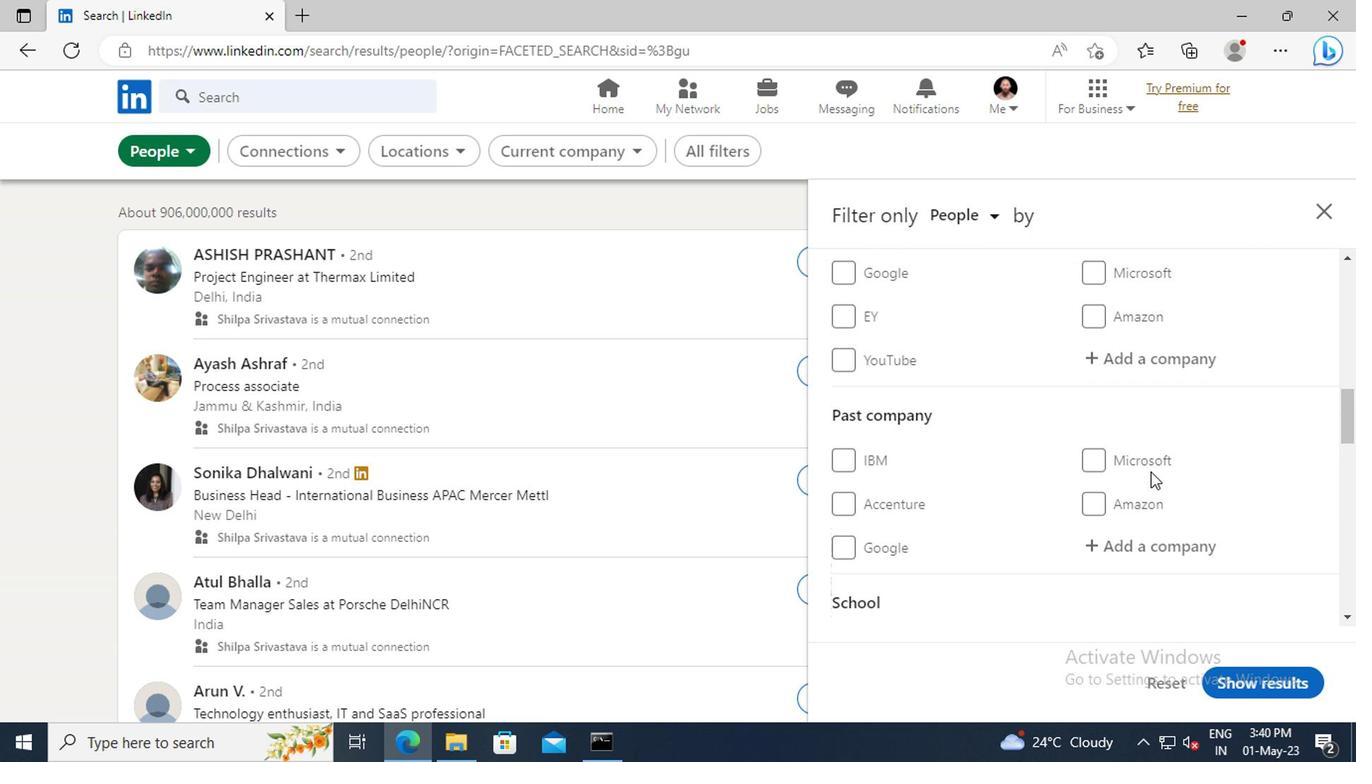 
Action: Mouse scrolled (1150, 474) with delta (0, 0)
Screenshot: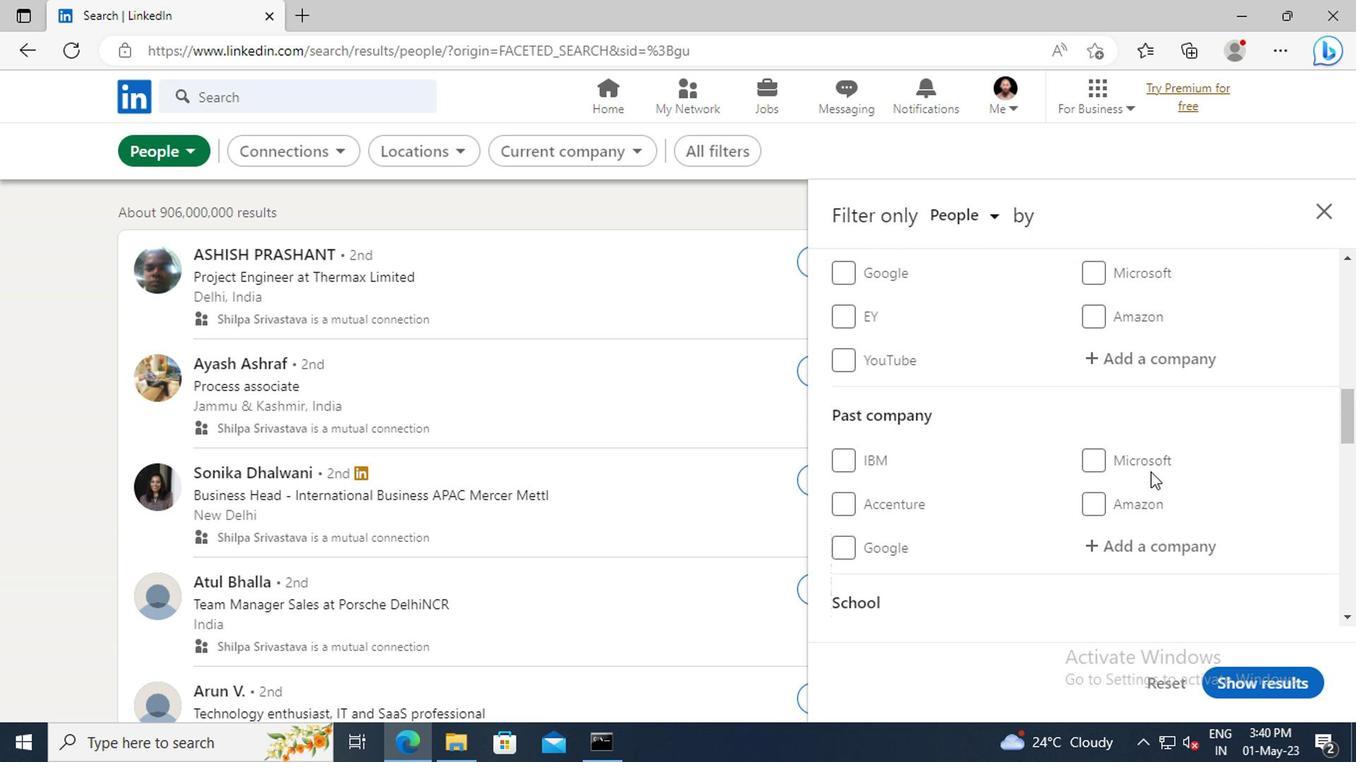 
Action: Mouse moved to (1121, 466)
Screenshot: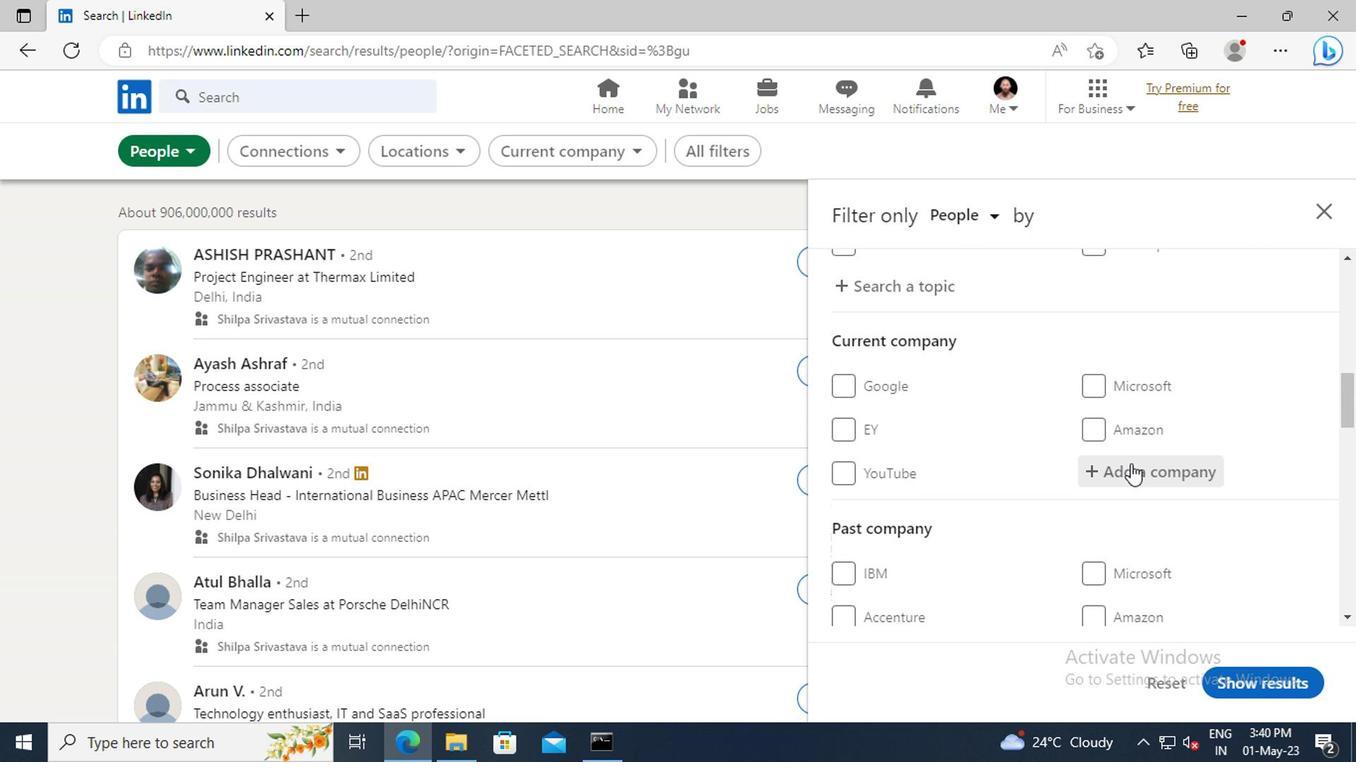 
Action: Mouse pressed left at (1121, 466)
Screenshot: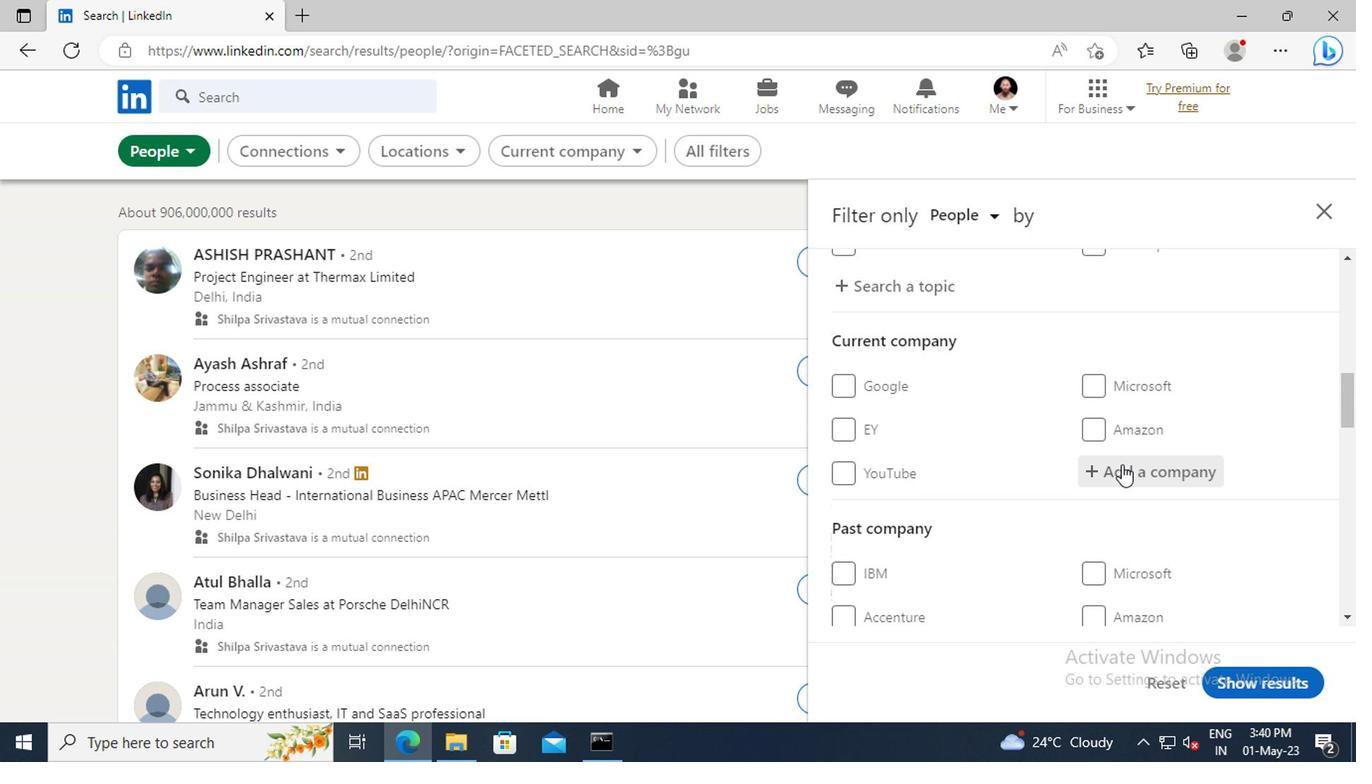 
Action: Key pressed <Key.shift>JAKS
Screenshot: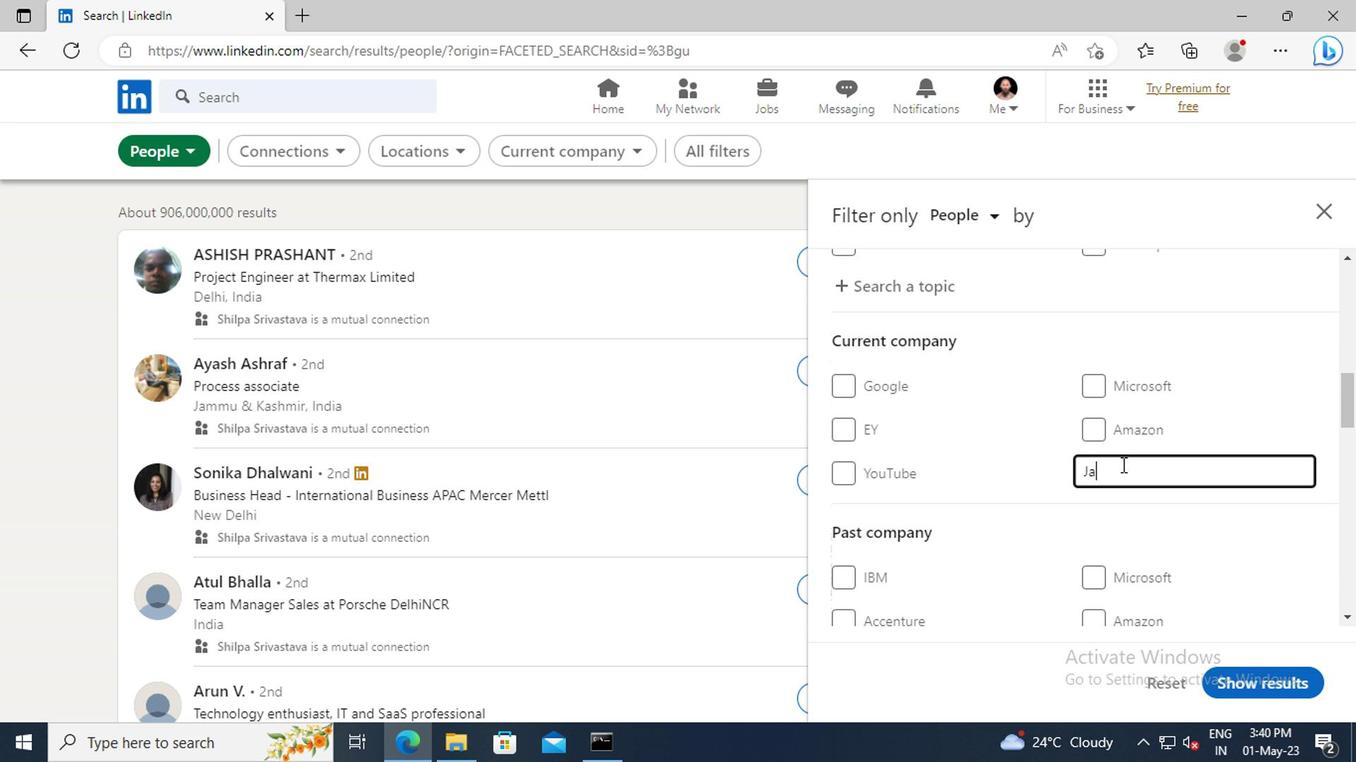 
Action: Mouse moved to (1121, 466)
Screenshot: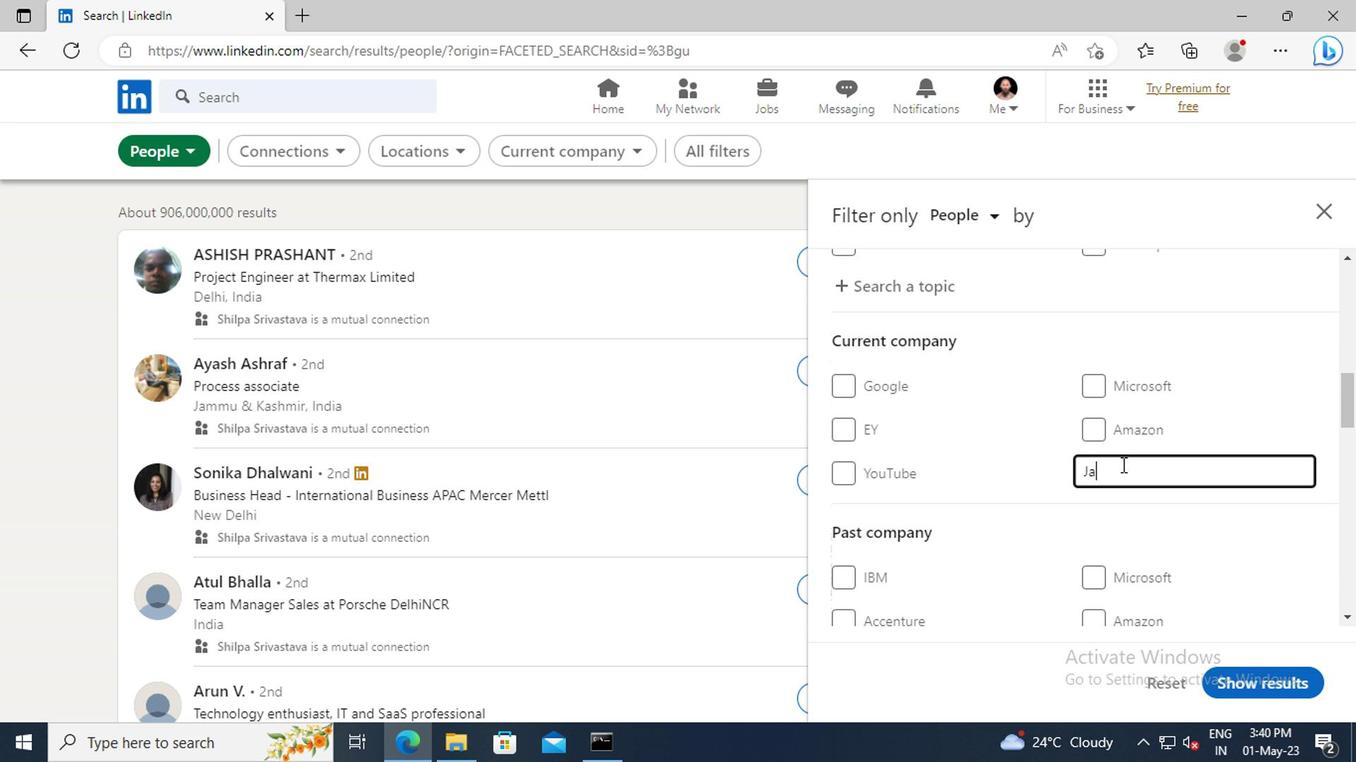 
Action: Key pressed ON<Key.space><Key.shift>GROUP
Screenshot: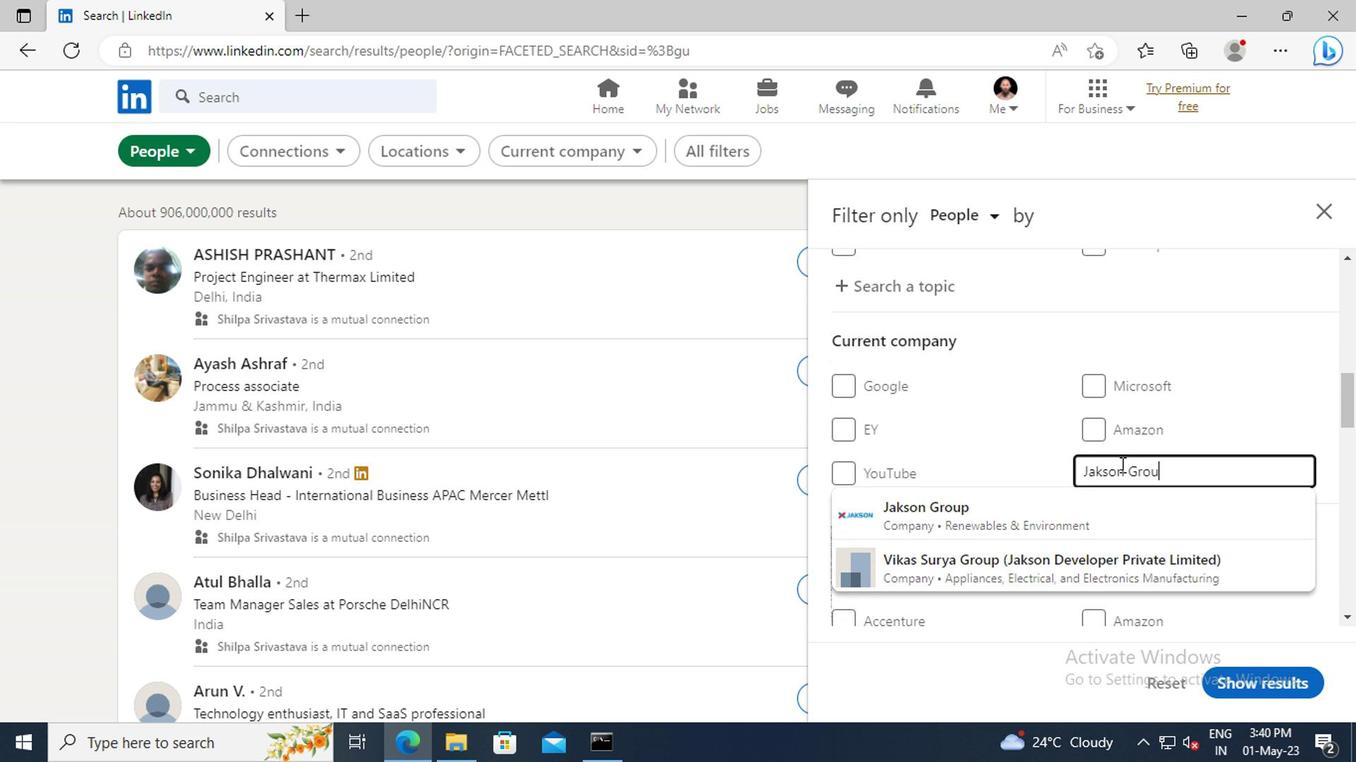 
Action: Mouse moved to (1121, 507)
Screenshot: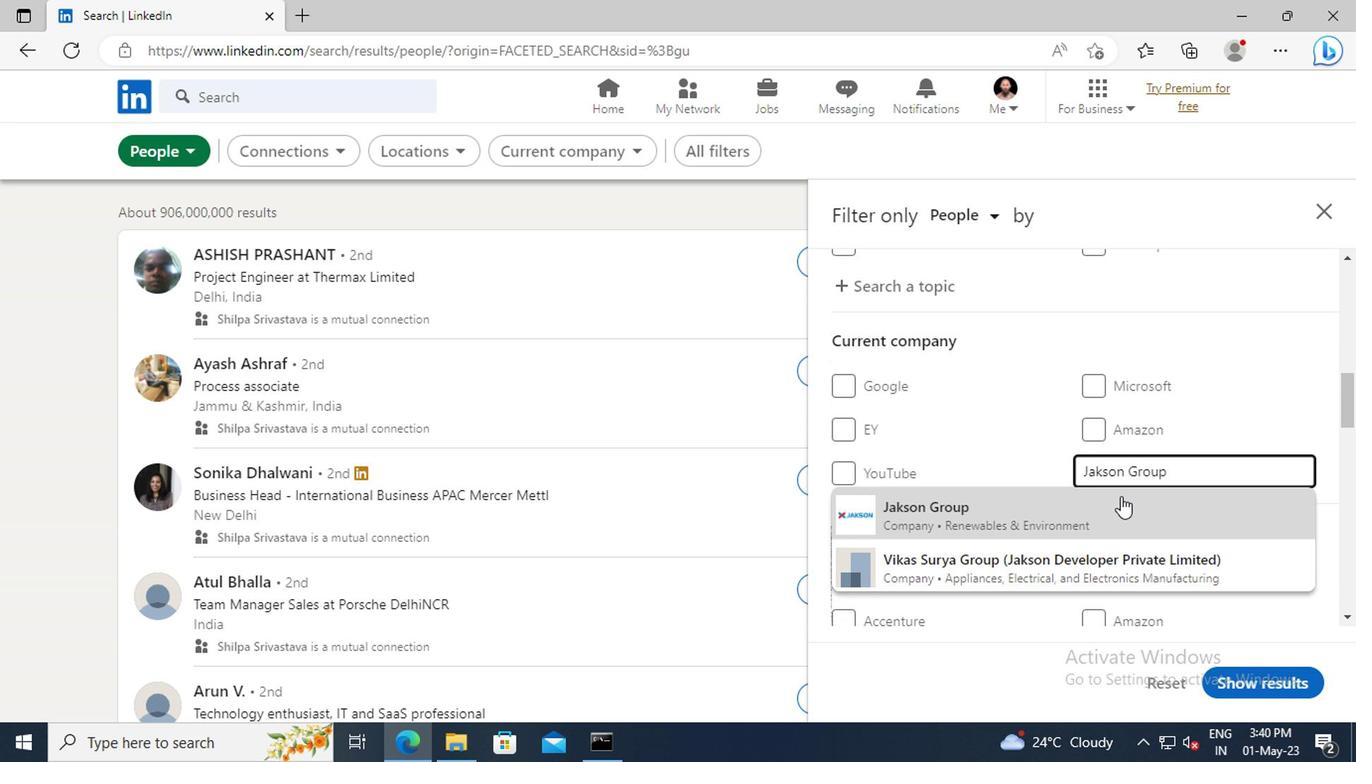 
Action: Mouse pressed left at (1121, 507)
Screenshot: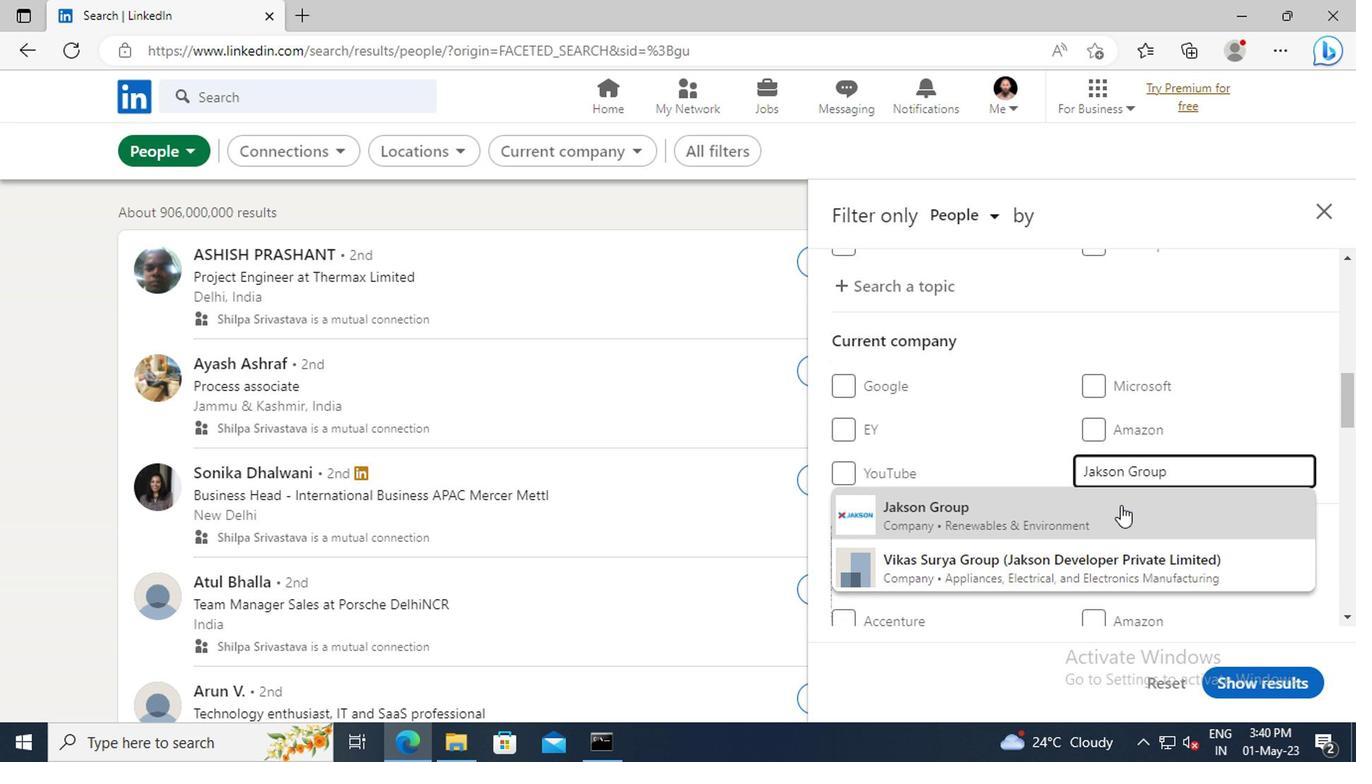 
Action: Mouse scrolled (1121, 506) with delta (0, 0)
Screenshot: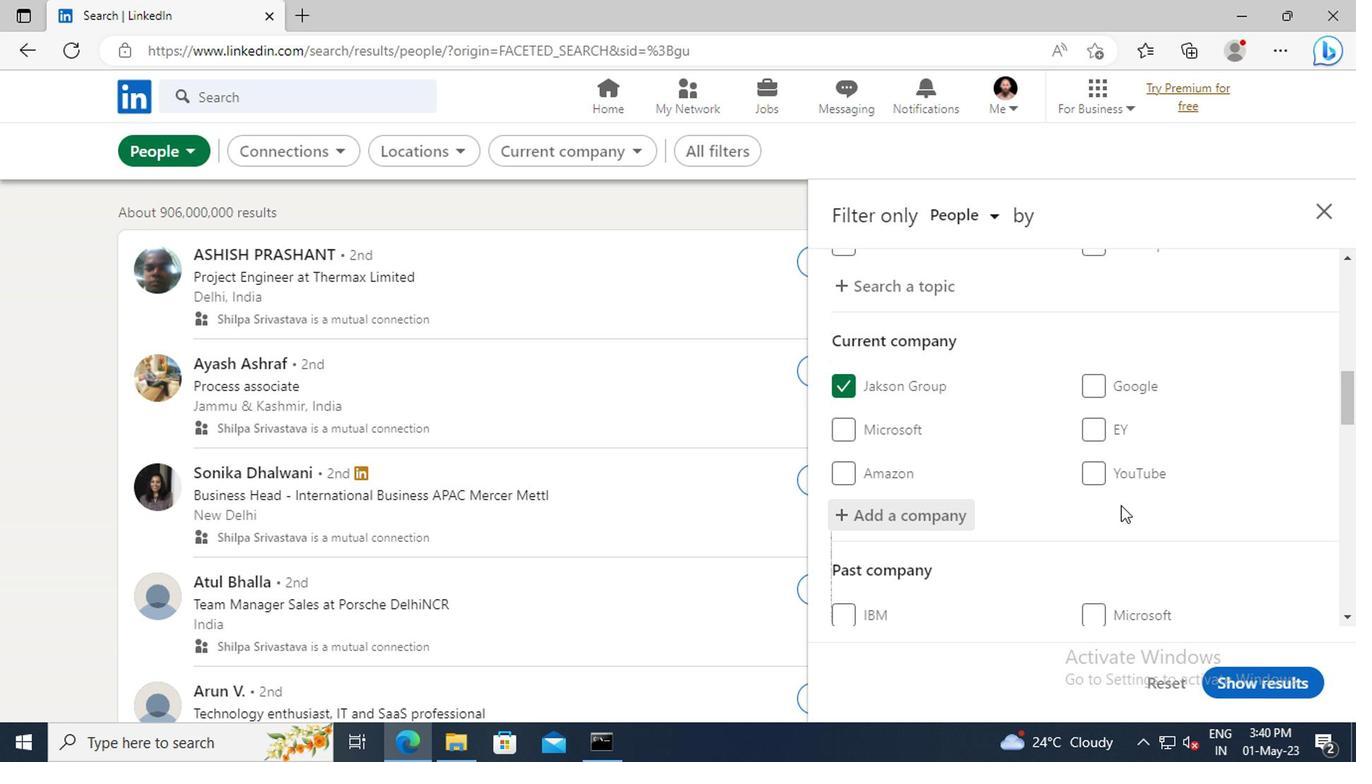 
Action: Mouse scrolled (1121, 506) with delta (0, 0)
Screenshot: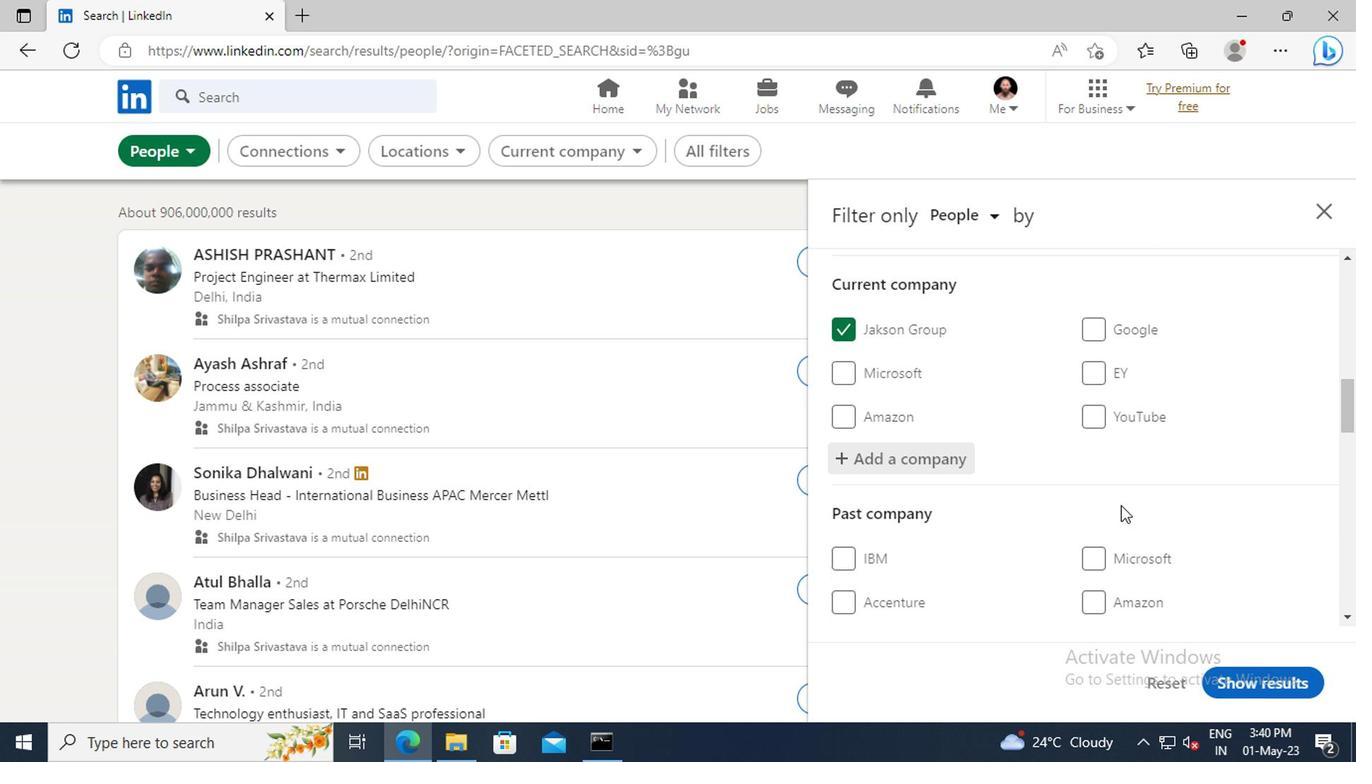 
Action: Mouse scrolled (1121, 506) with delta (0, 0)
Screenshot: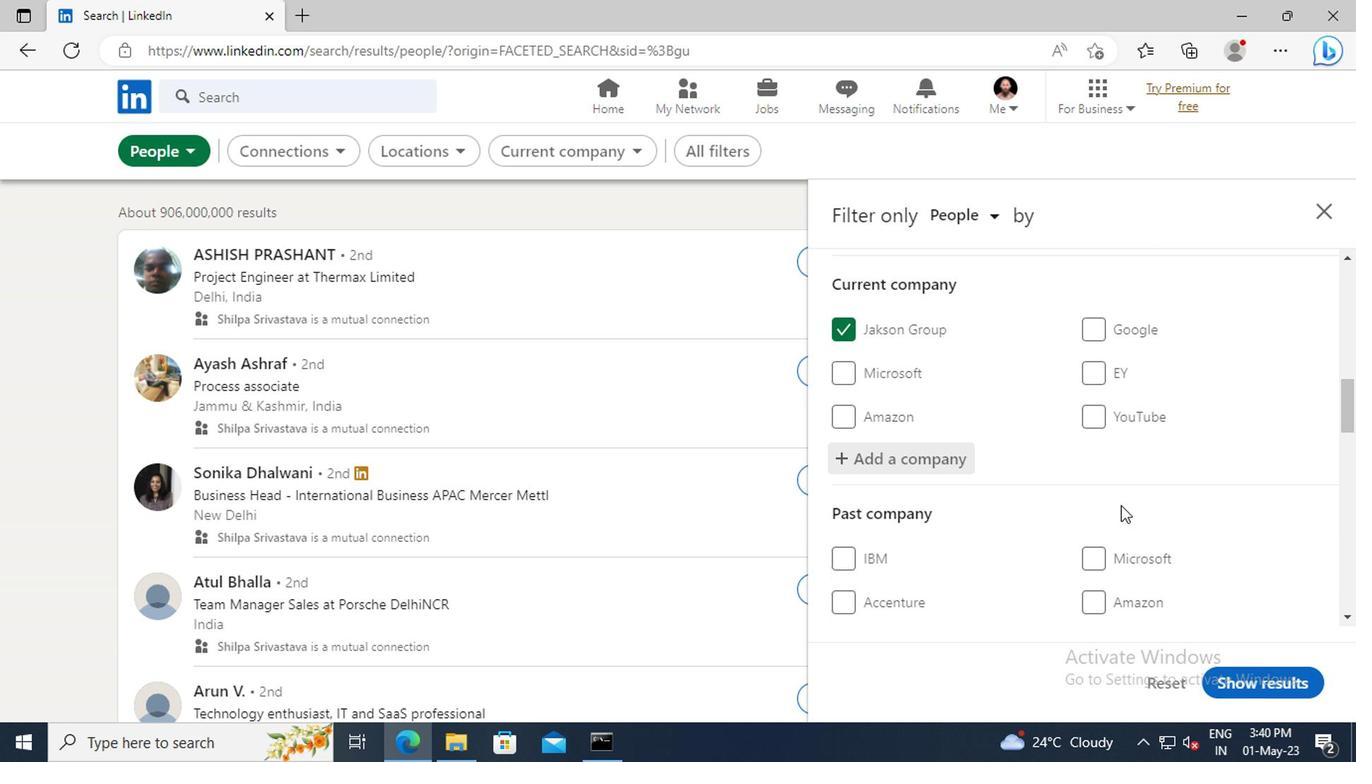 
Action: Mouse scrolled (1121, 506) with delta (0, 0)
Screenshot: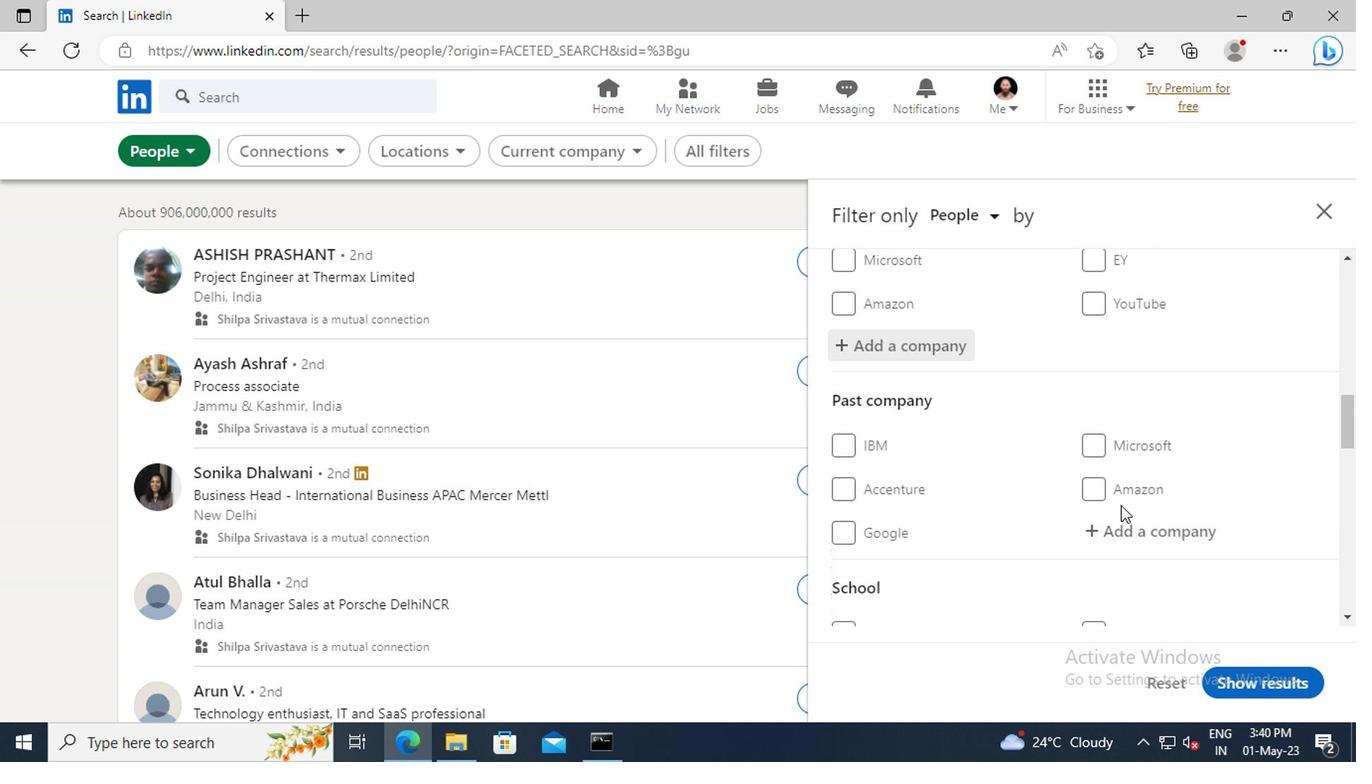 
Action: Mouse scrolled (1121, 506) with delta (0, 0)
Screenshot: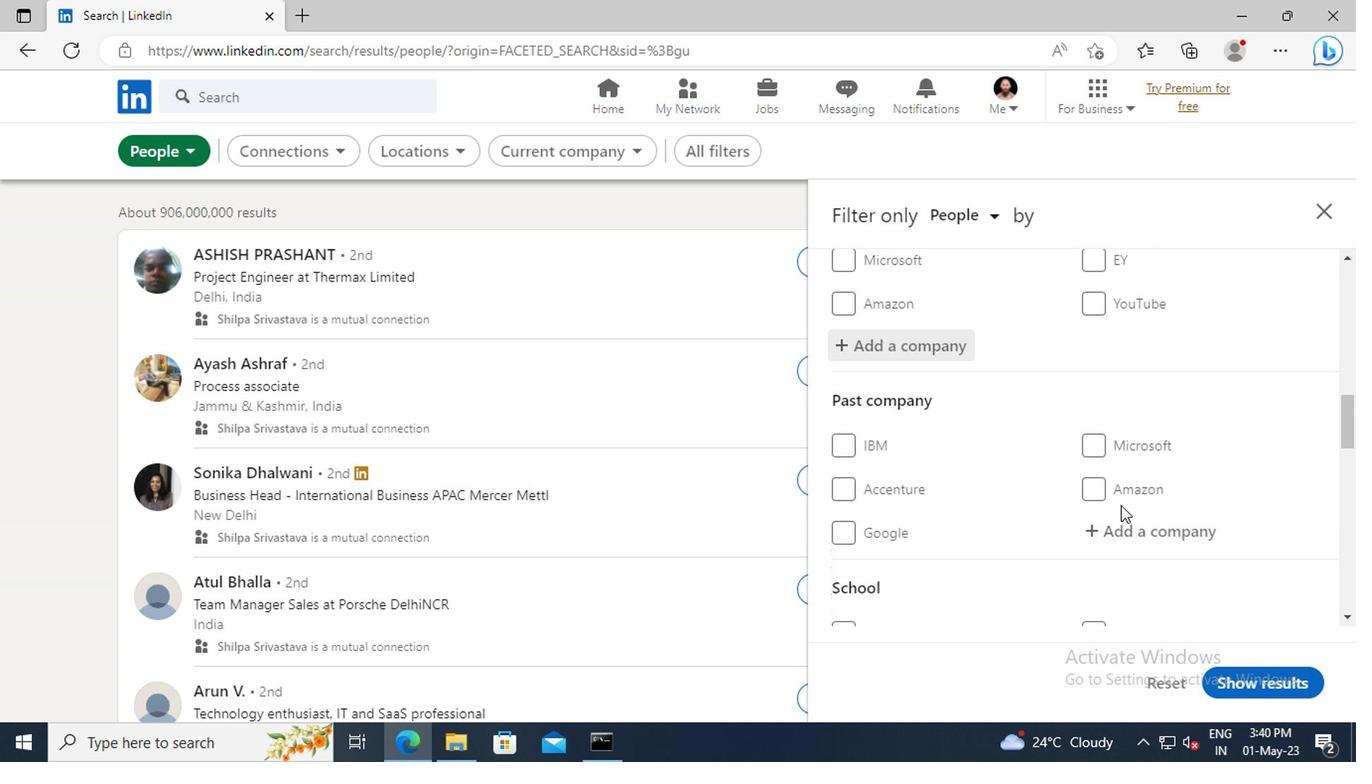 
Action: Mouse scrolled (1121, 506) with delta (0, 0)
Screenshot: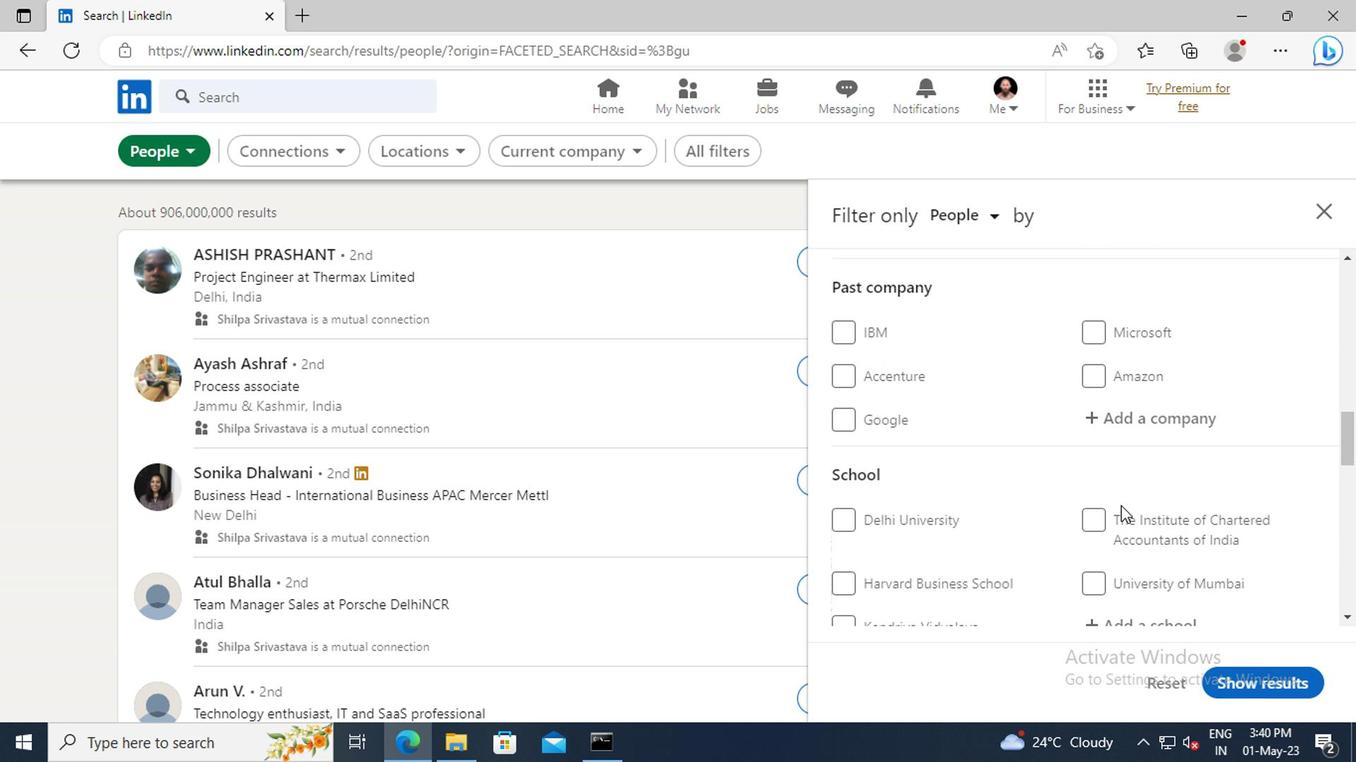 
Action: Mouse scrolled (1121, 506) with delta (0, 0)
Screenshot: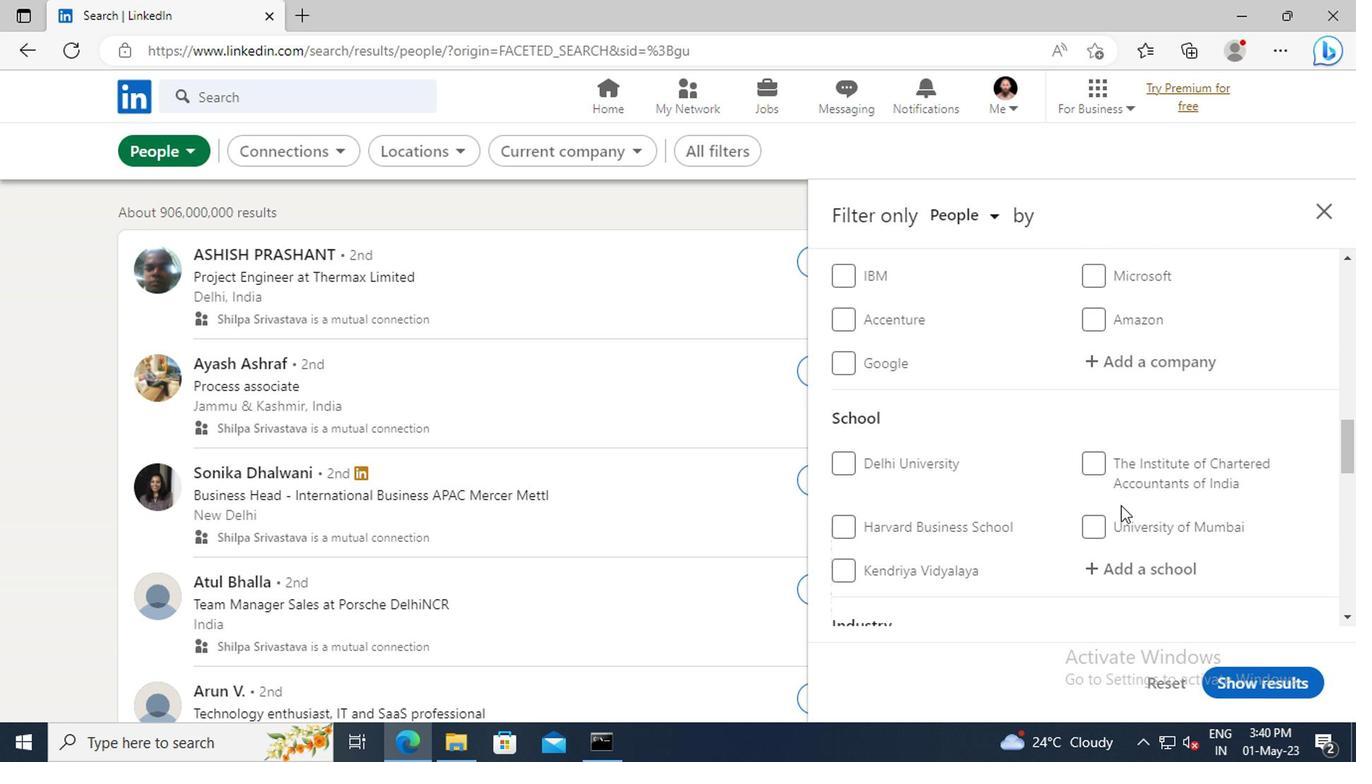 
Action: Mouse moved to (1111, 513)
Screenshot: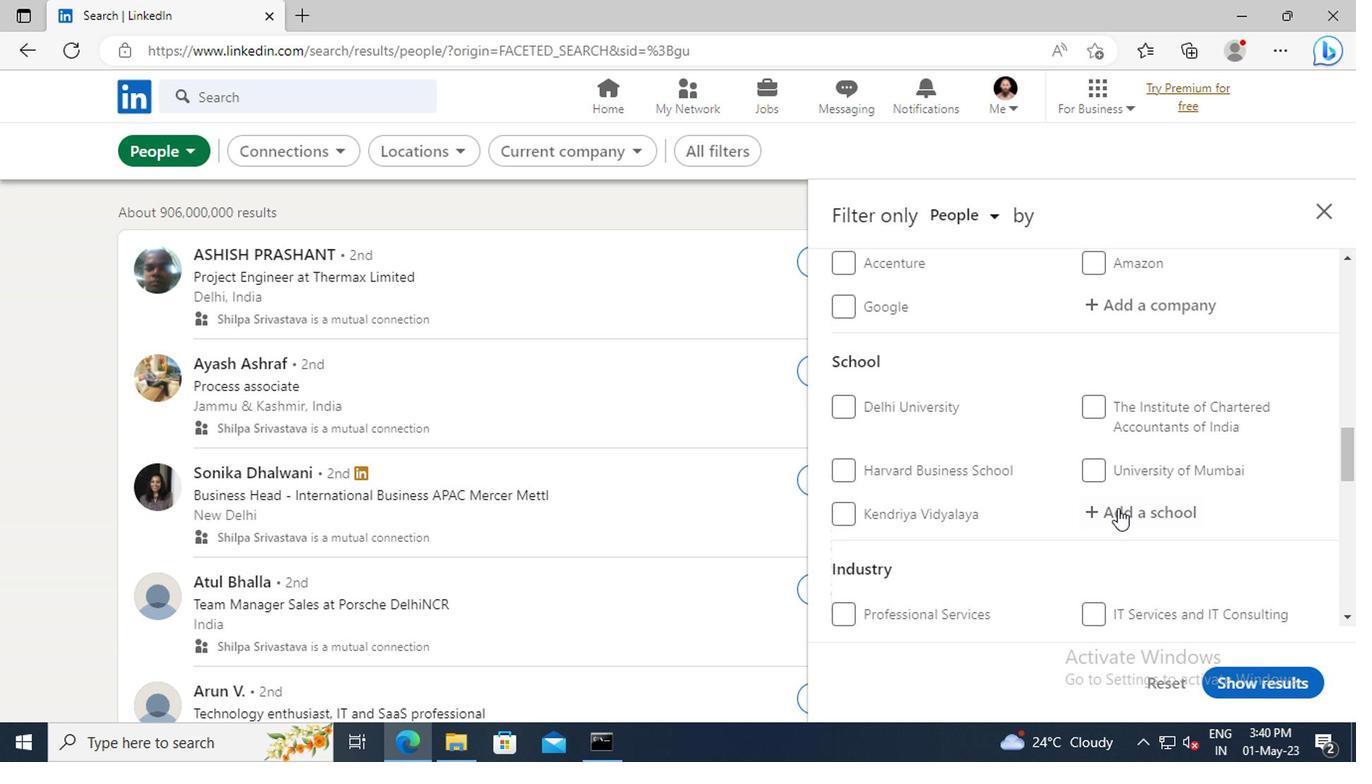 
Action: Mouse pressed left at (1111, 513)
Screenshot: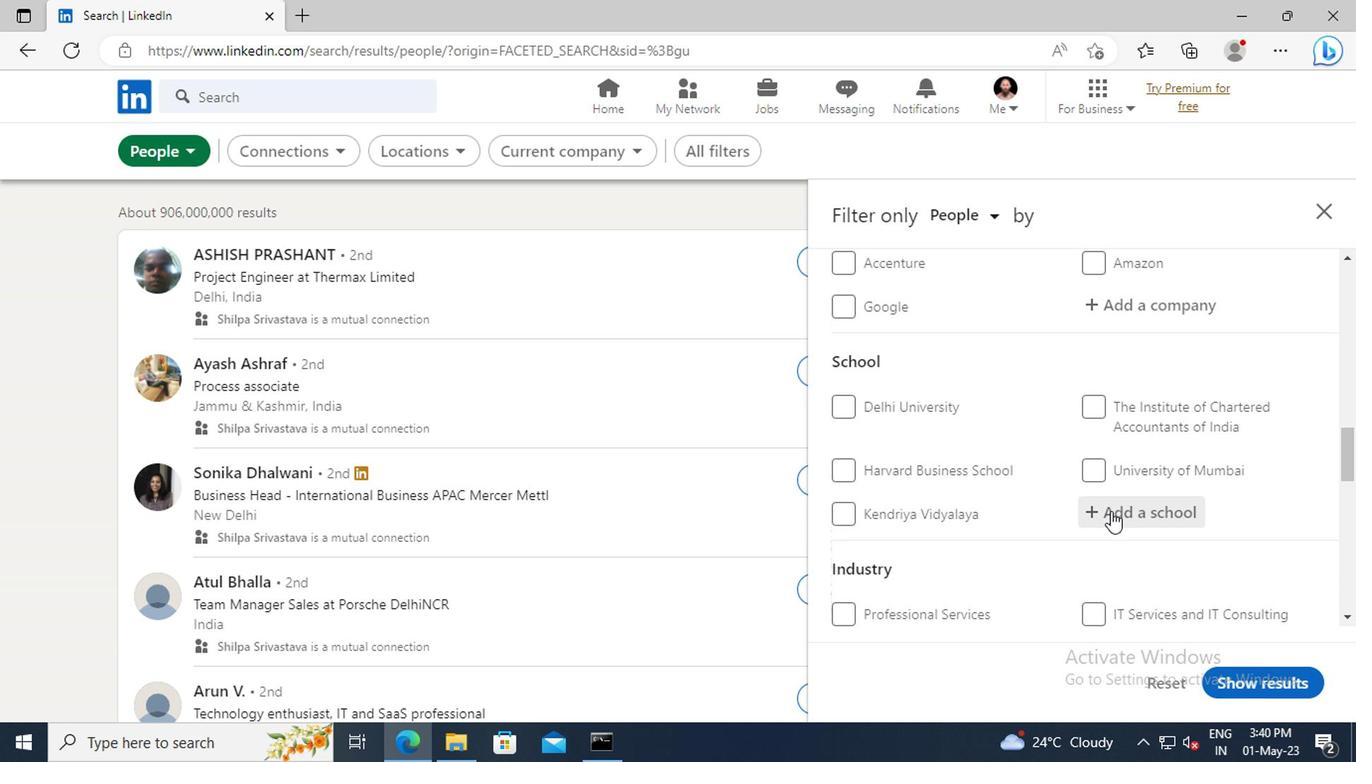 
Action: Key pressed <Key.shift>CMR<Key.space><Key.shift>COLLE
Screenshot: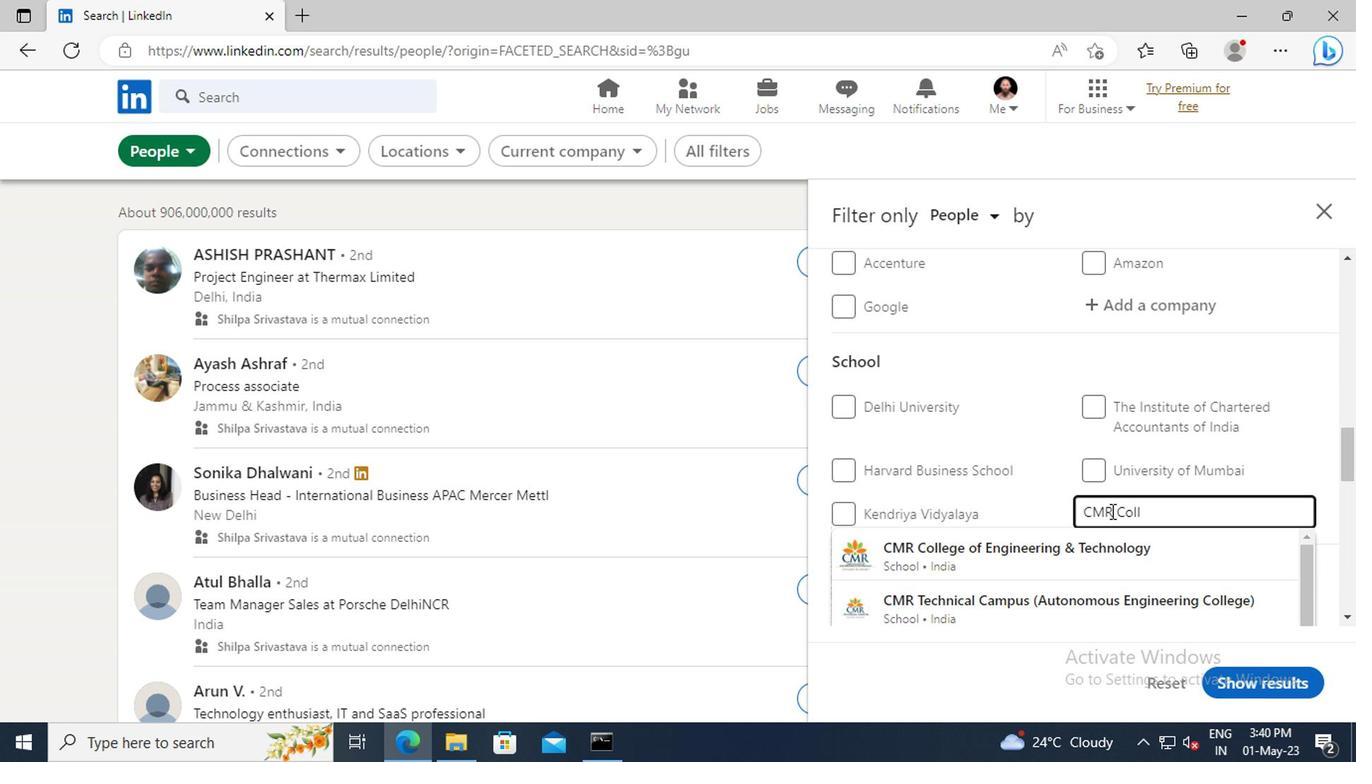 
Action: Mouse moved to (1109, 553)
Screenshot: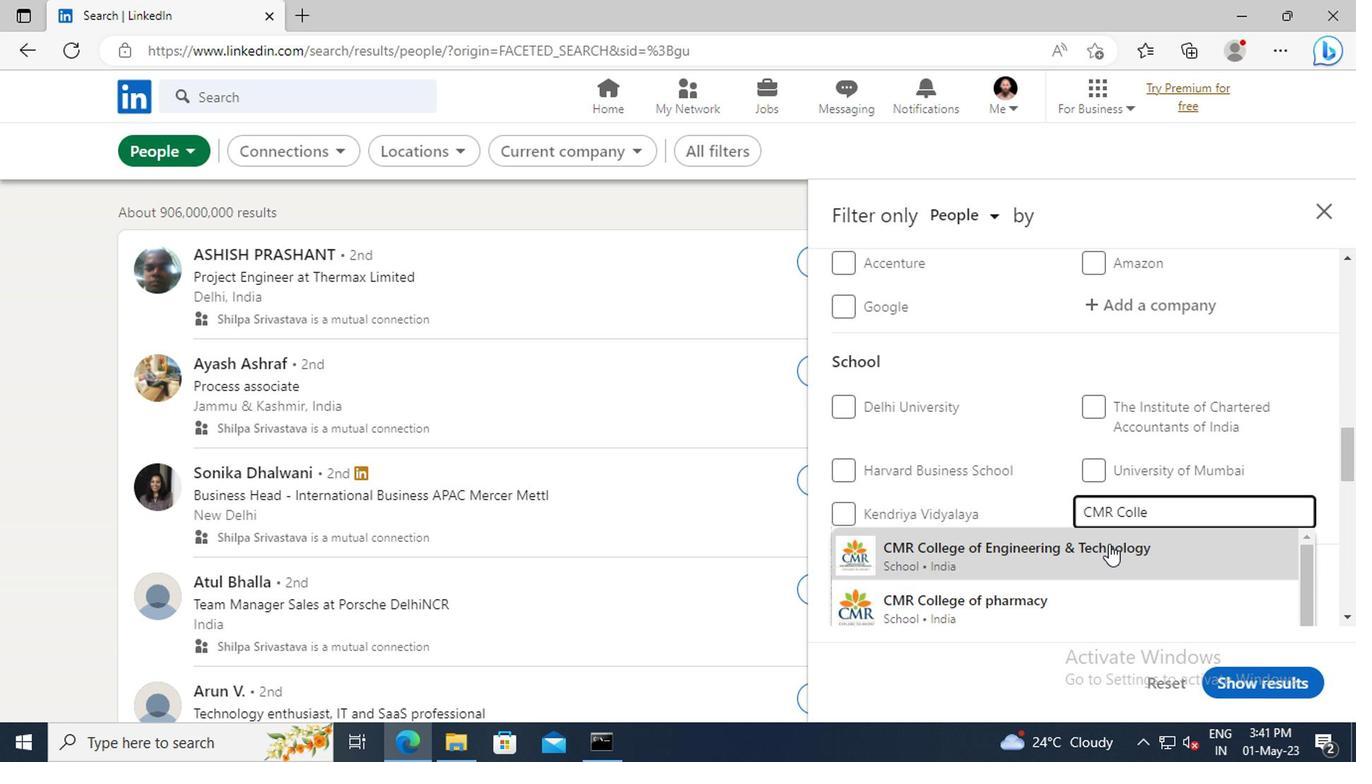 
Action: Mouse pressed left at (1109, 553)
Screenshot: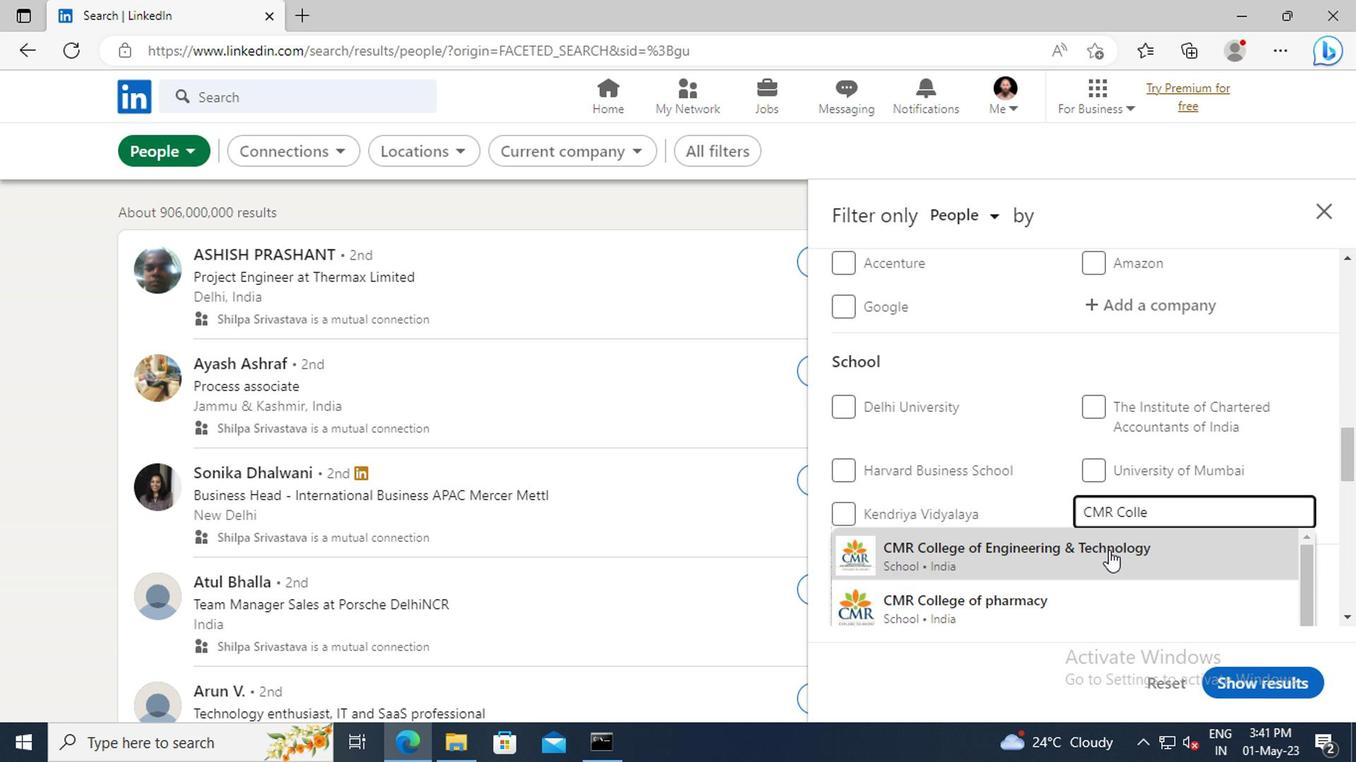 
Action: Mouse scrolled (1109, 551) with delta (0, -1)
Screenshot: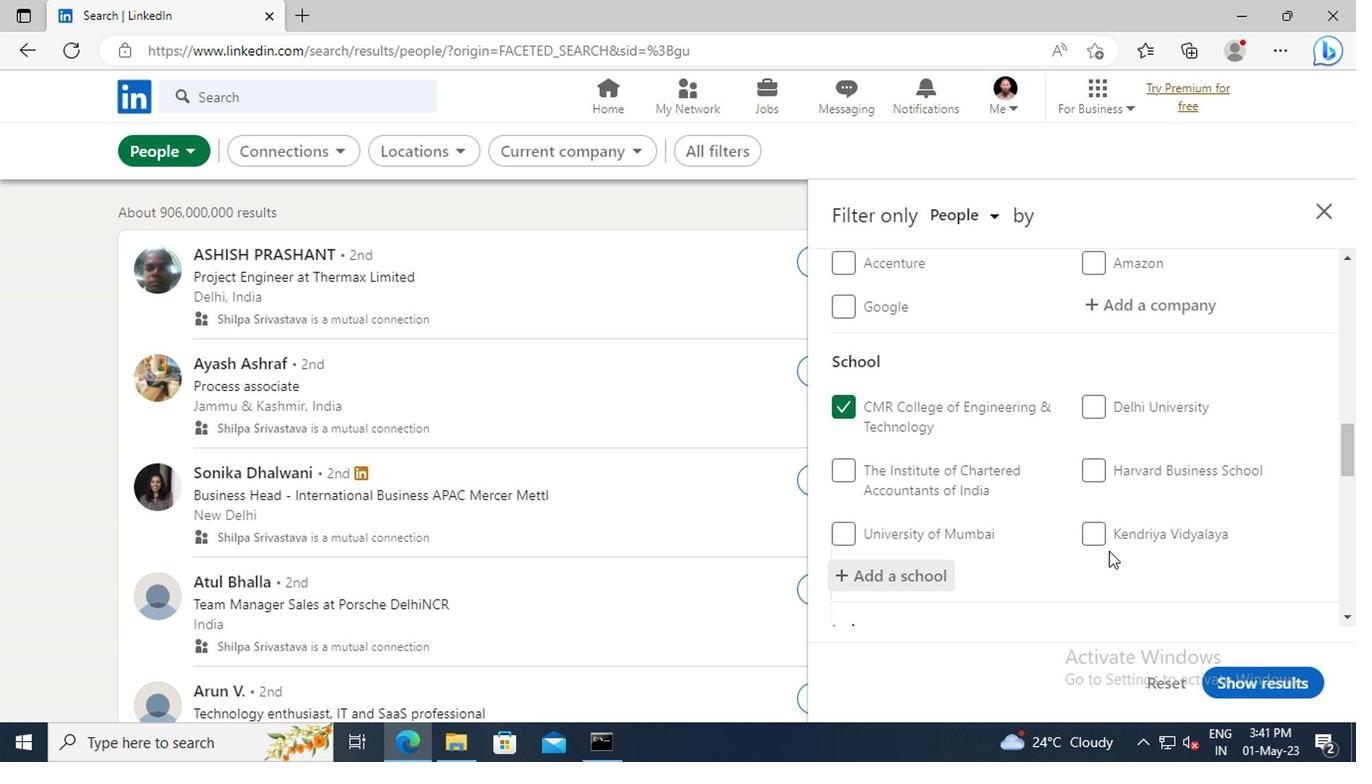 
Action: Mouse scrolled (1109, 551) with delta (0, -1)
Screenshot: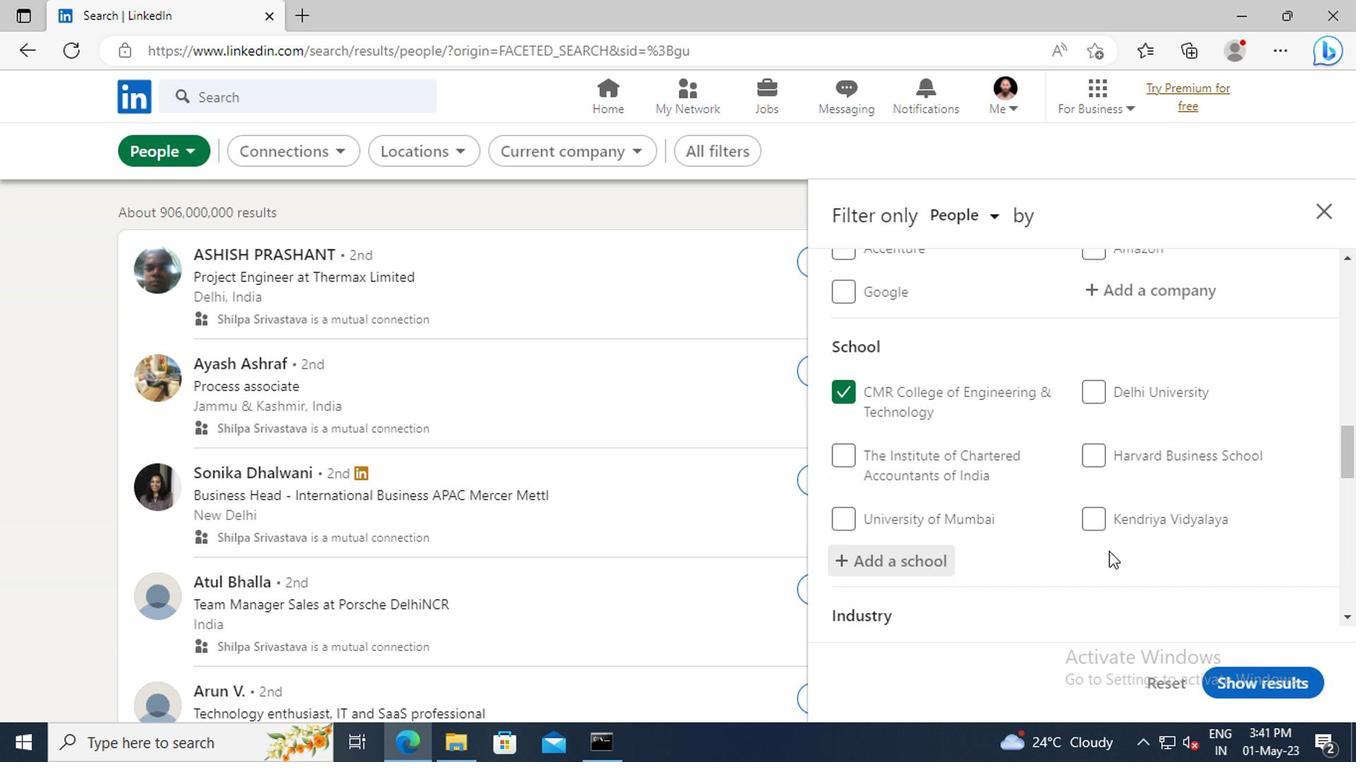 
Action: Mouse scrolled (1109, 551) with delta (0, -1)
Screenshot: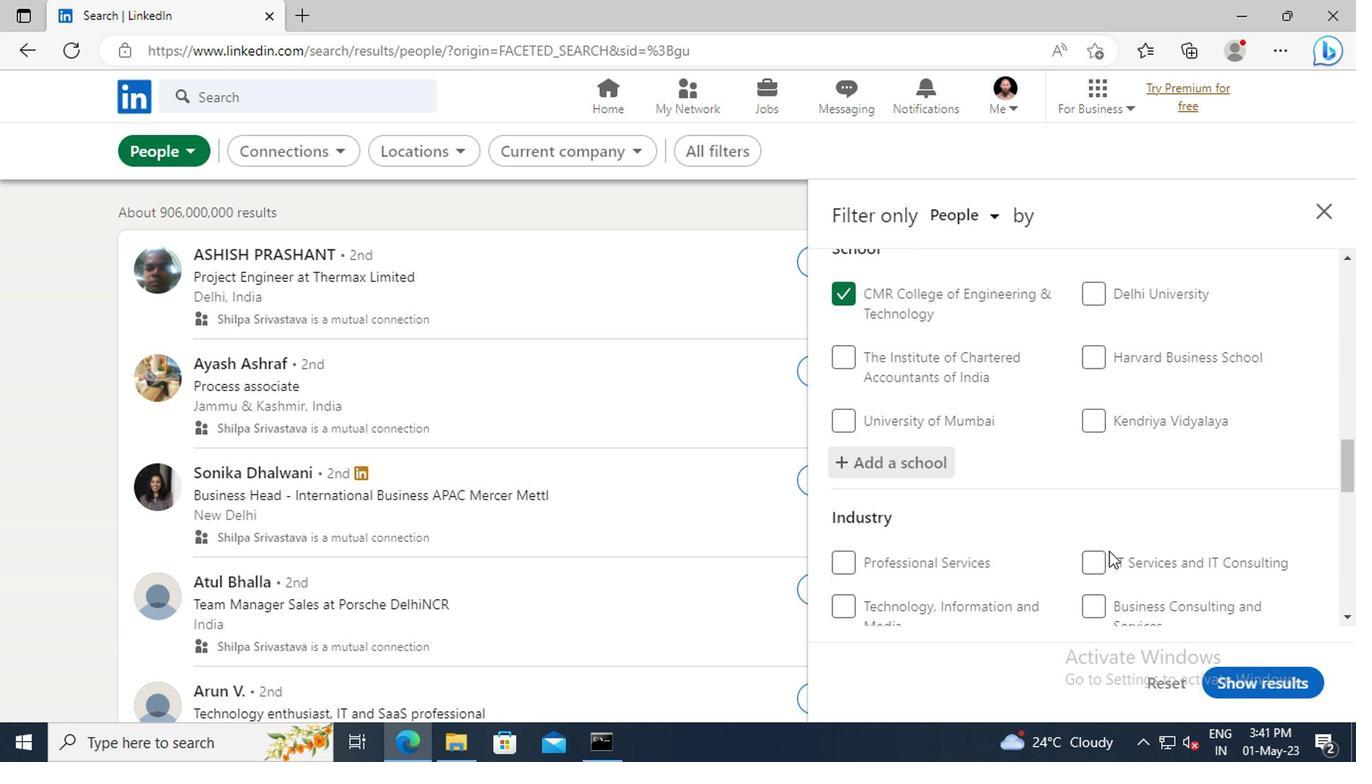 
Action: Mouse scrolled (1109, 551) with delta (0, -1)
Screenshot: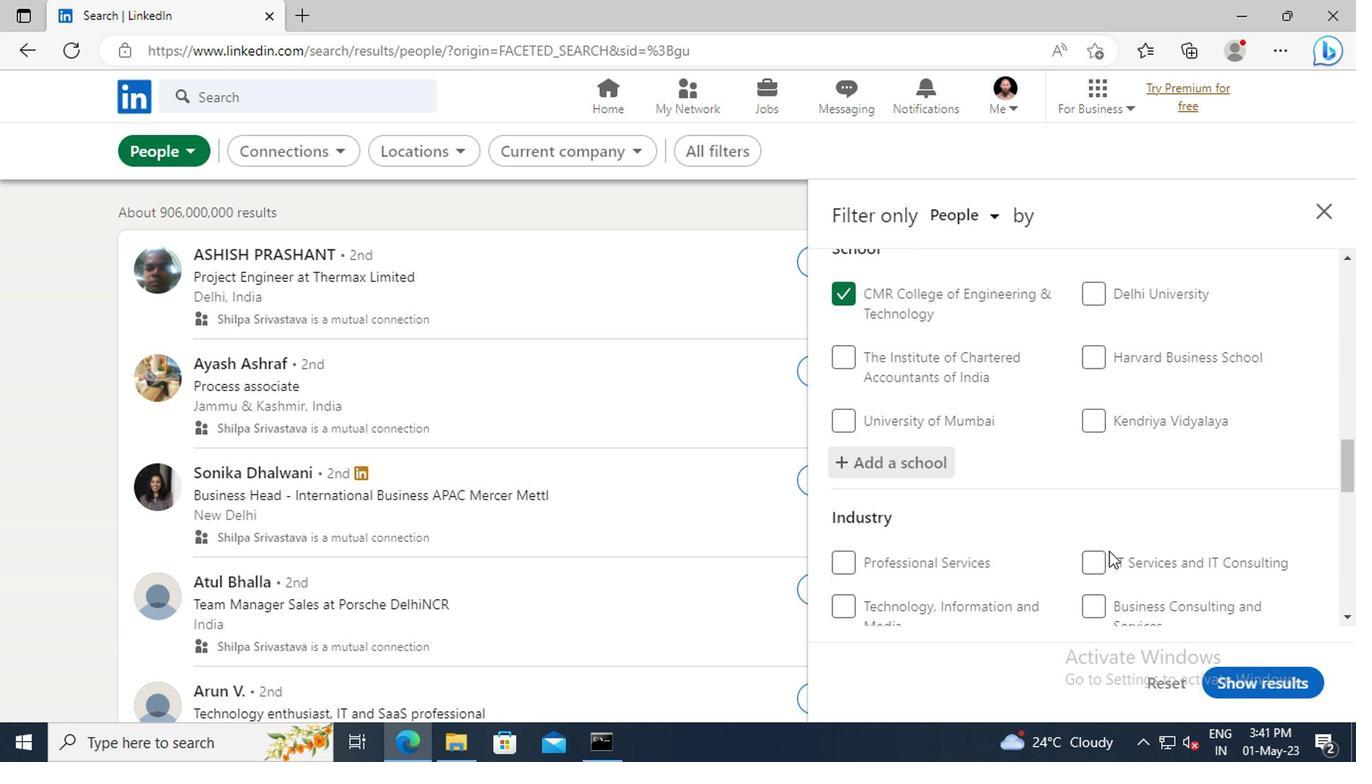 
Action: Mouse moved to (1109, 560)
Screenshot: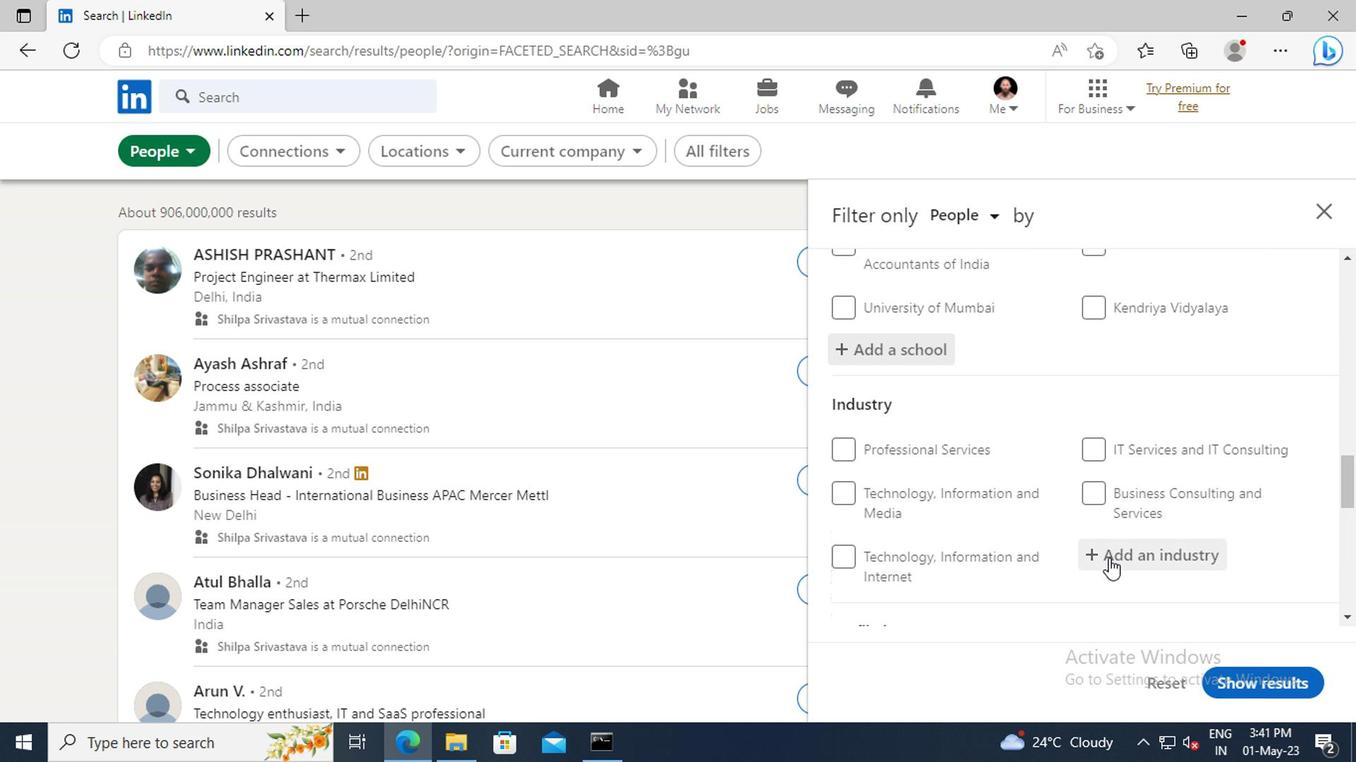 
Action: Mouse pressed left at (1109, 560)
Screenshot: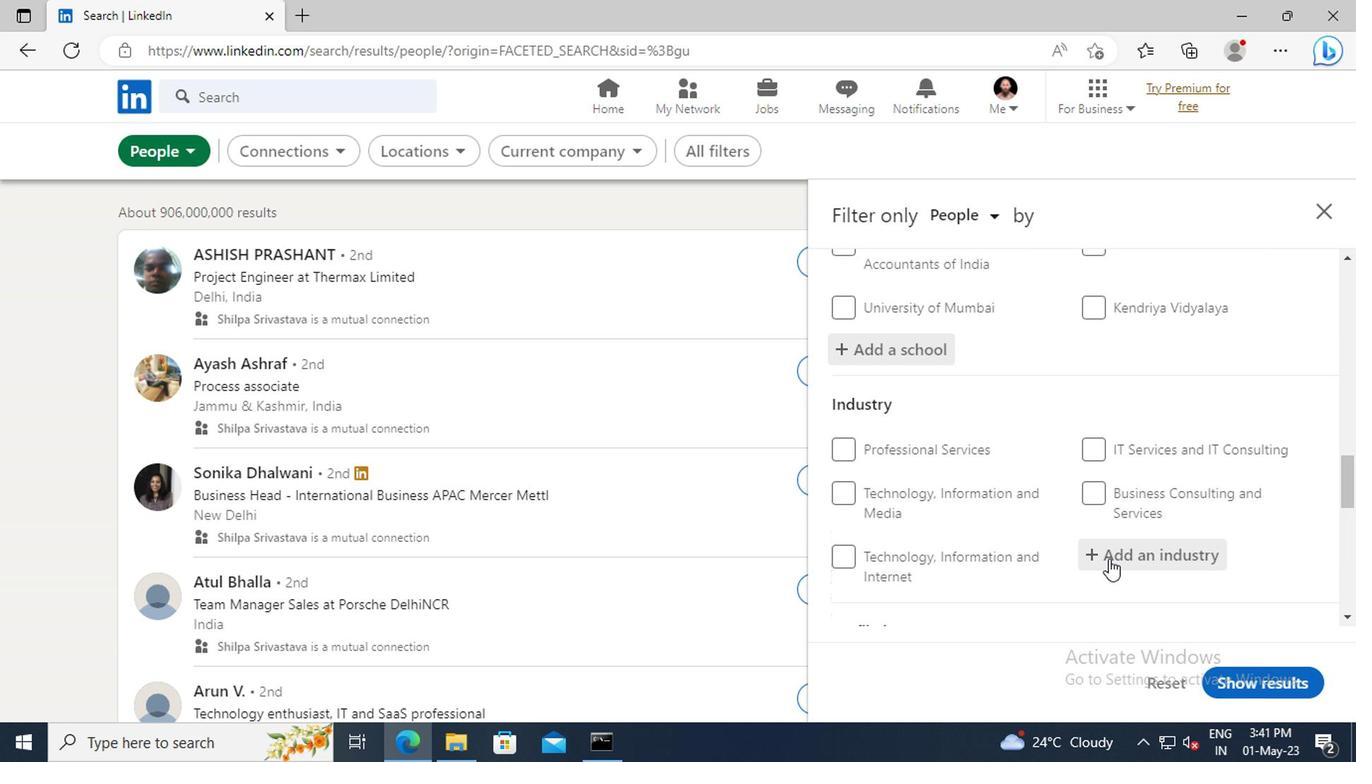 
Action: Key pressed <Key.shift>FARMING,<Key.space><Key.shift>RA
Screenshot: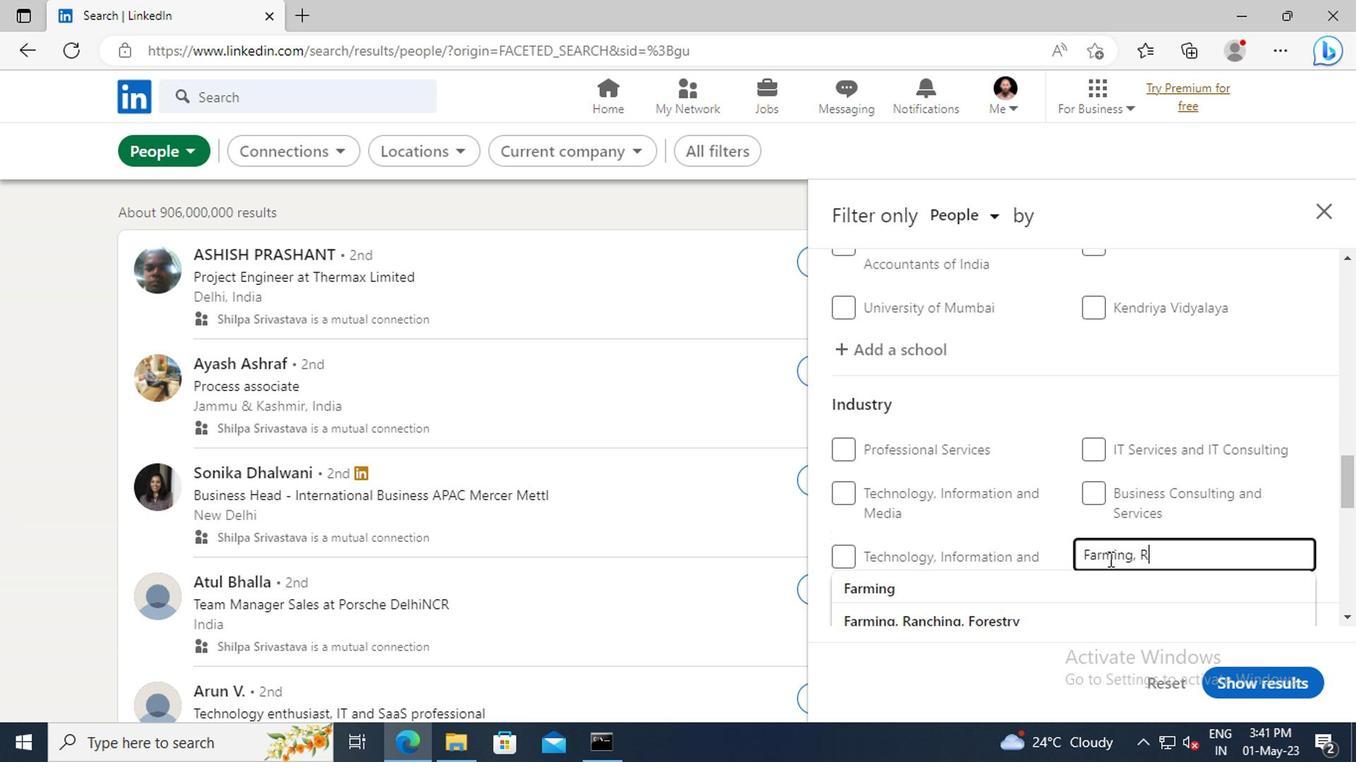 
Action: Mouse moved to (1099, 591)
Screenshot: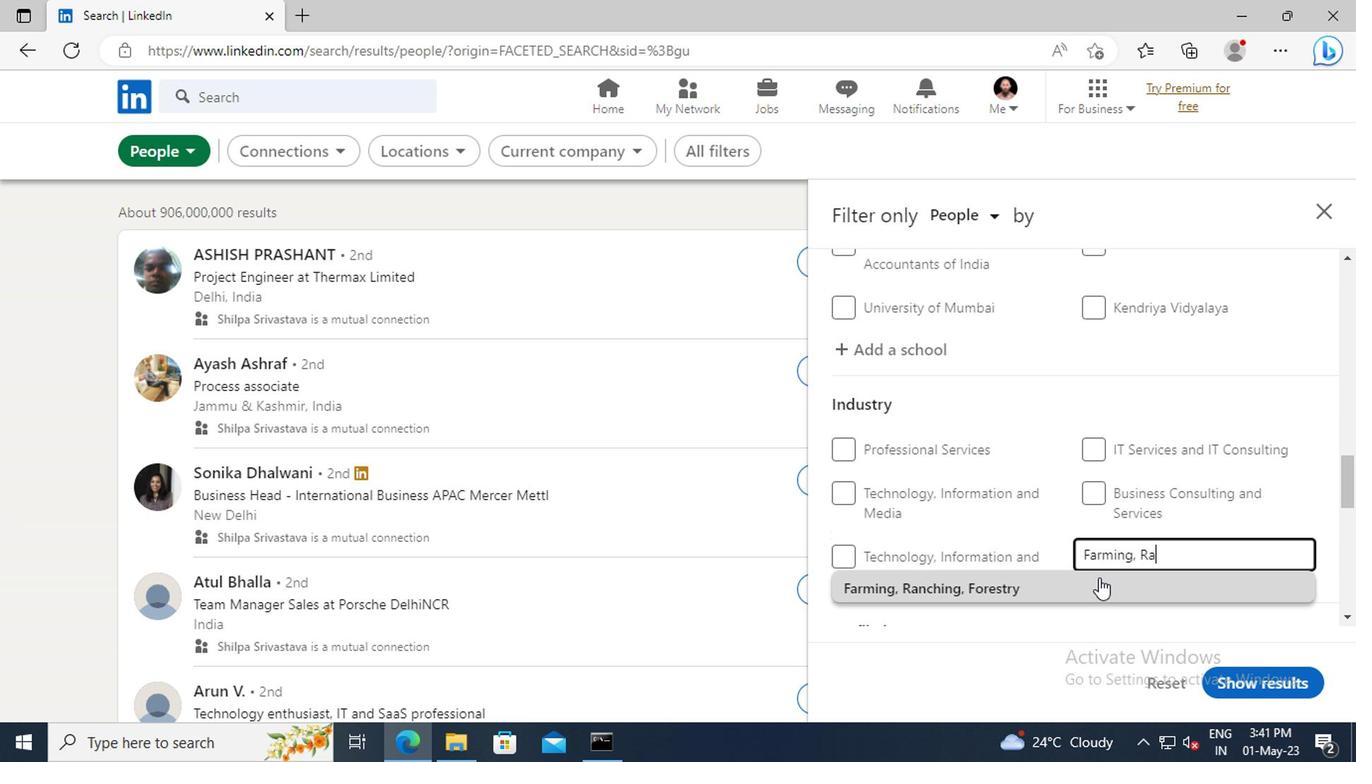 
Action: Mouse pressed left at (1099, 591)
Screenshot: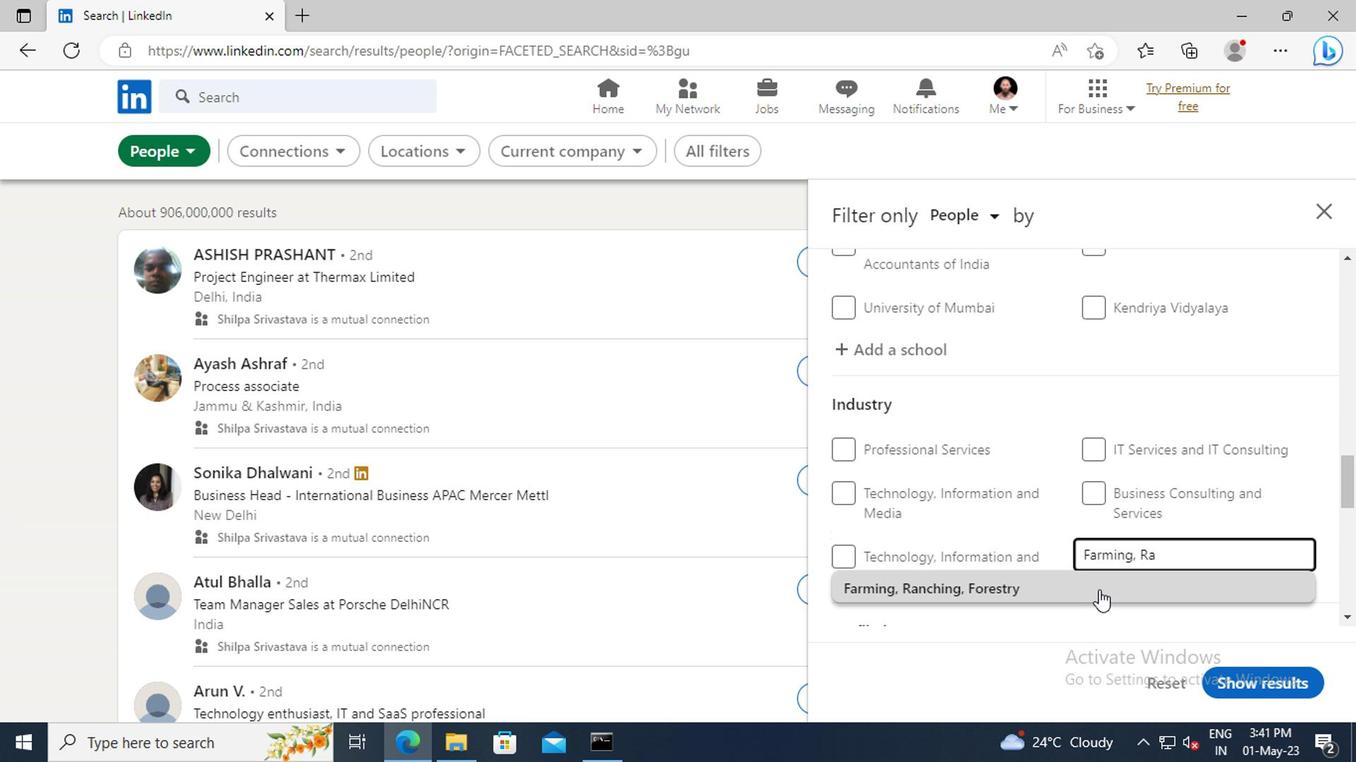 
Action: Mouse scrolled (1099, 590) with delta (0, 0)
Screenshot: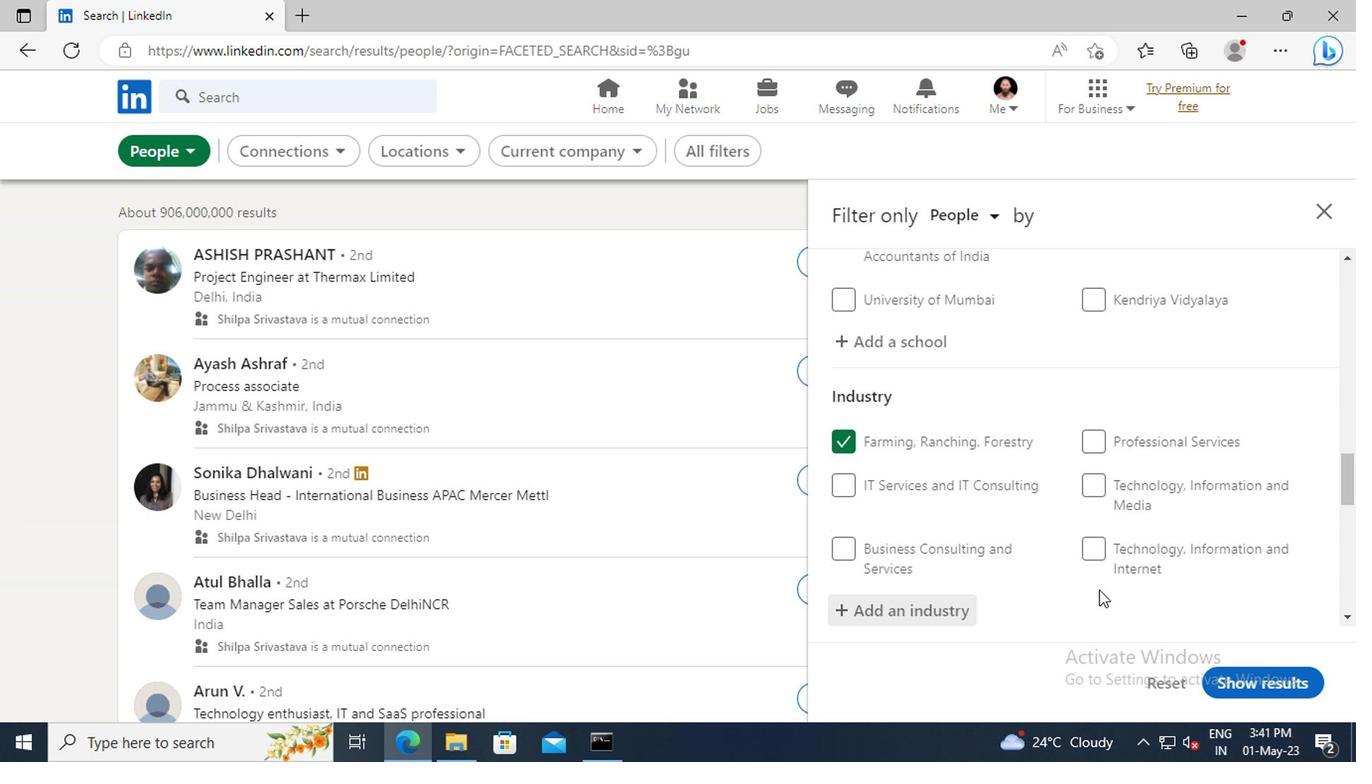 
Action: Mouse scrolled (1099, 590) with delta (0, 0)
Screenshot: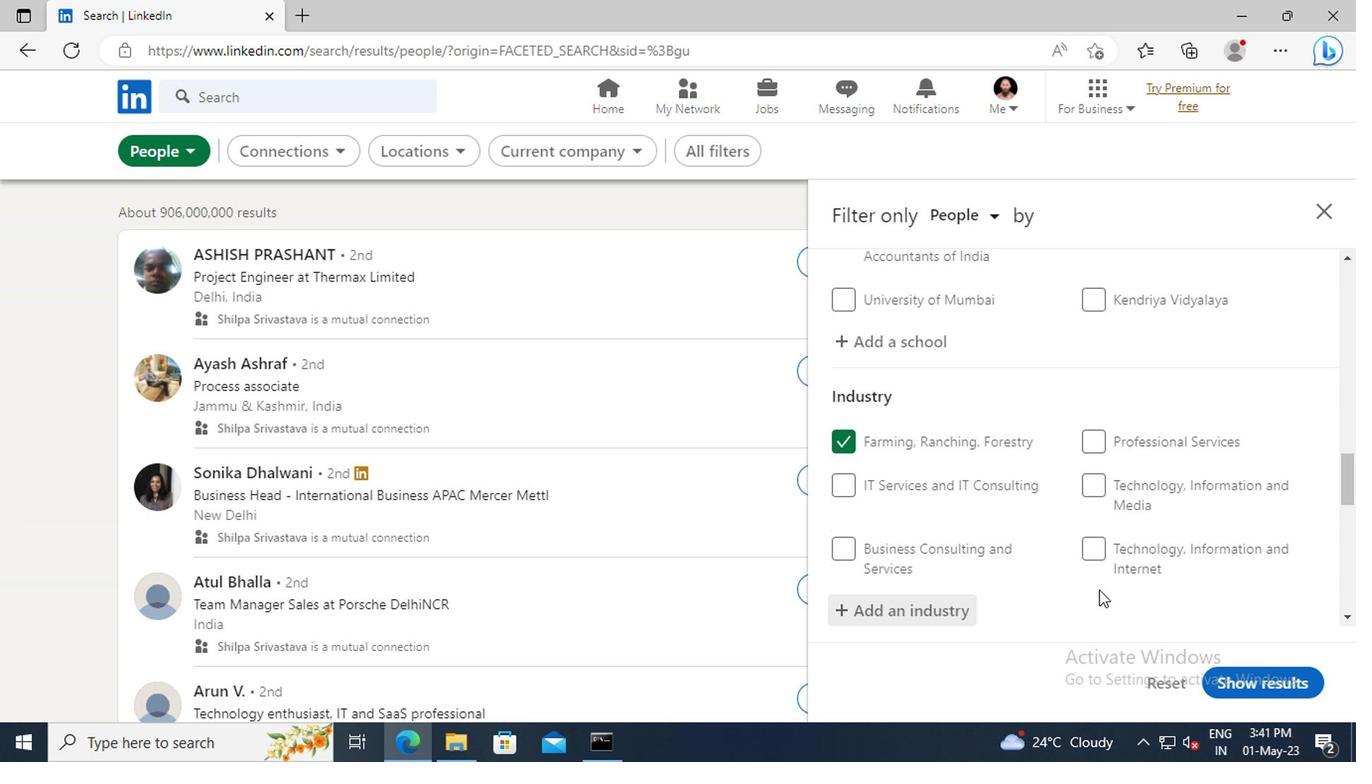 
Action: Mouse moved to (1099, 499)
Screenshot: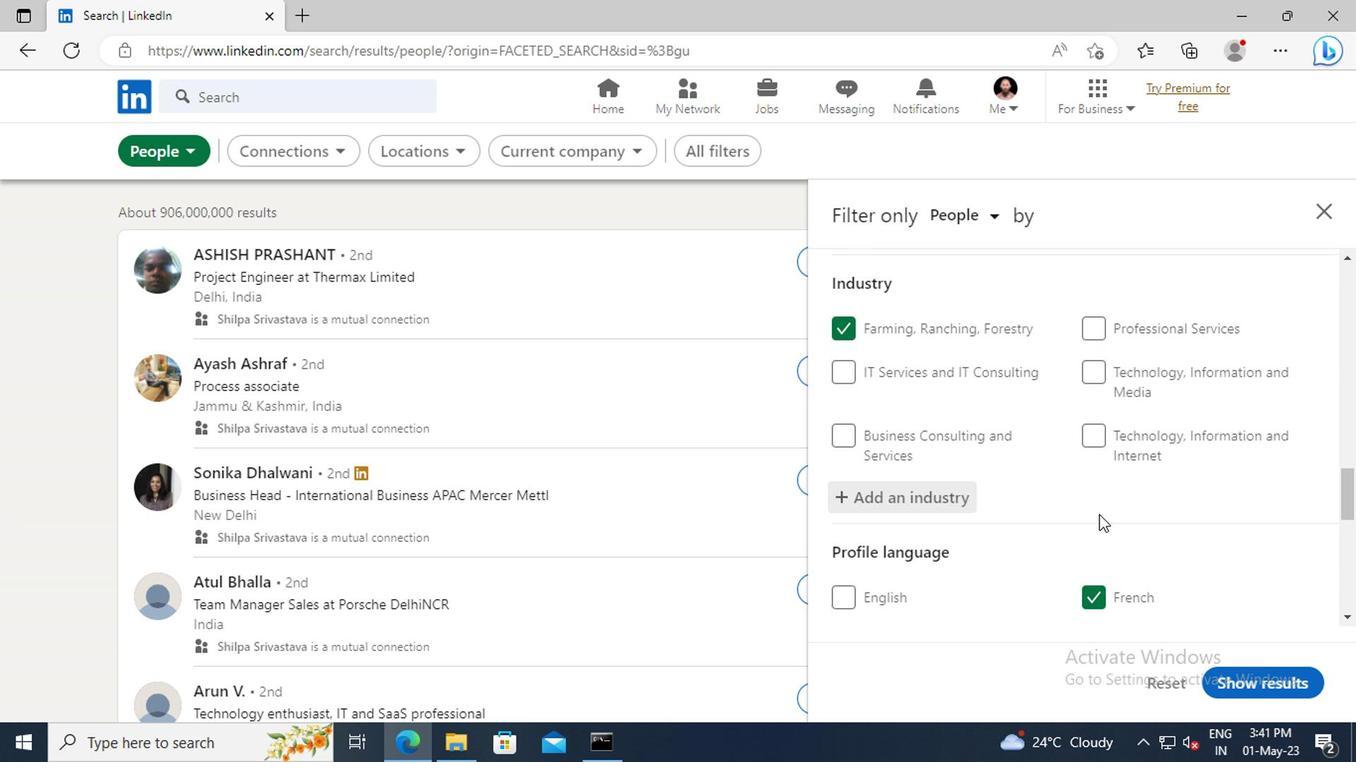 
Action: Mouse scrolled (1099, 498) with delta (0, 0)
Screenshot: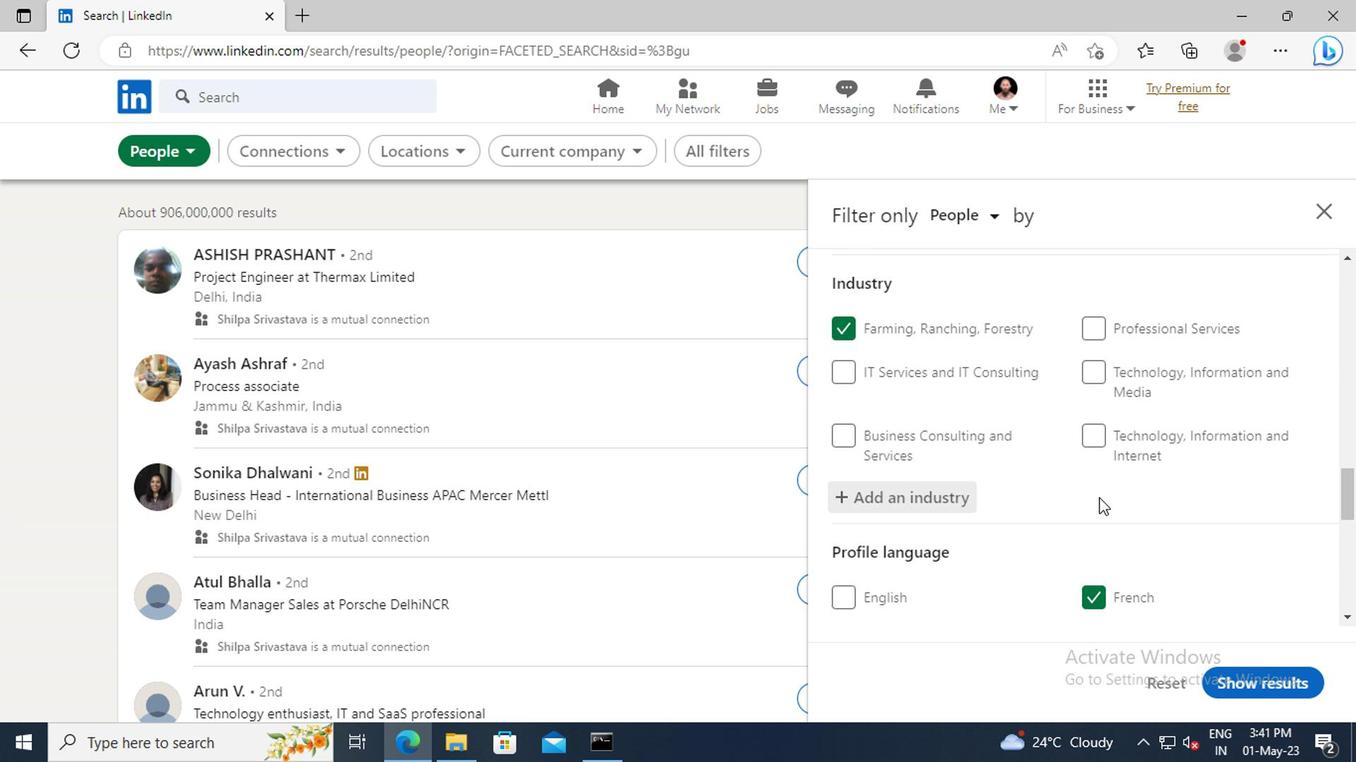 
Action: Mouse scrolled (1099, 498) with delta (0, 0)
Screenshot: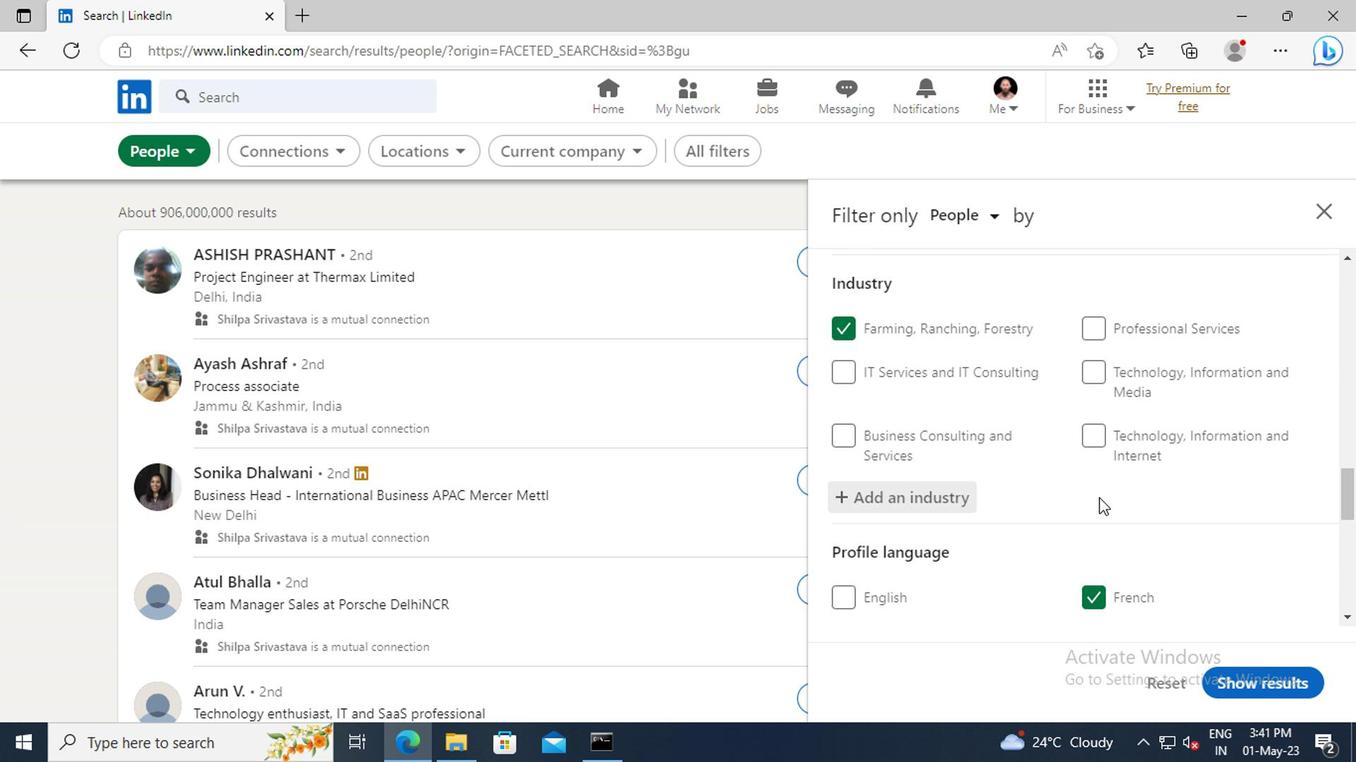 
Action: Mouse moved to (1099, 495)
Screenshot: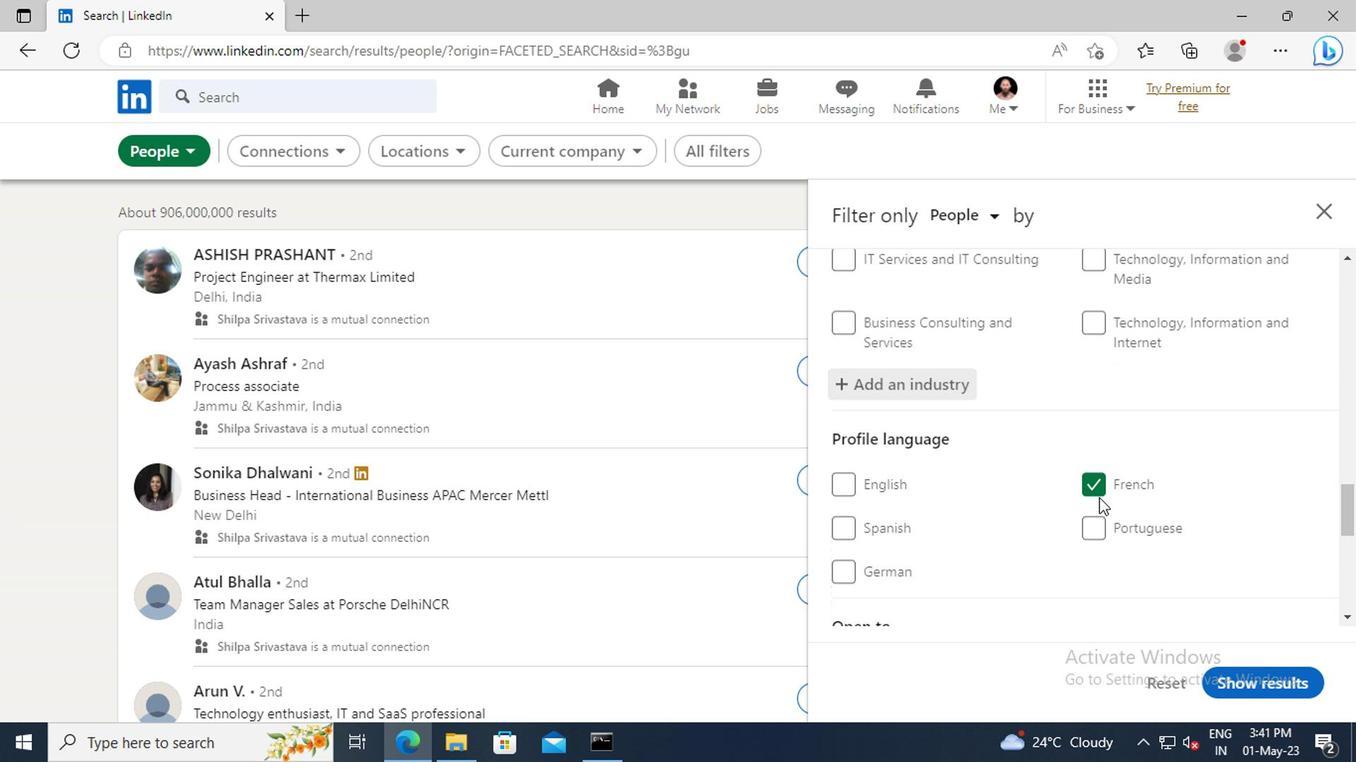 
Action: Mouse scrolled (1099, 494) with delta (0, -1)
Screenshot: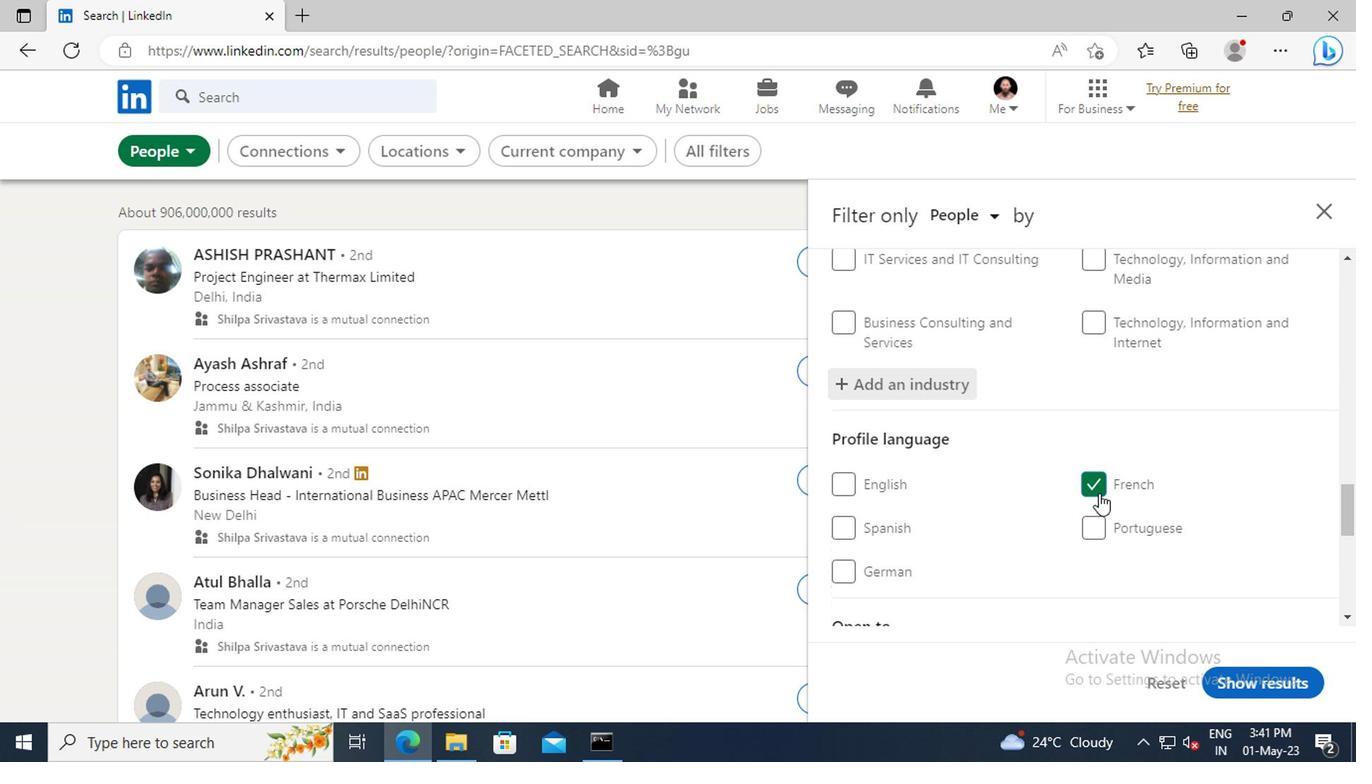 
Action: Mouse scrolled (1099, 494) with delta (0, -1)
Screenshot: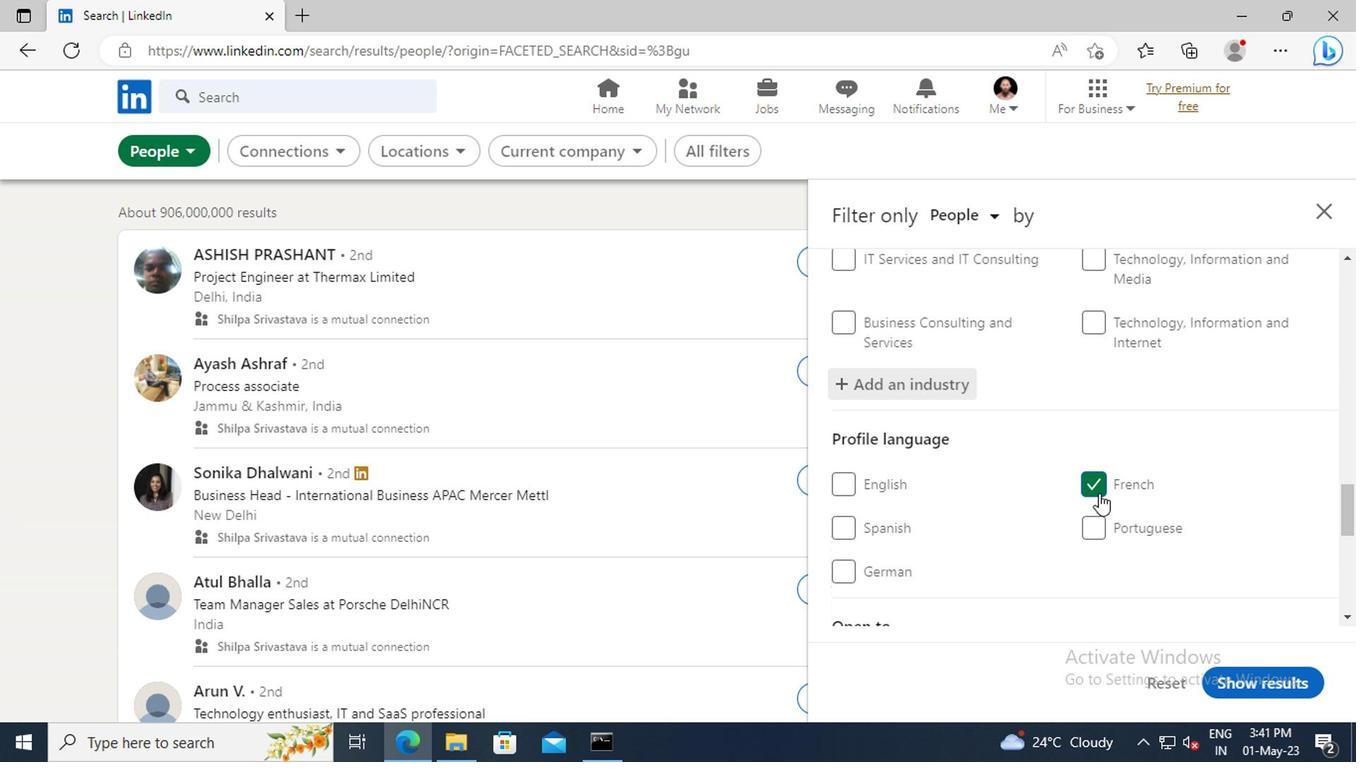 
Action: Mouse scrolled (1099, 494) with delta (0, -1)
Screenshot: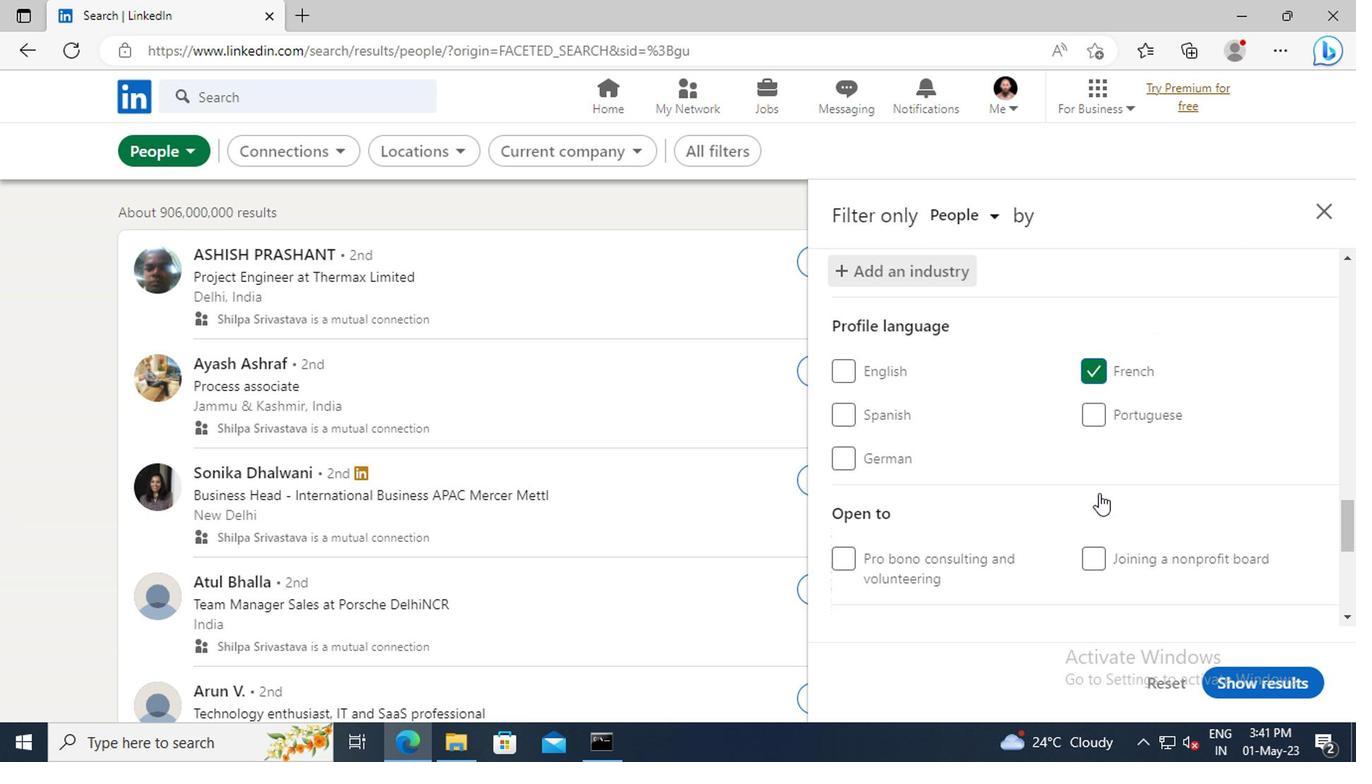 
Action: Mouse scrolled (1099, 494) with delta (0, -1)
Screenshot: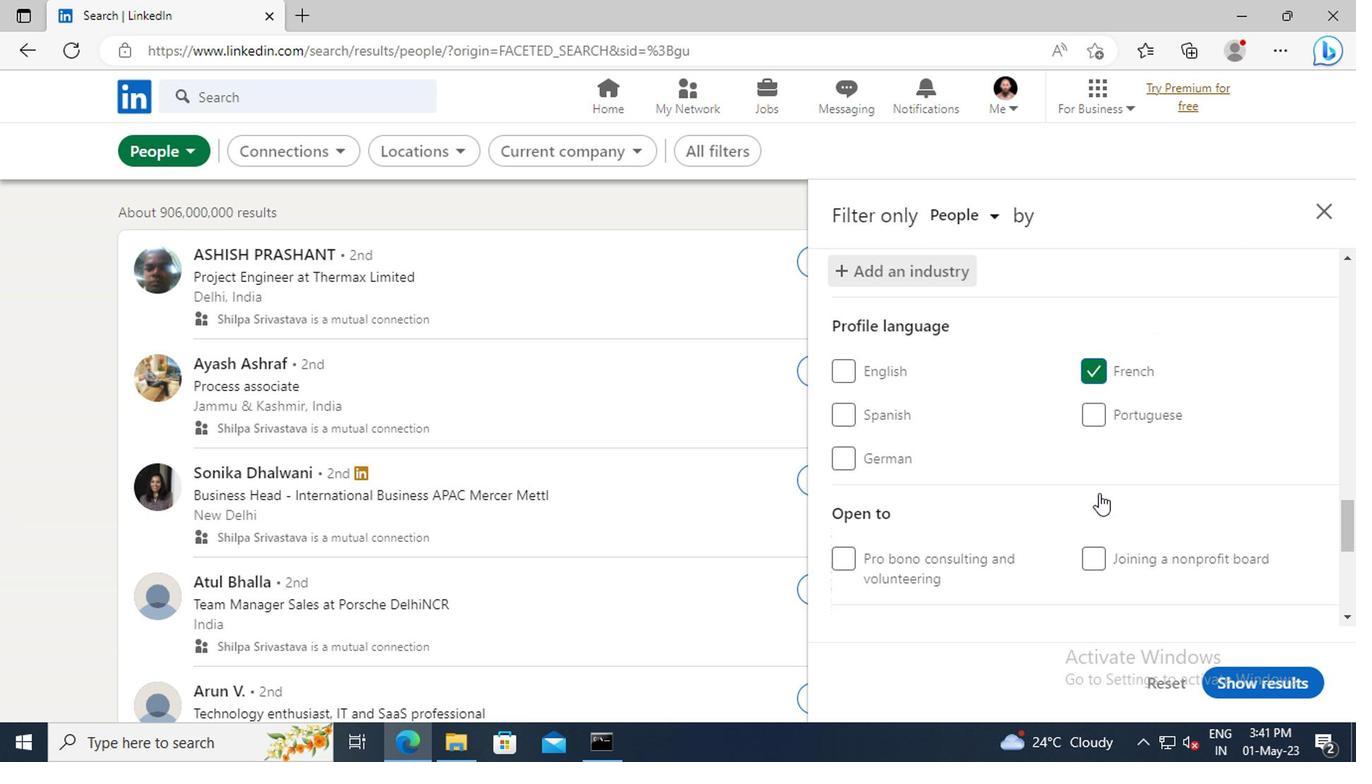 
Action: Mouse scrolled (1099, 494) with delta (0, -1)
Screenshot: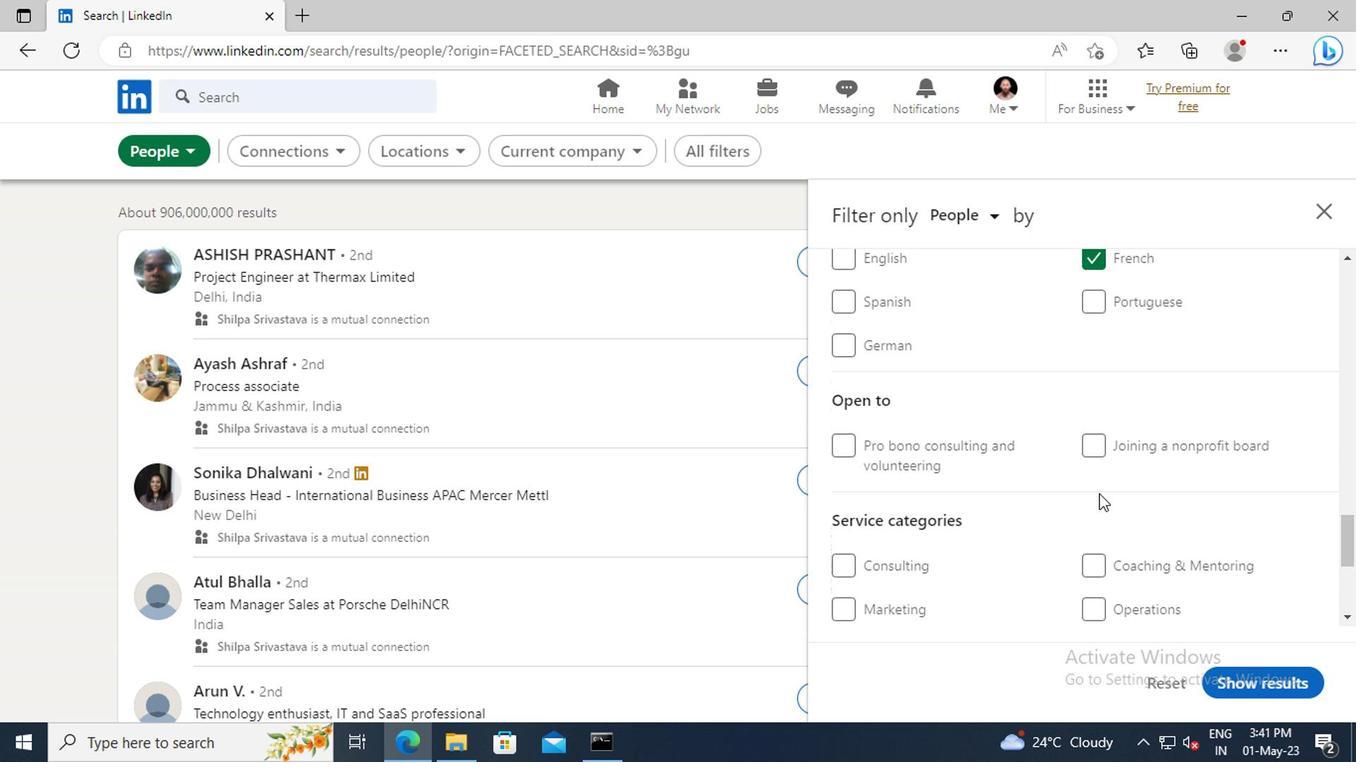 
Action: Mouse scrolled (1099, 494) with delta (0, -1)
Screenshot: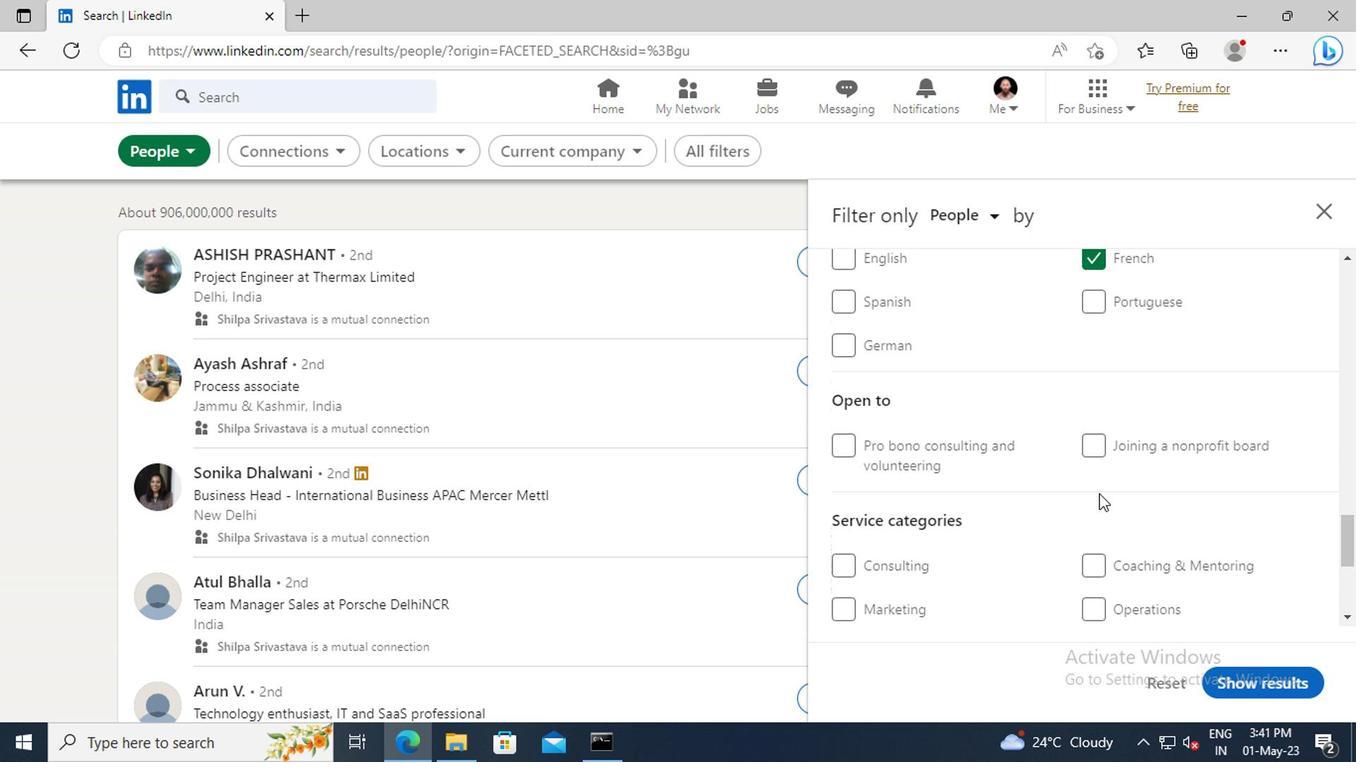 
Action: Mouse moved to (1103, 536)
Screenshot: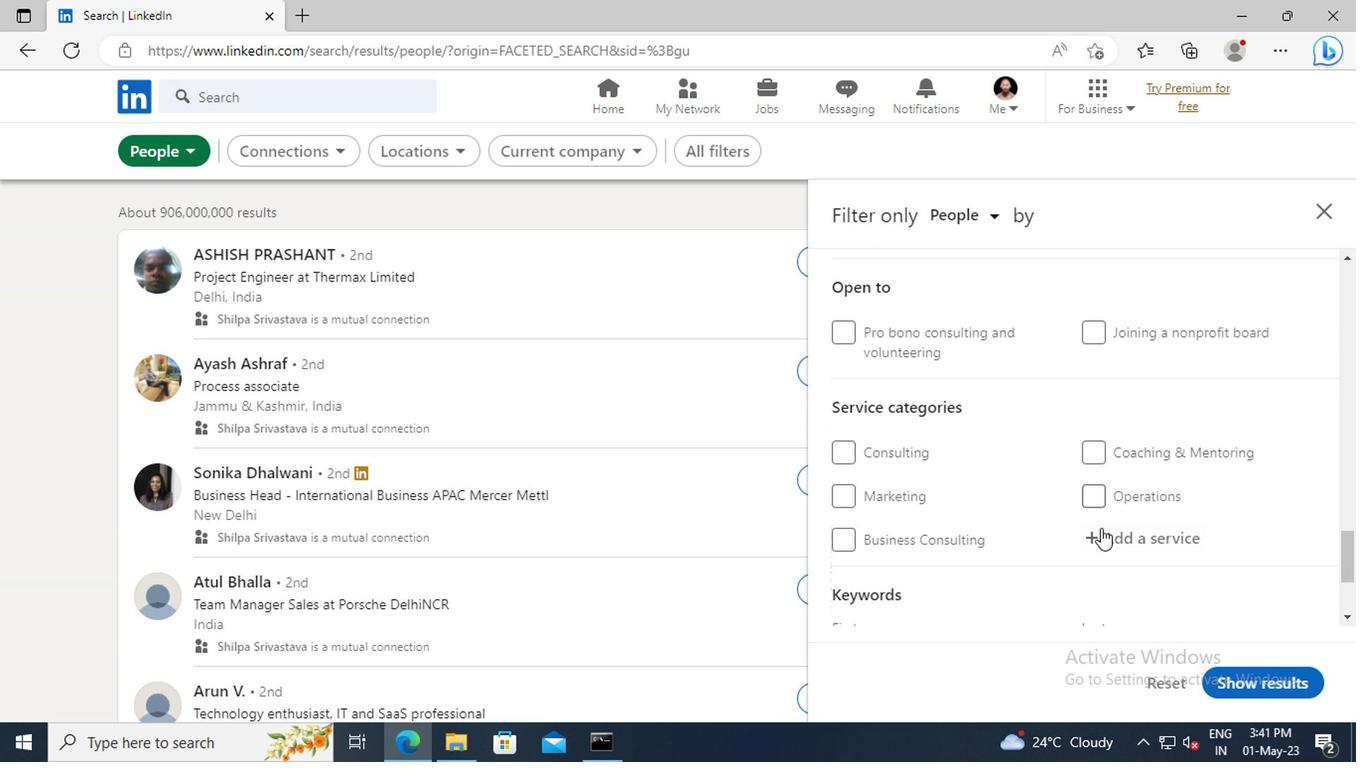 
Action: Mouse pressed left at (1103, 536)
Screenshot: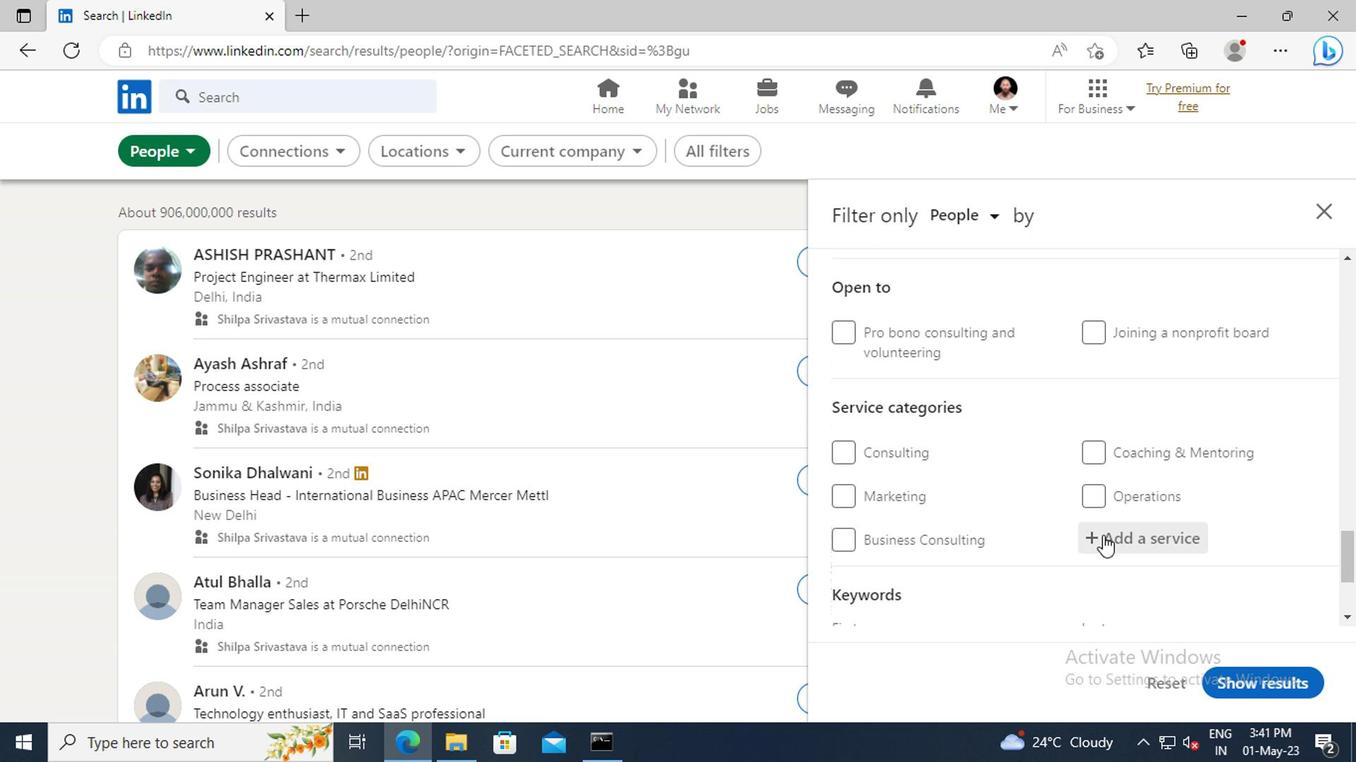 
Action: Key pressed <Key.shift>SOCIA
Screenshot: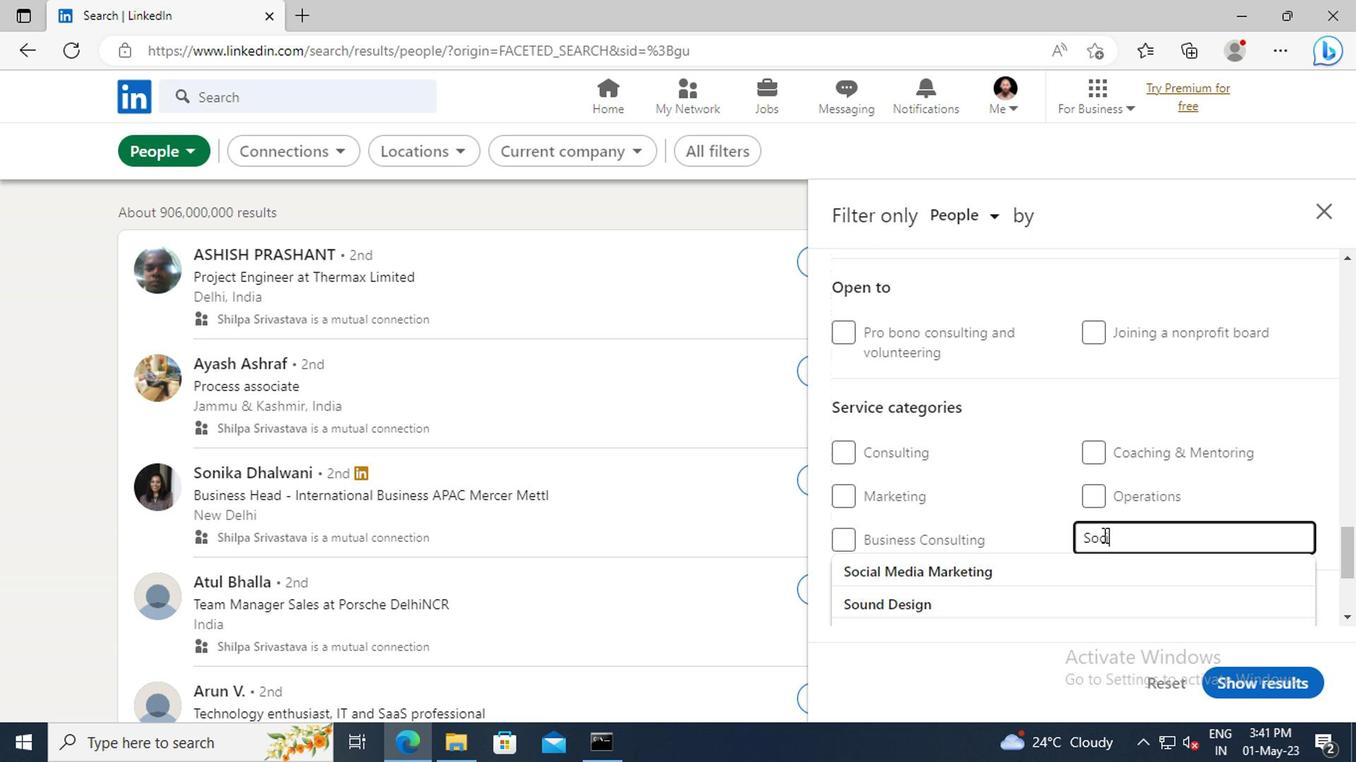 
Action: Mouse moved to (1099, 573)
Screenshot: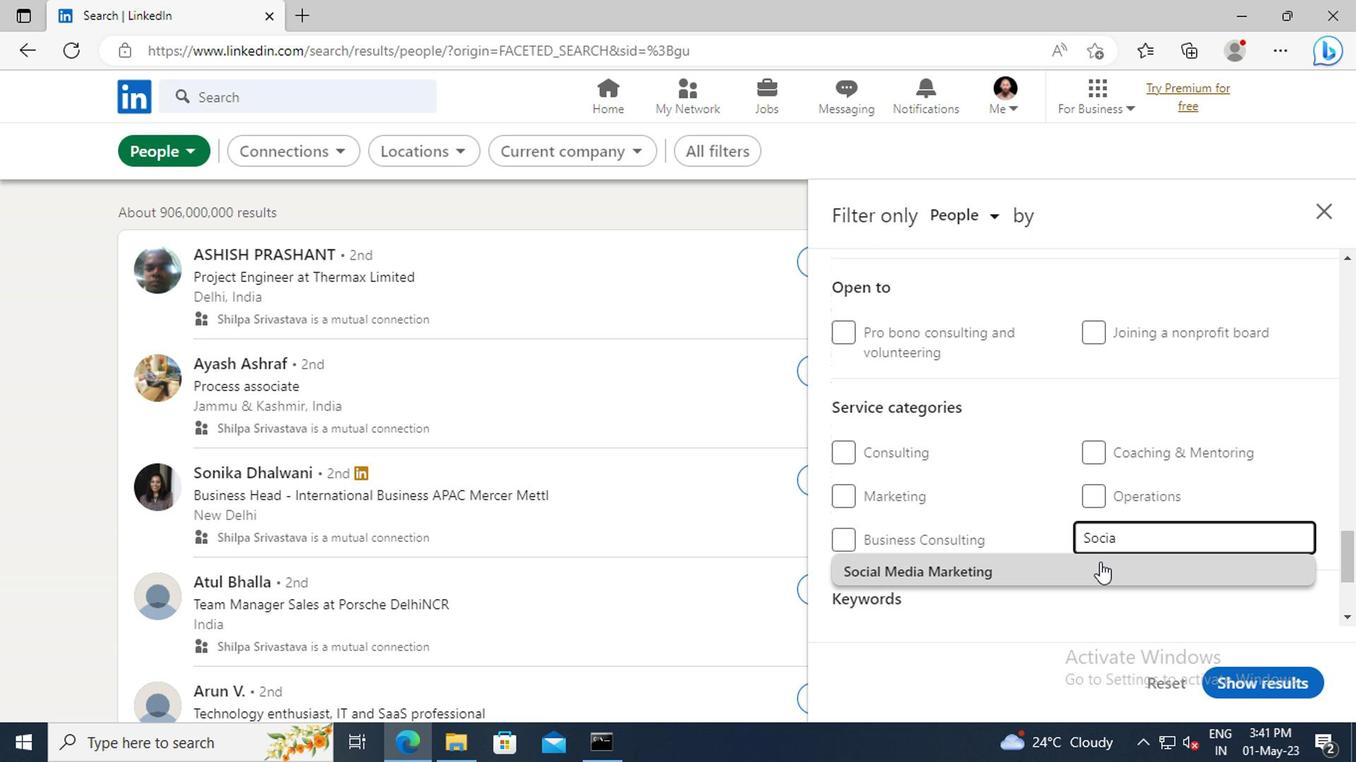 
Action: Mouse pressed left at (1099, 573)
Screenshot: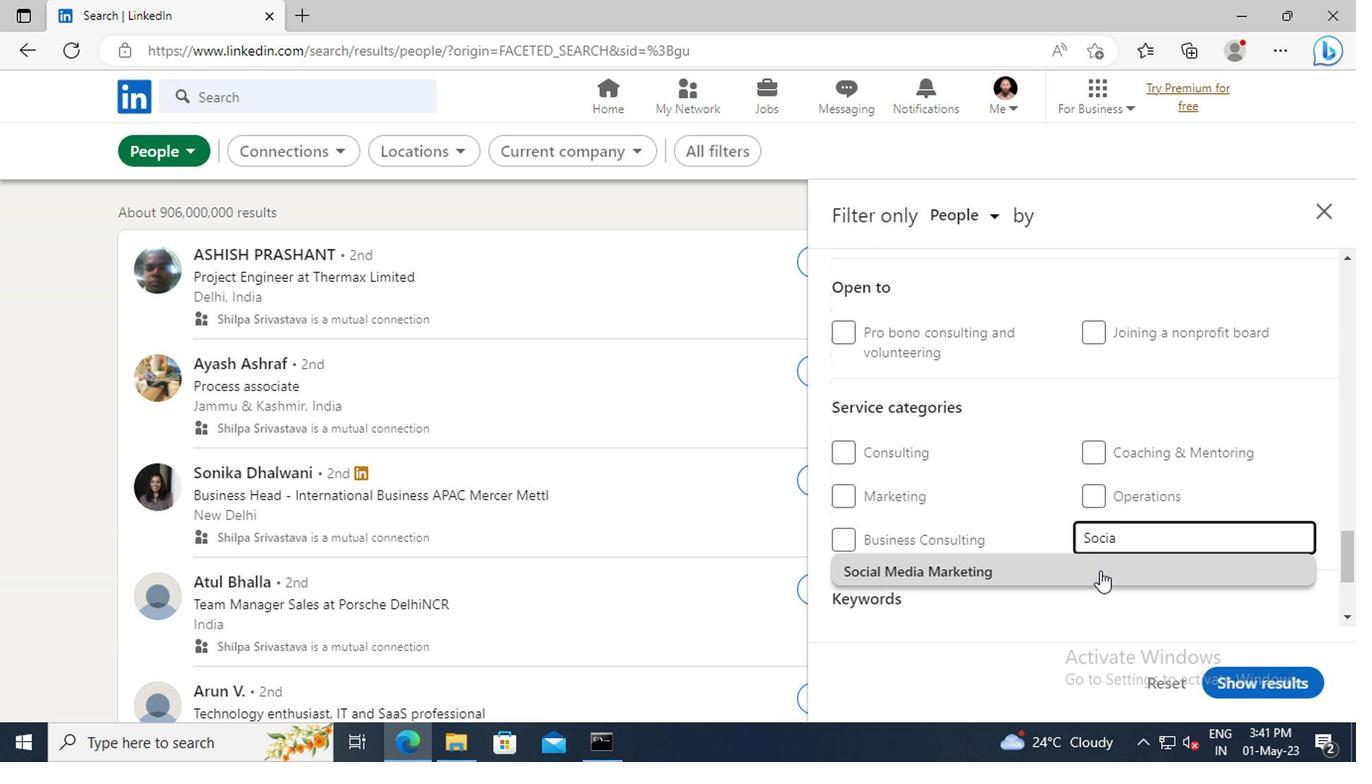 
Action: Mouse scrolled (1099, 572) with delta (0, 0)
Screenshot: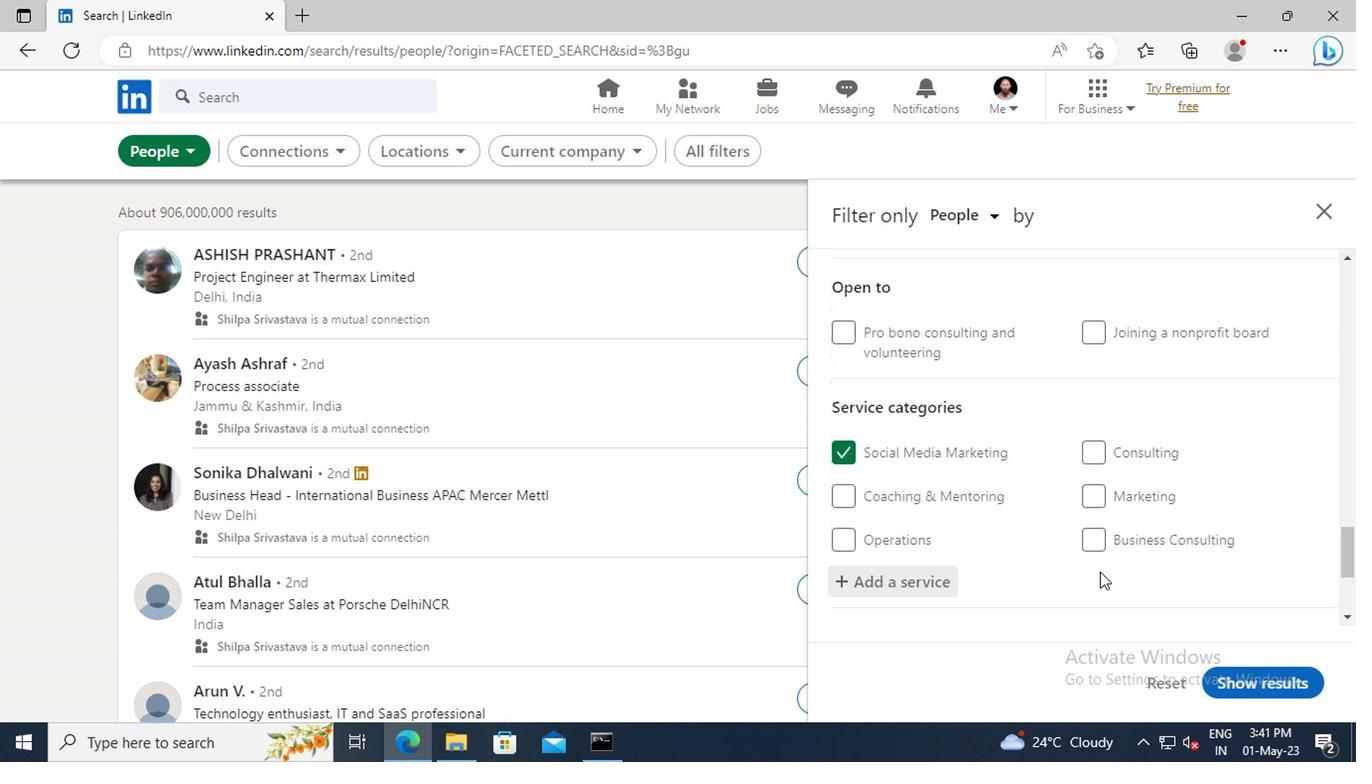 
Action: Mouse scrolled (1099, 572) with delta (0, 0)
Screenshot: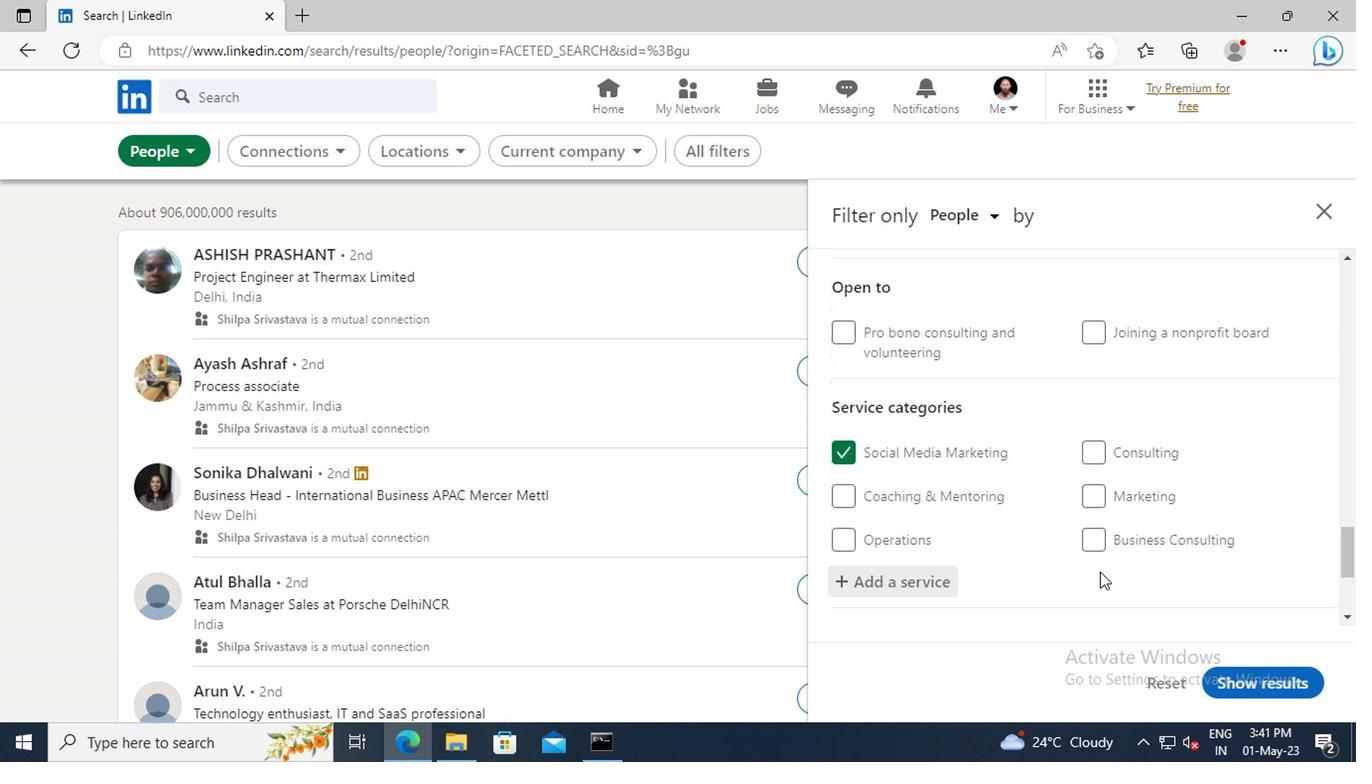 
Action: Mouse scrolled (1099, 572) with delta (0, 0)
Screenshot: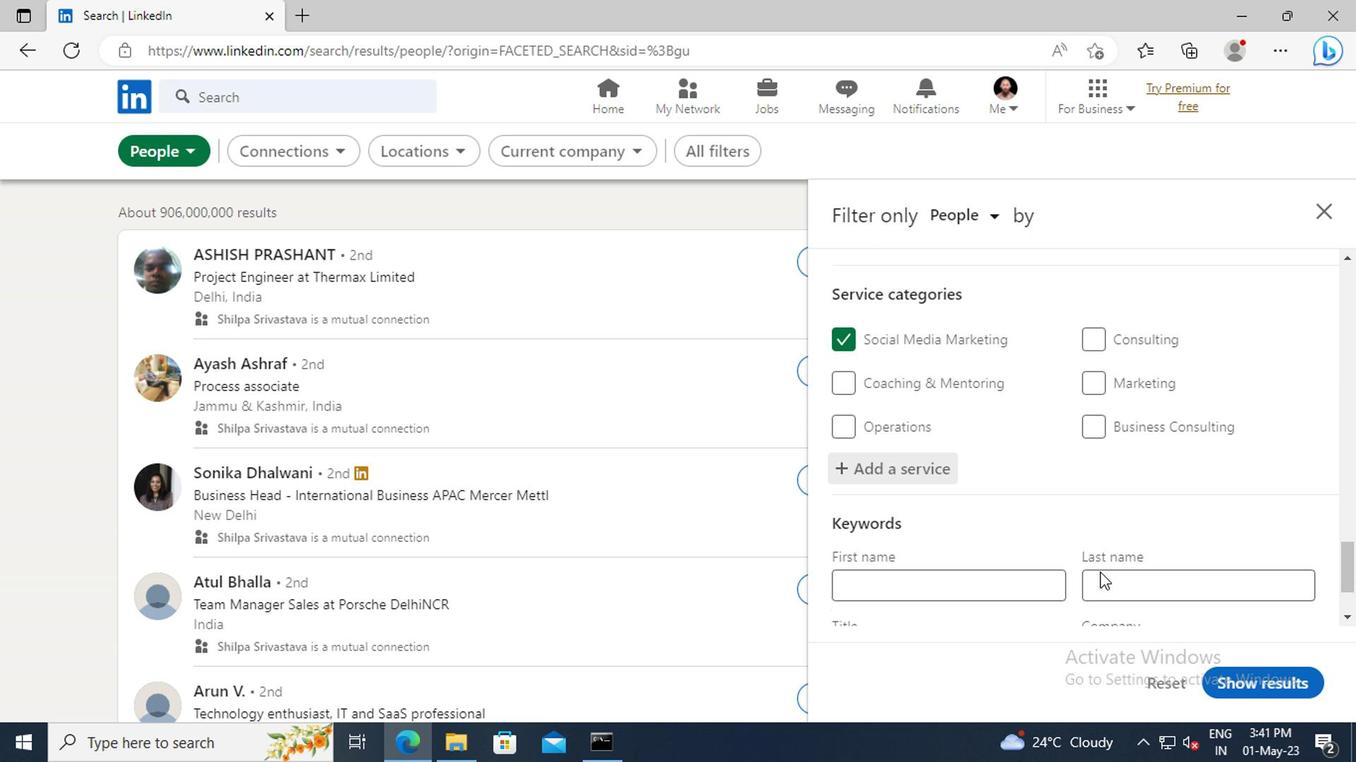 
Action: Mouse scrolled (1099, 572) with delta (0, 0)
Screenshot: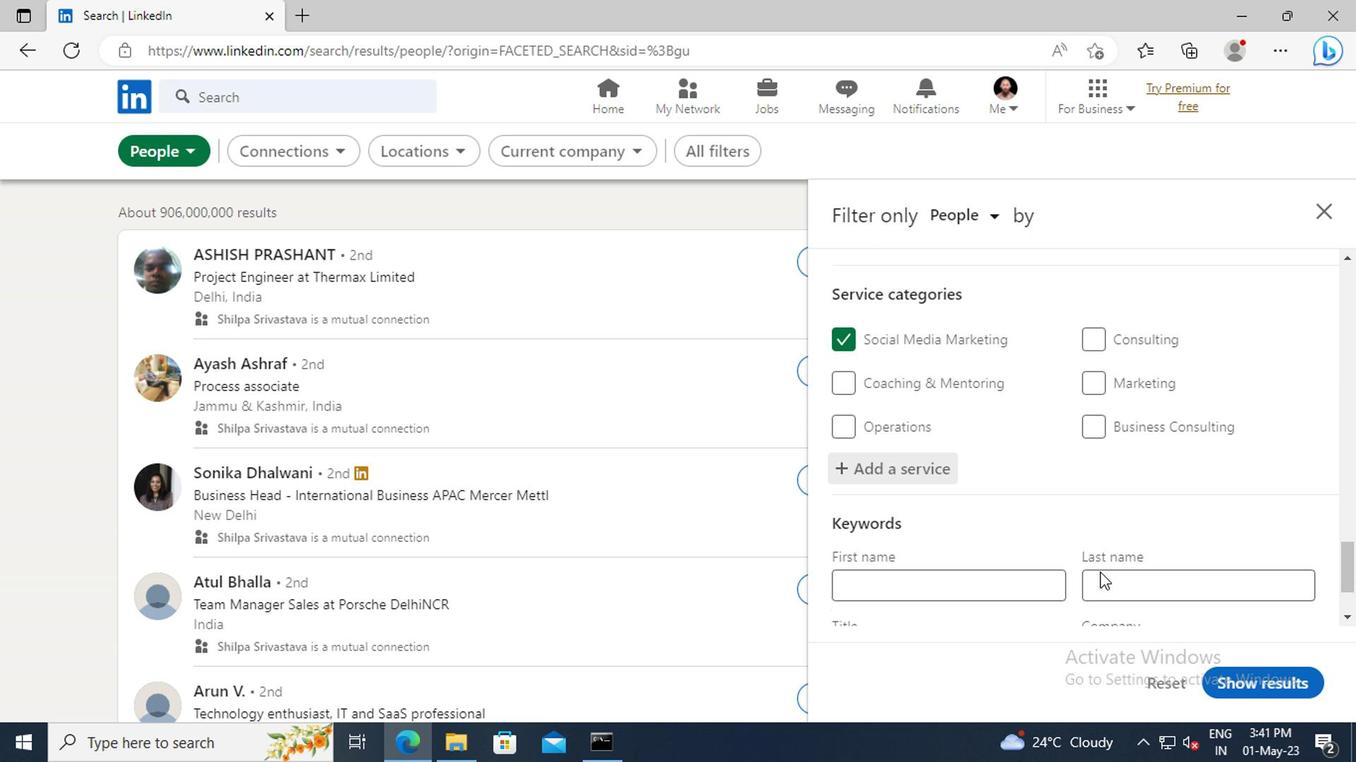 
Action: Mouse scrolled (1099, 572) with delta (0, 0)
Screenshot: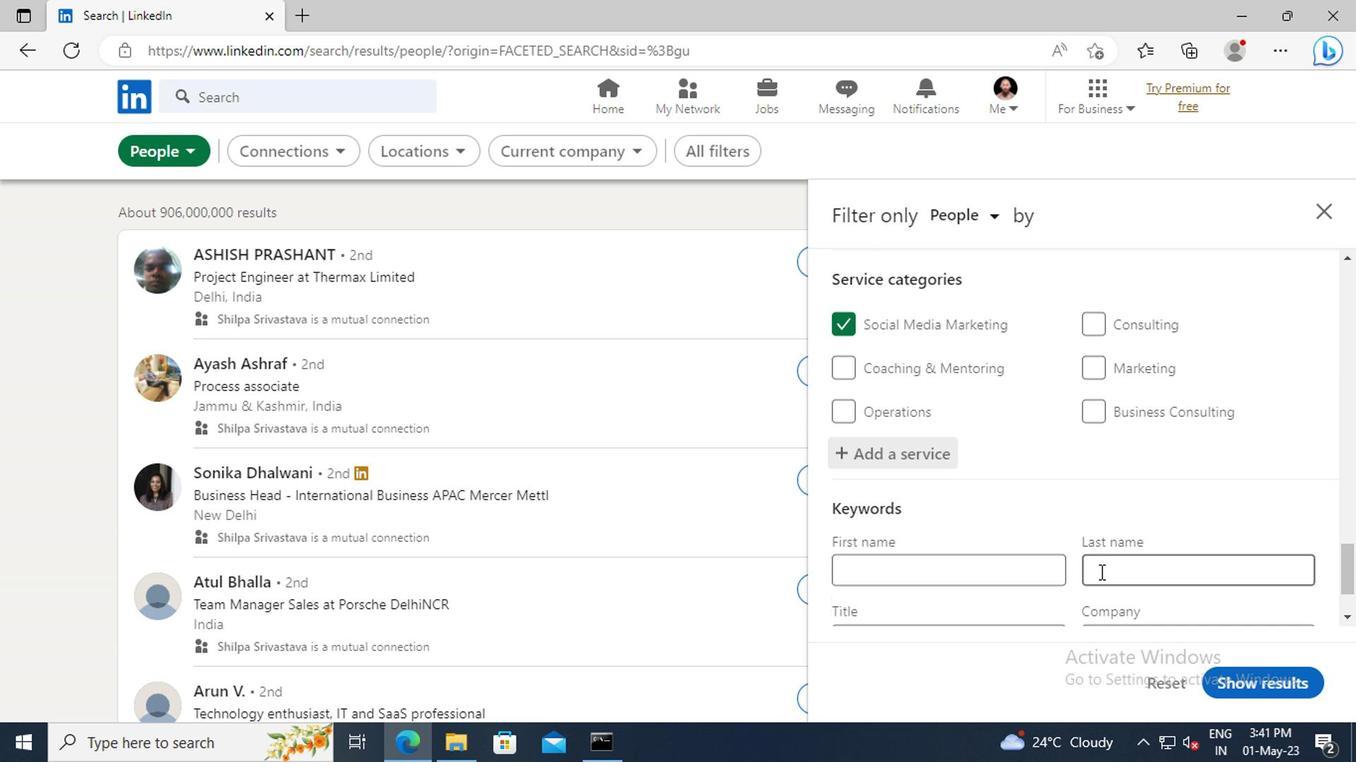 
Action: Mouse moved to (932, 551)
Screenshot: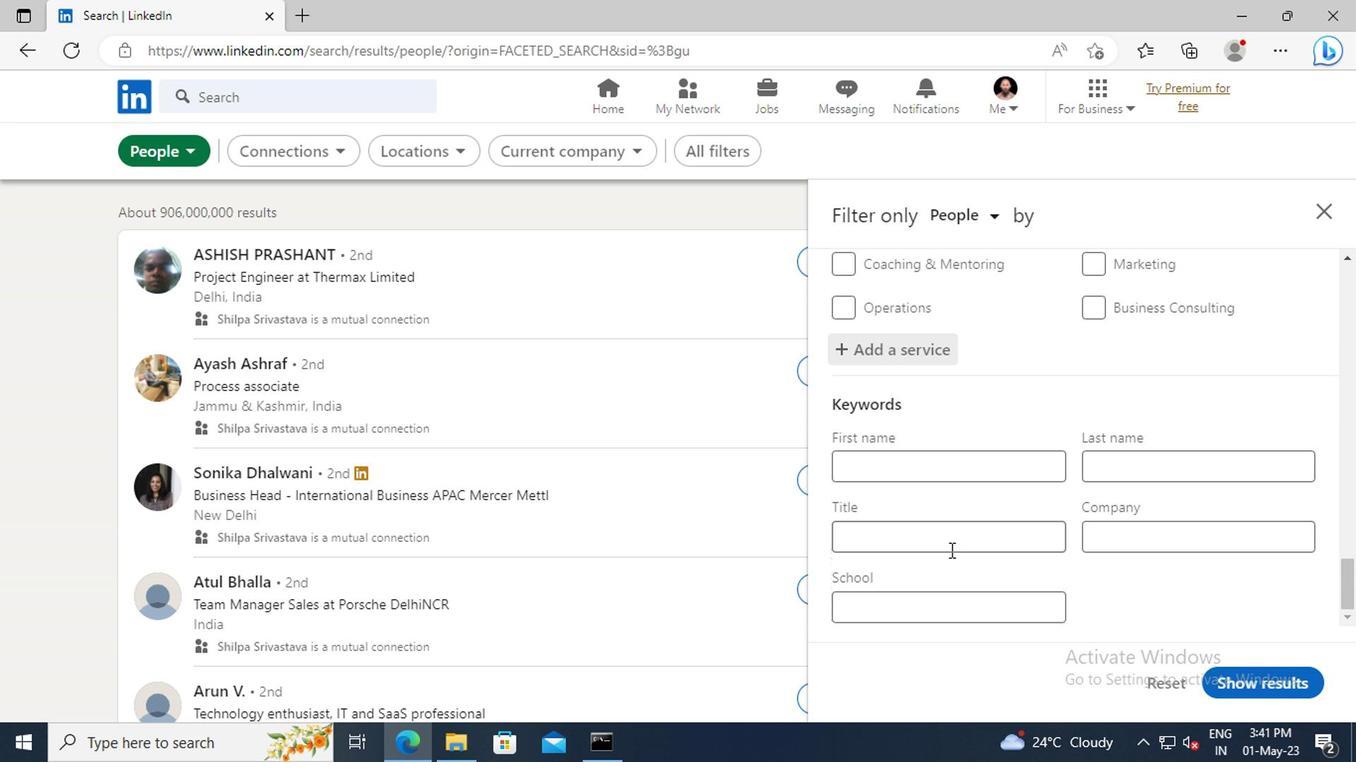 
Action: Mouse pressed left at (932, 551)
Screenshot: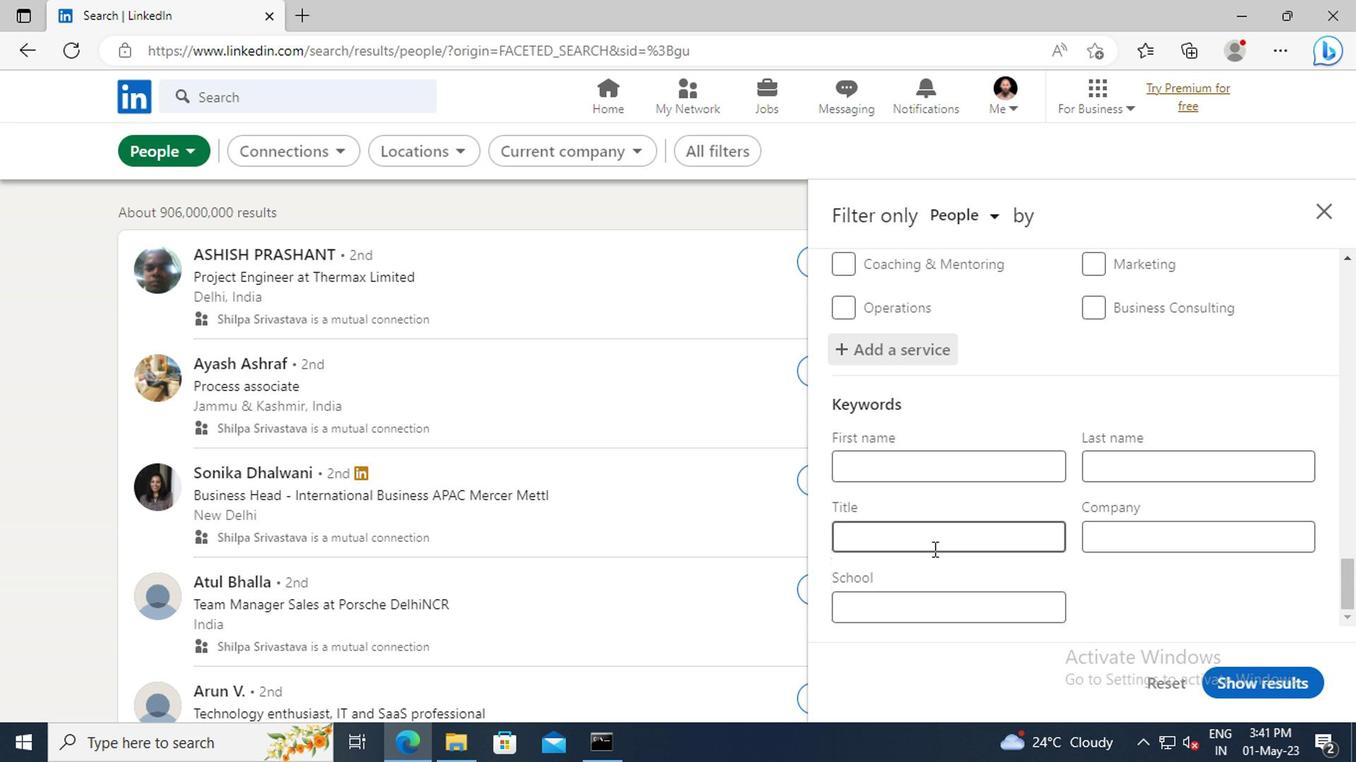 
Action: Key pressed <Key.shift>MANICURIST<Key.enter>
Screenshot: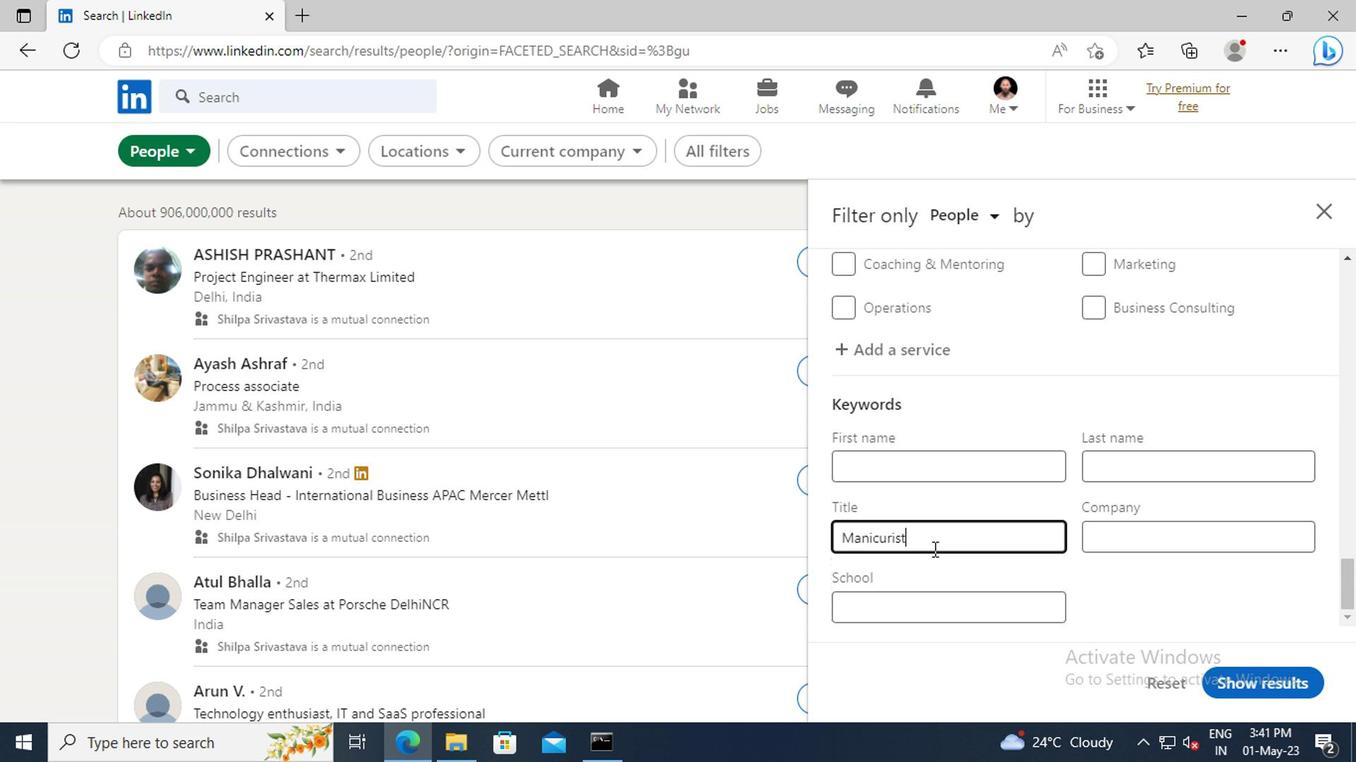 
Action: Mouse moved to (1237, 680)
Screenshot: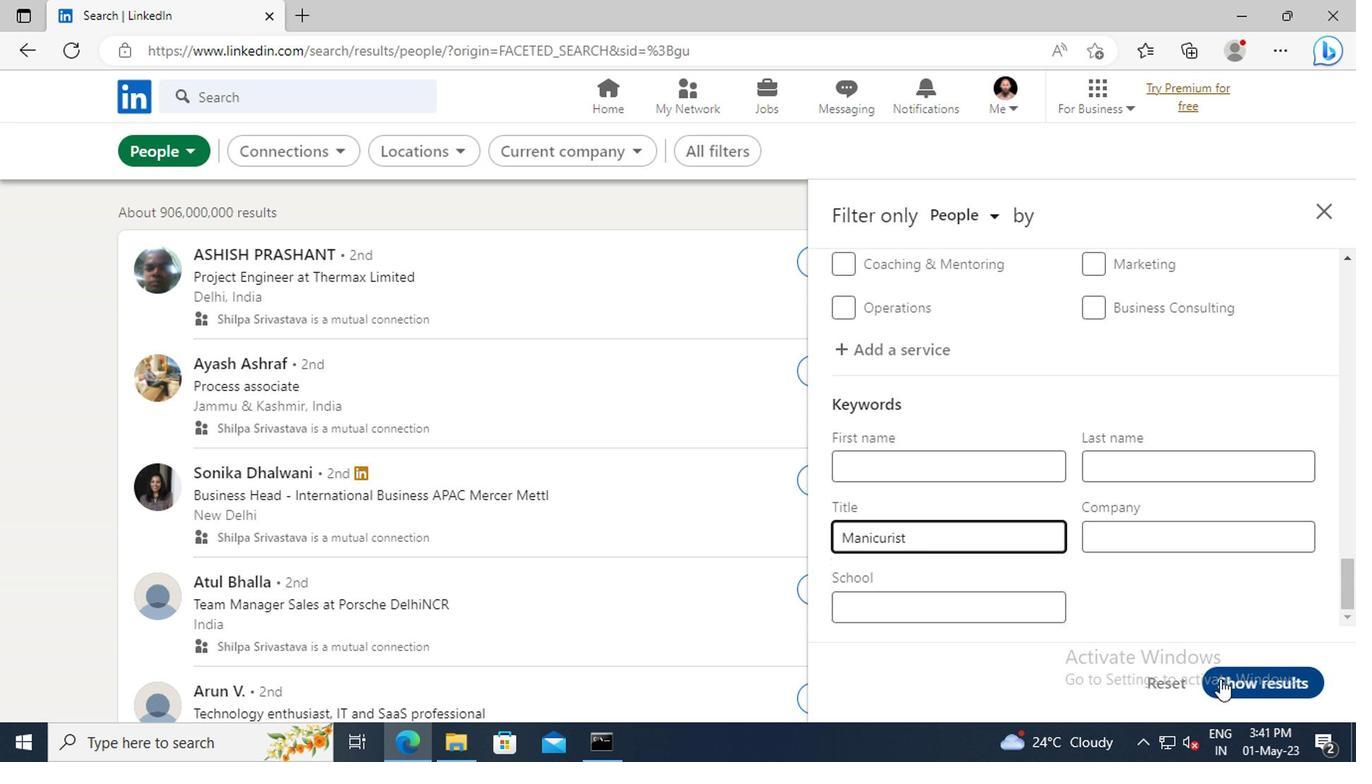 
Action: Mouse pressed left at (1237, 680)
Screenshot: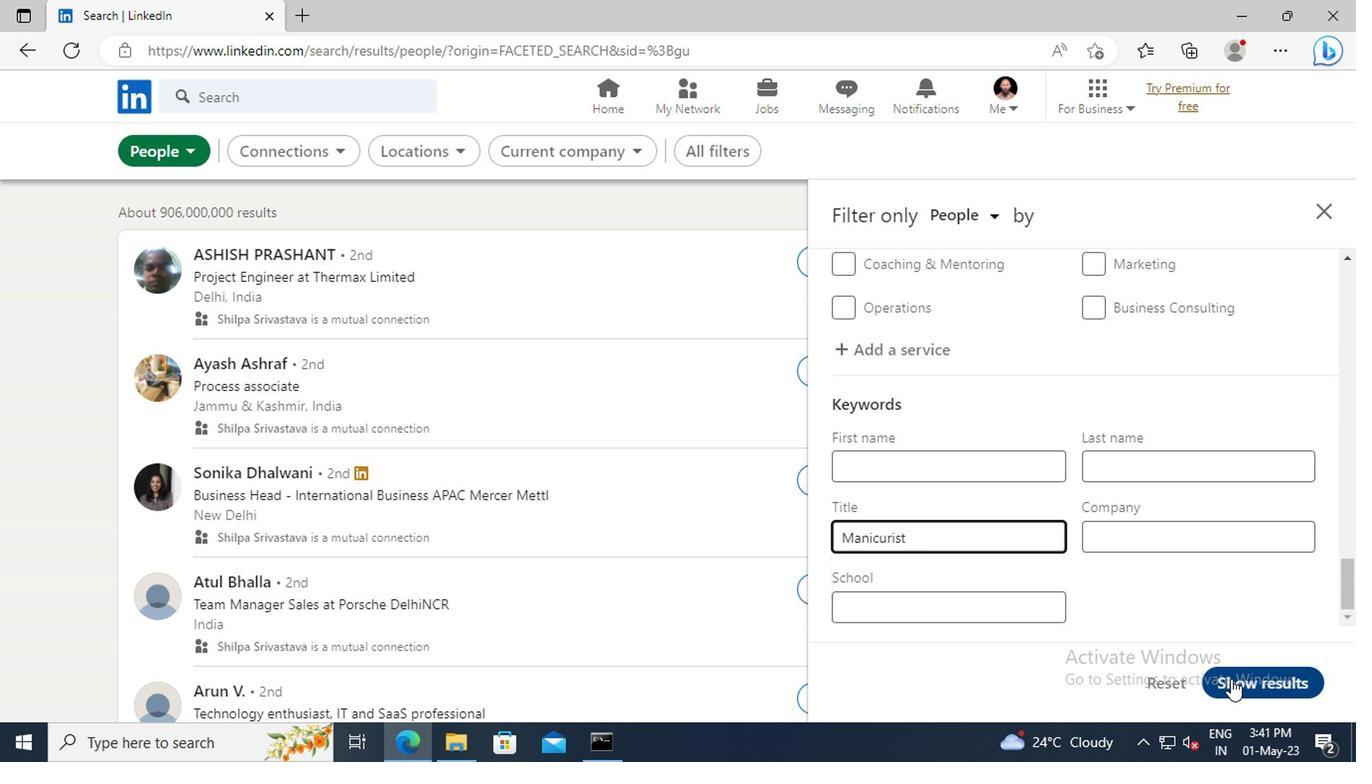 
